 Task: Find connections with filter location Machado with filter topic #Jobinterviewswith filter profile language Spanish with filter current company Sigmaways Inc with filter school University of Kashmir, Srinagar with filter industry Gambling Facilities and Casinos with filter service category Mortgage Lending with filter keywords title Graphic Designer
Action: Mouse moved to (568, 77)
Screenshot: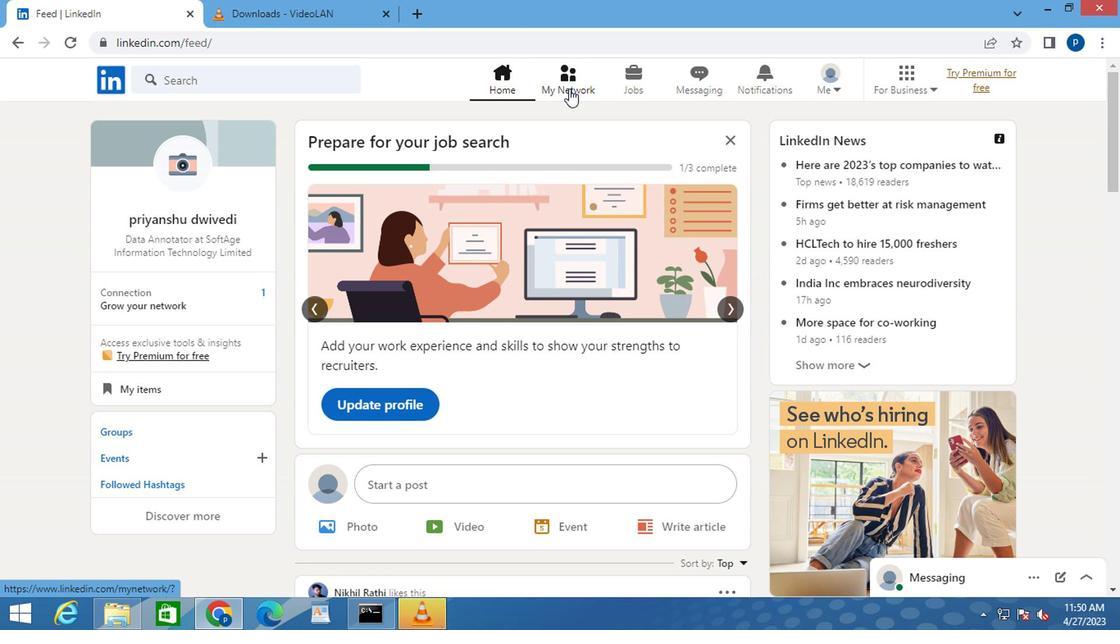 
Action: Mouse pressed left at (568, 77)
Screenshot: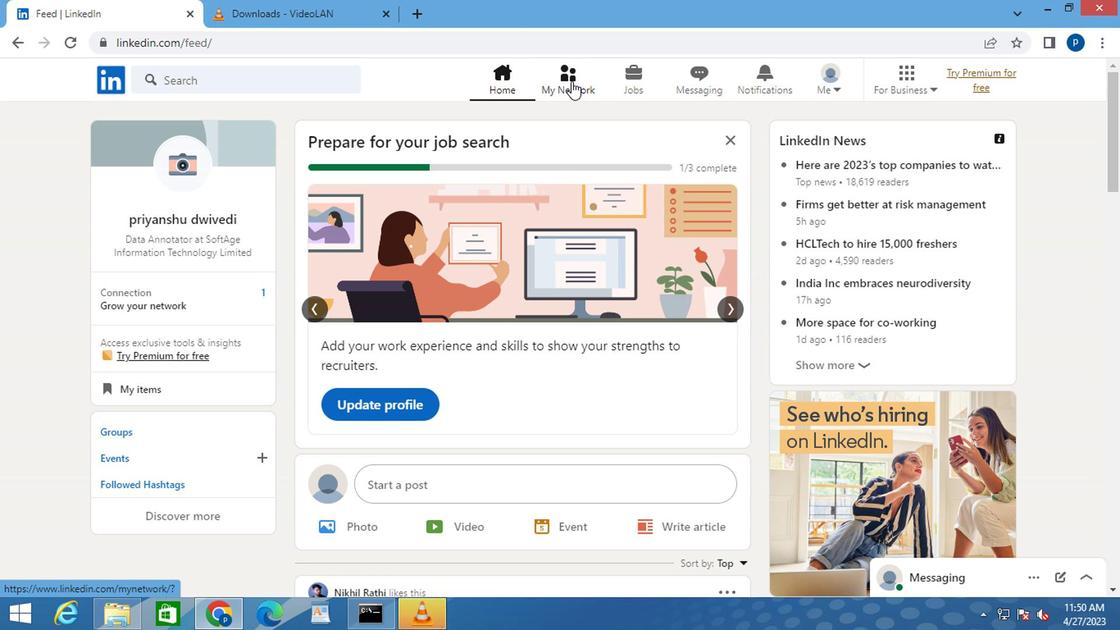 
Action: Mouse moved to (169, 176)
Screenshot: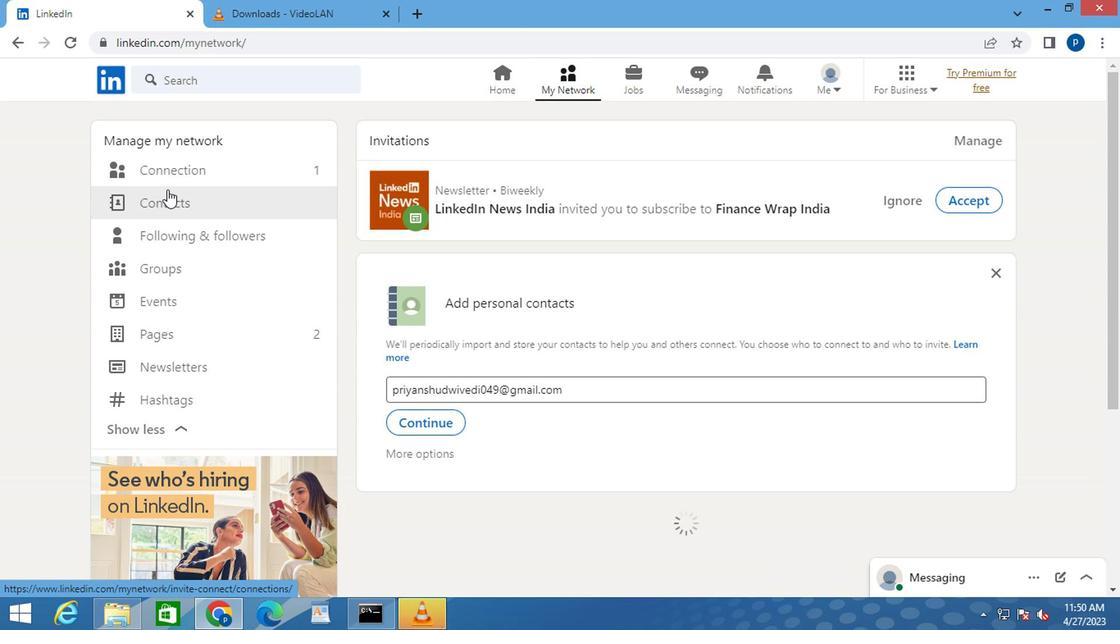 
Action: Mouse pressed left at (169, 176)
Screenshot: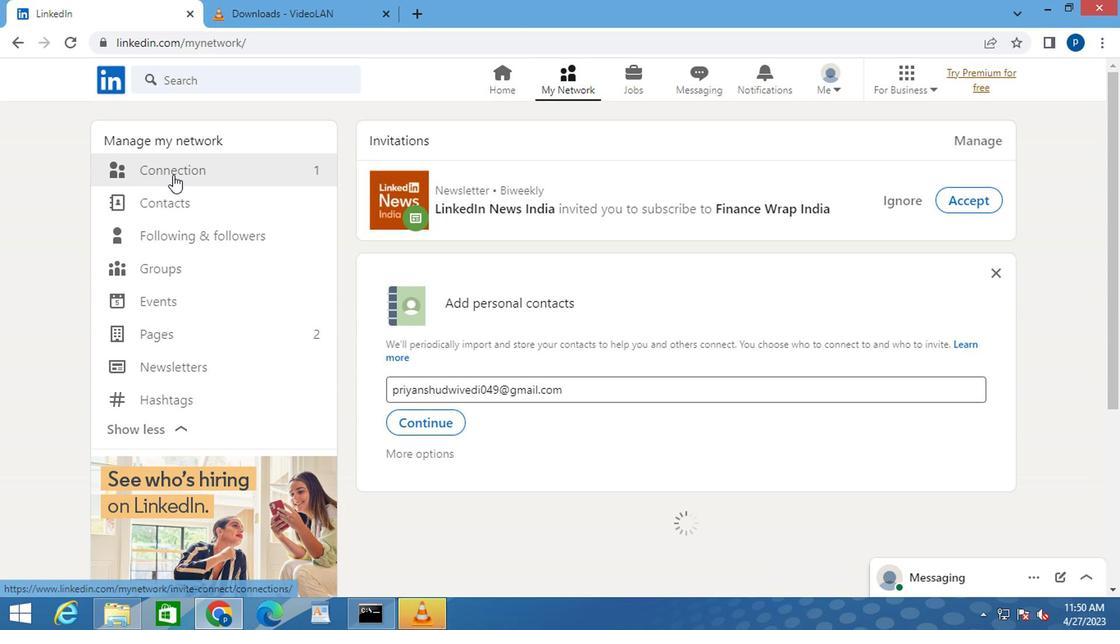 
Action: Mouse moved to (673, 170)
Screenshot: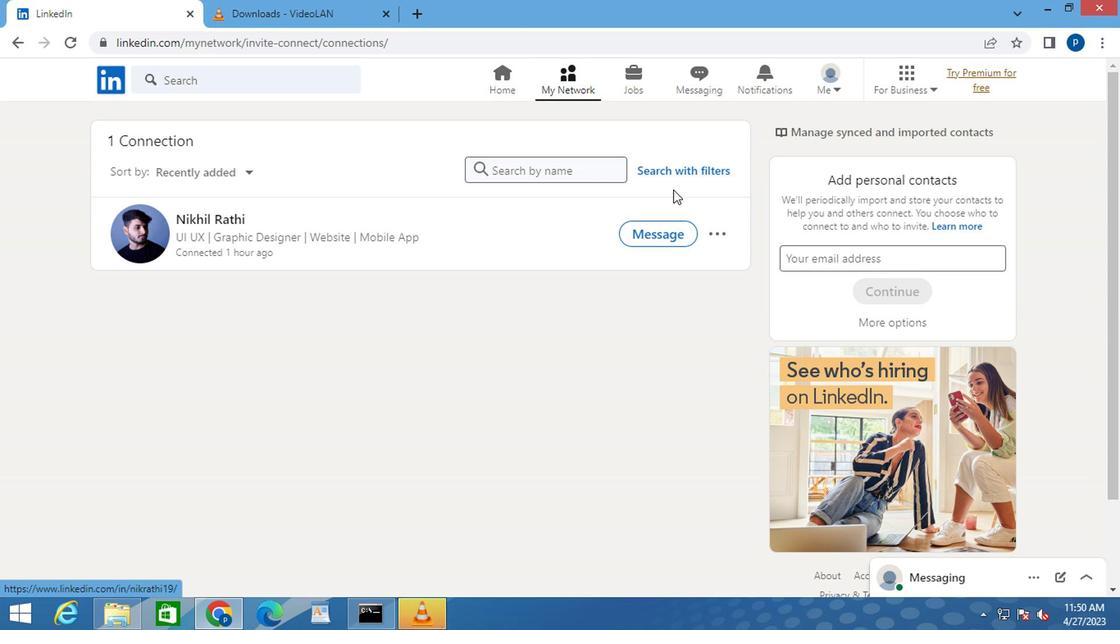 
Action: Mouse pressed left at (673, 170)
Screenshot: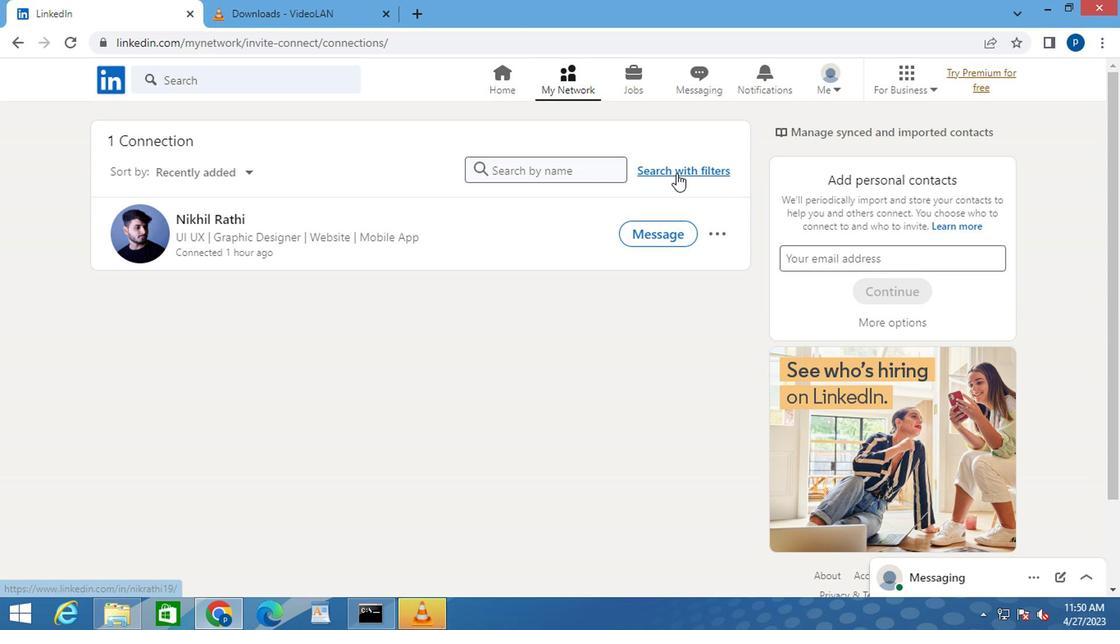 
Action: Mouse moved to (615, 127)
Screenshot: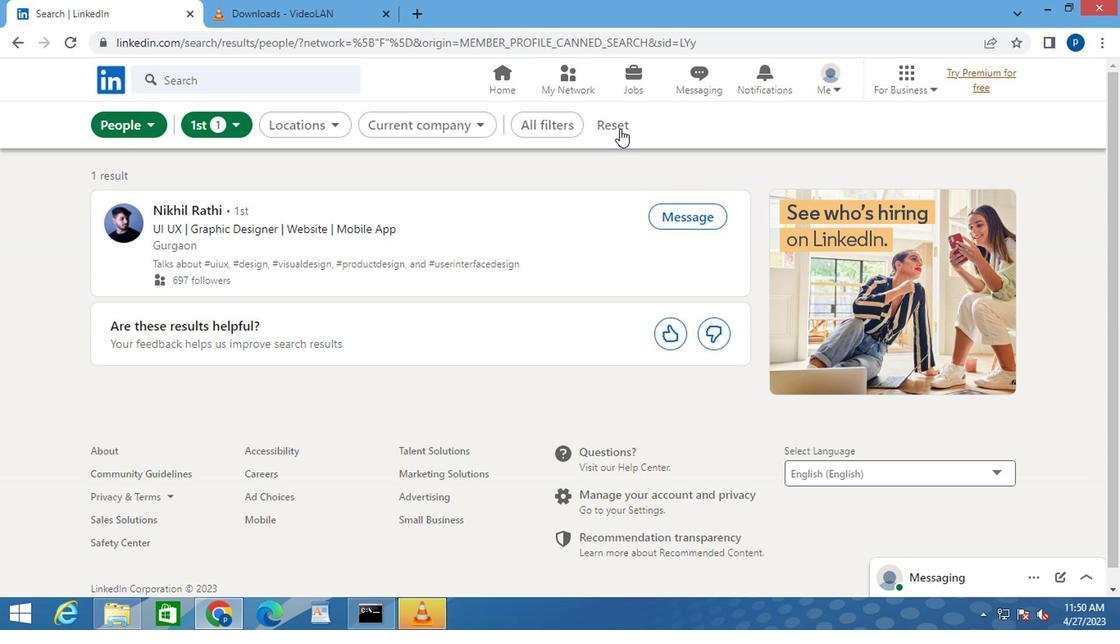 
Action: Mouse pressed left at (615, 127)
Screenshot: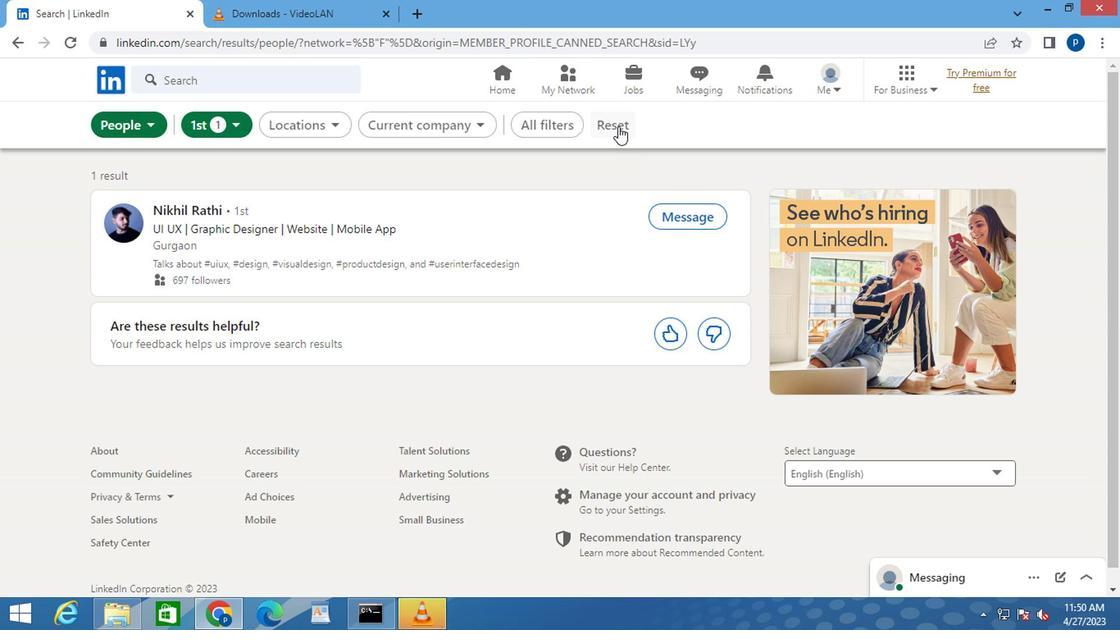 
Action: Mouse moved to (586, 129)
Screenshot: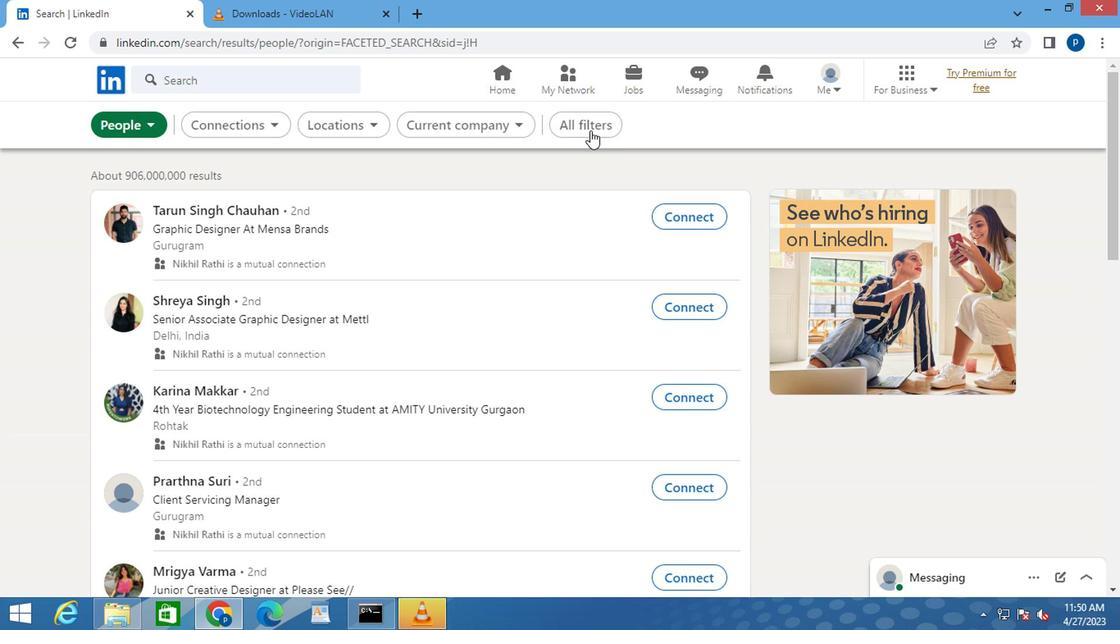 
Action: Mouse pressed left at (586, 129)
Screenshot: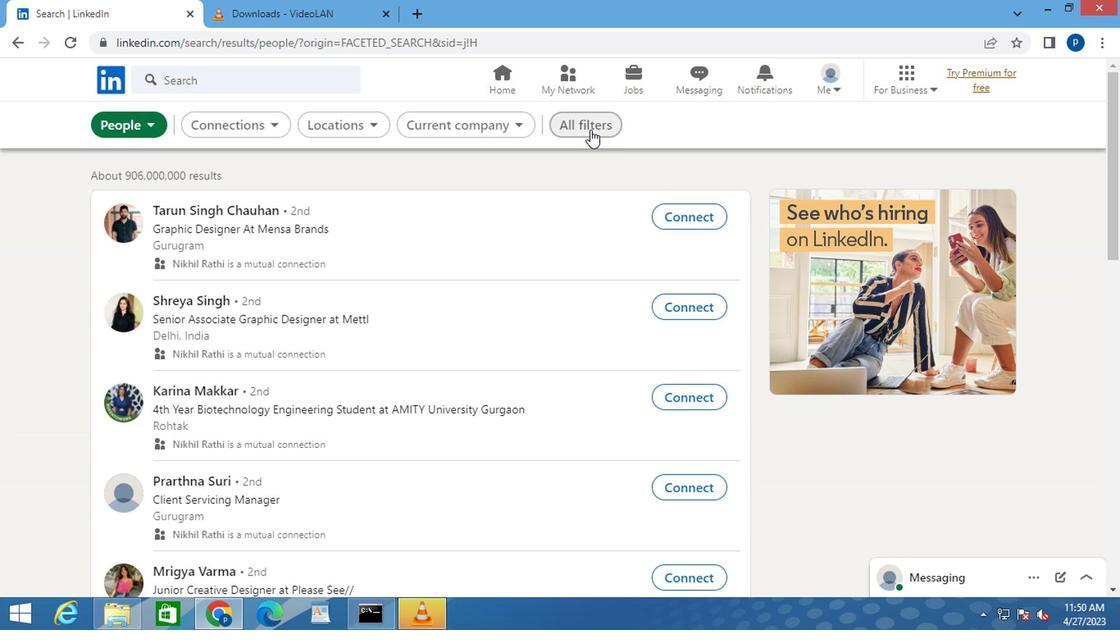
Action: Mouse moved to (785, 336)
Screenshot: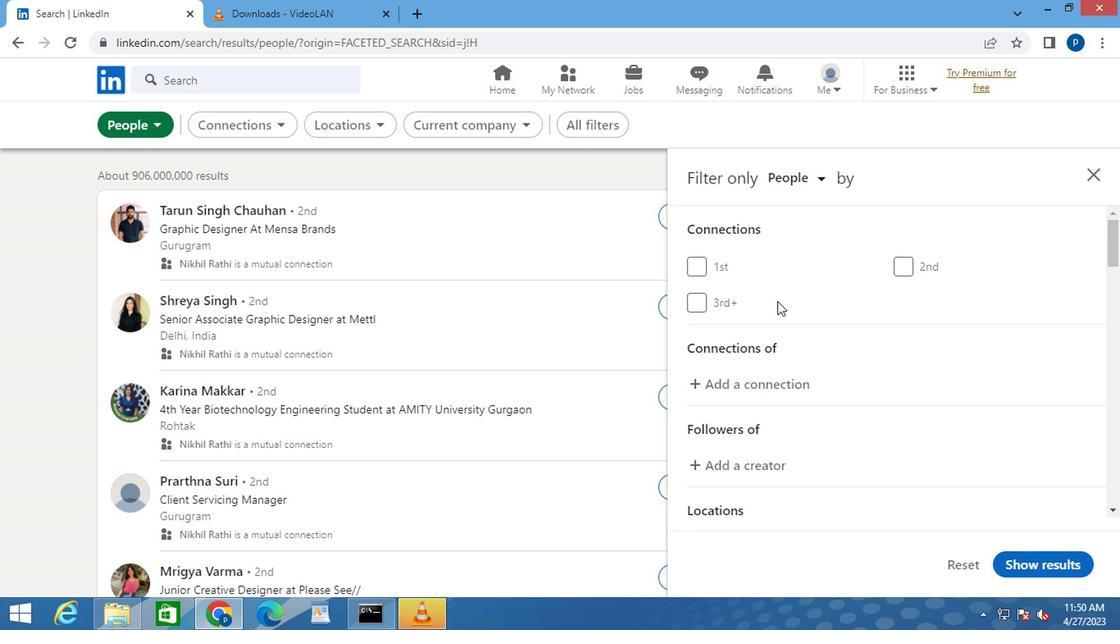
Action: Mouse scrolled (785, 335) with delta (0, -1)
Screenshot: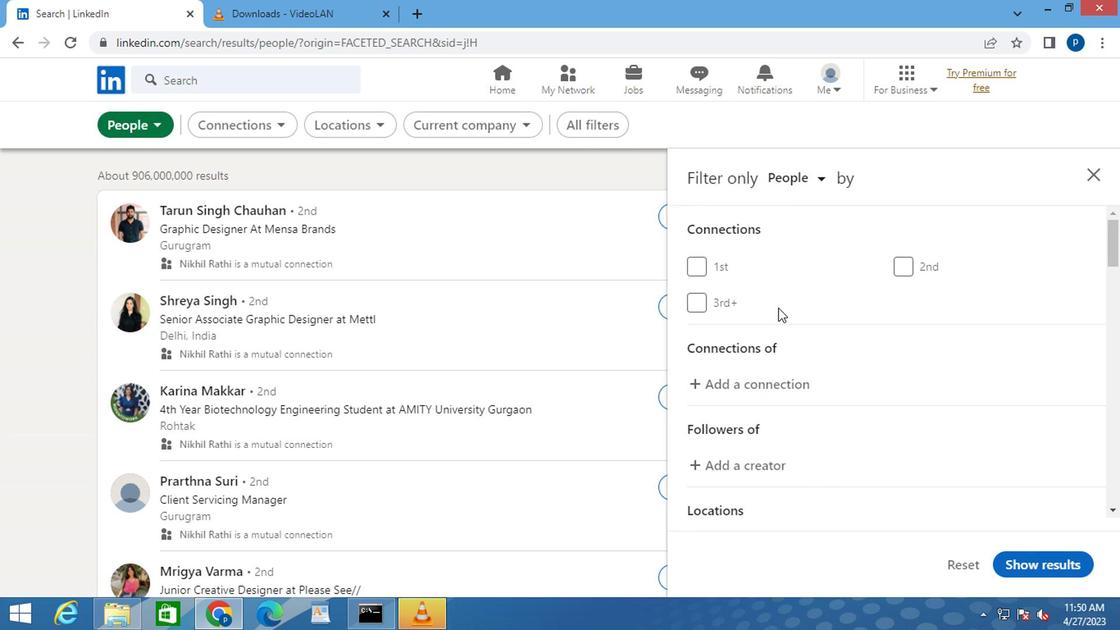 
Action: Mouse moved to (785, 340)
Screenshot: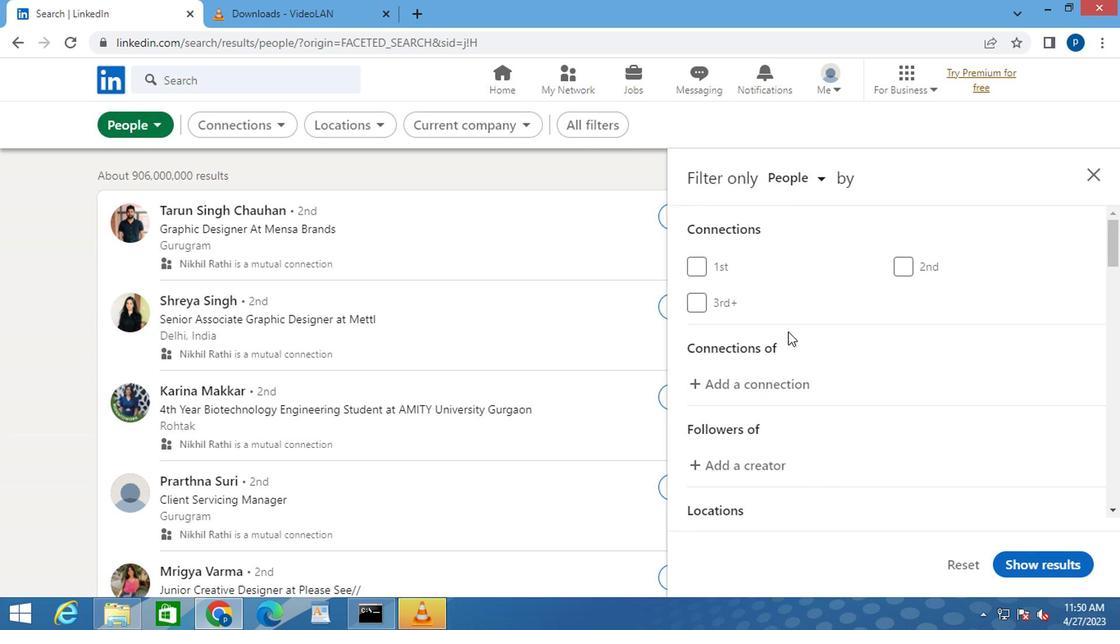 
Action: Mouse scrolled (785, 340) with delta (0, 0)
Screenshot: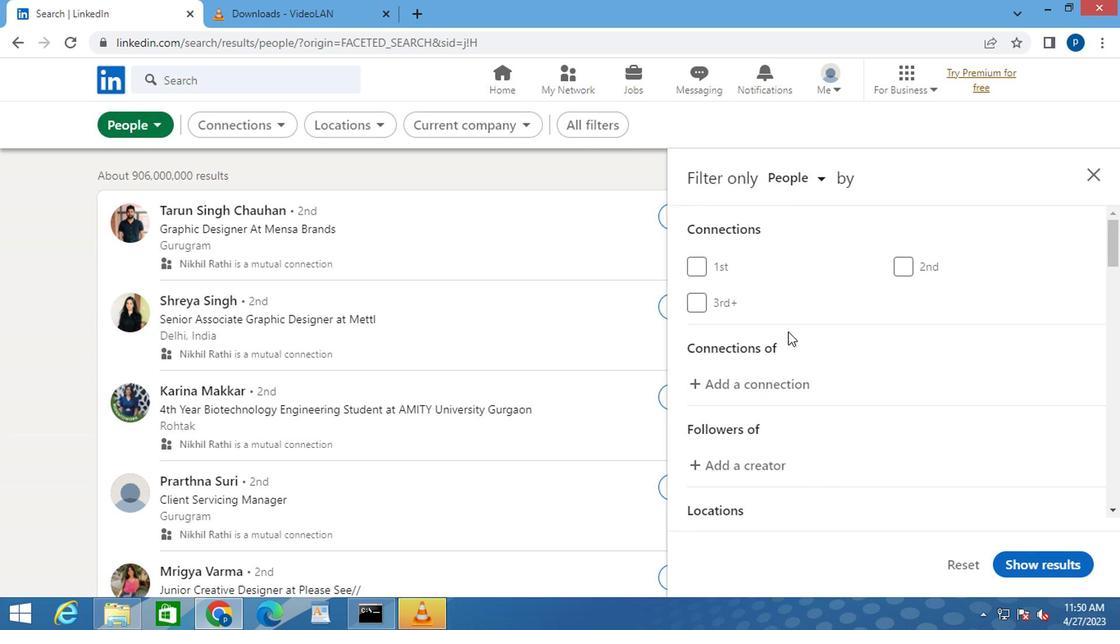 
Action: Mouse moved to (785, 345)
Screenshot: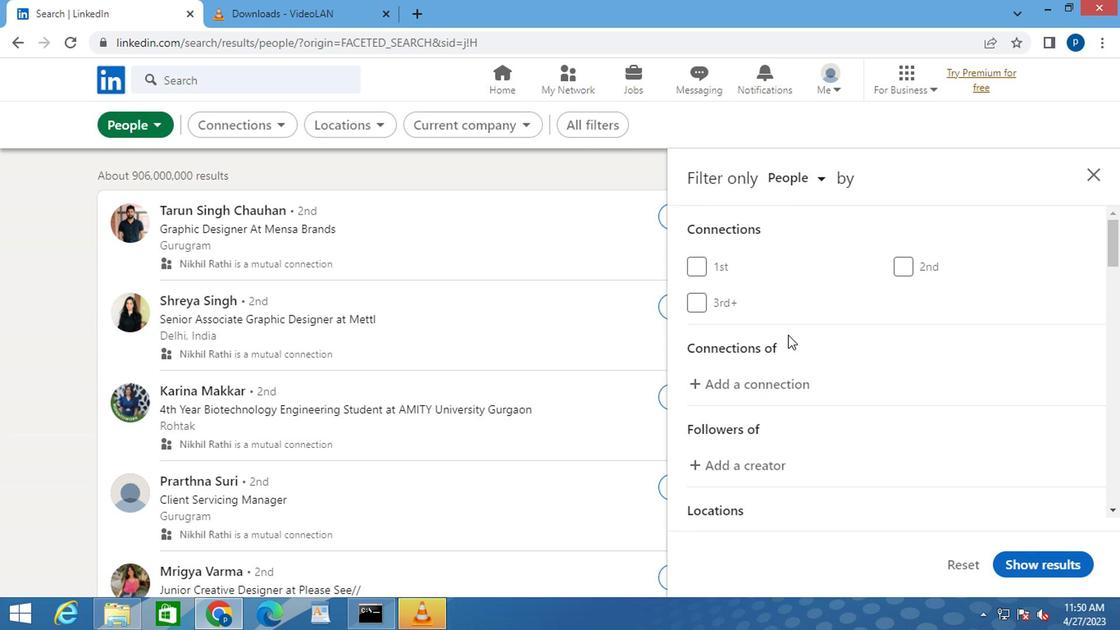 
Action: Mouse scrolled (785, 344) with delta (0, 0)
Screenshot: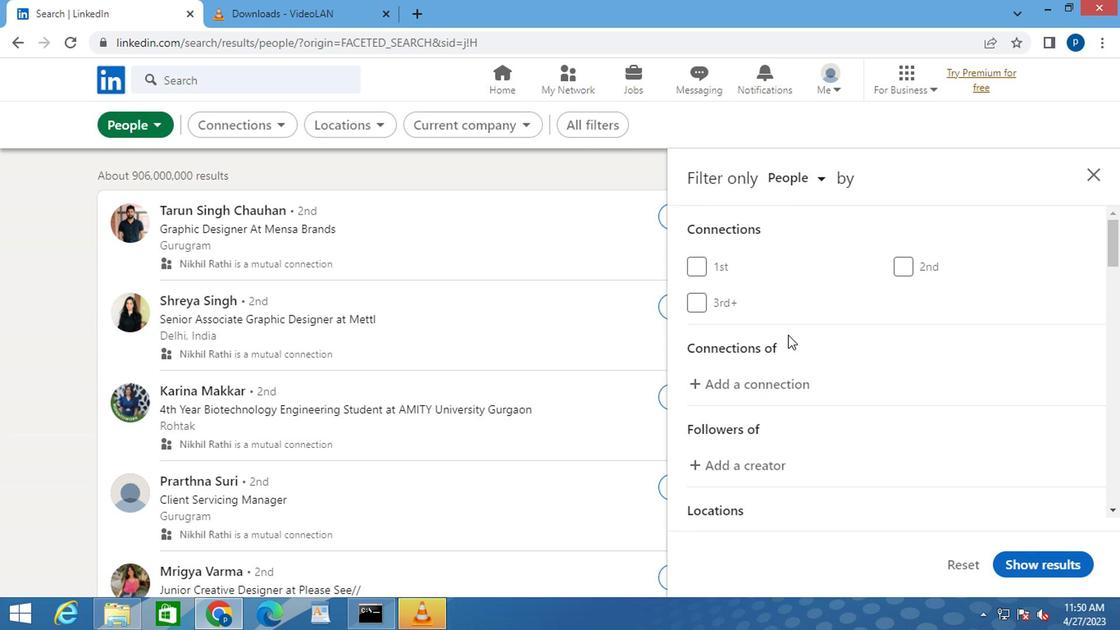 
Action: Mouse moved to (930, 373)
Screenshot: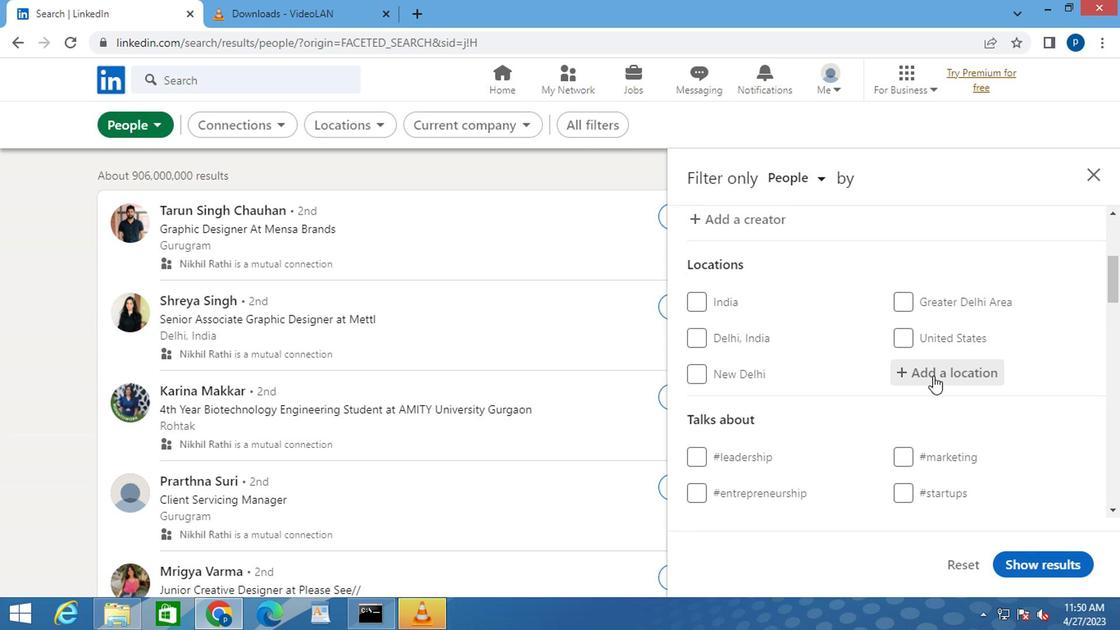 
Action: Mouse pressed left at (930, 373)
Screenshot: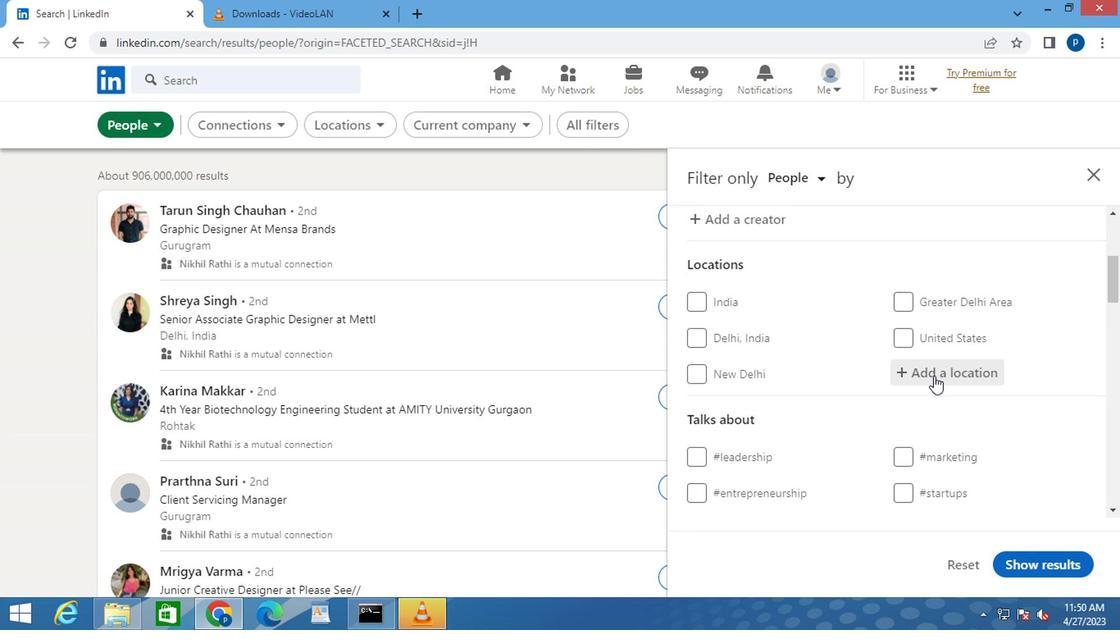 
Action: Key pressed <Key.caps_lock>m<Key.caps_lock>achado
Screenshot: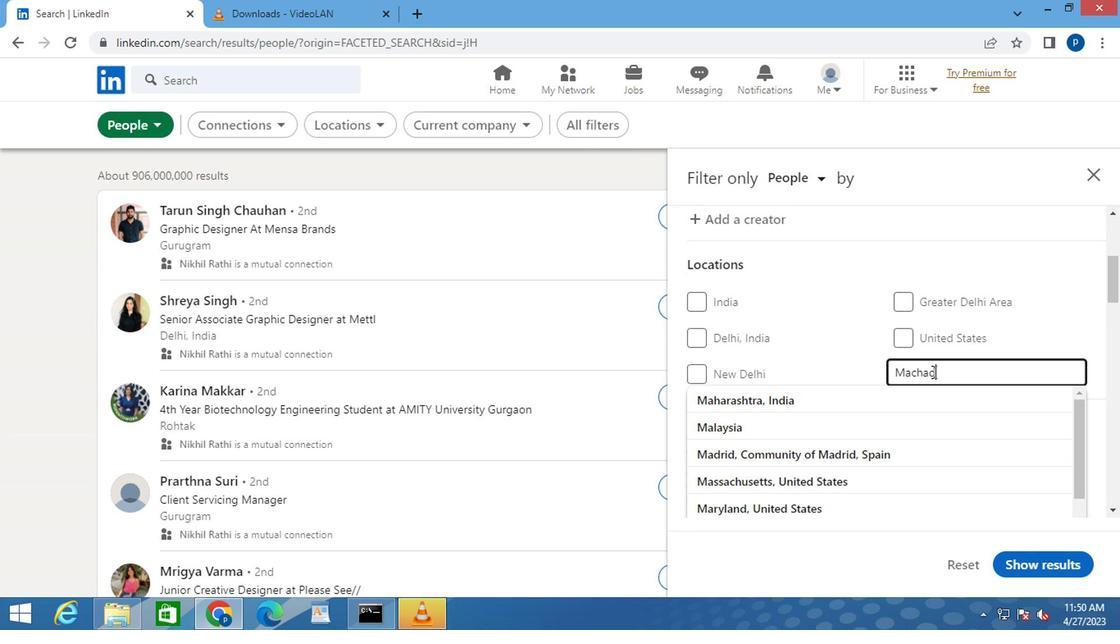 
Action: Mouse moved to (824, 408)
Screenshot: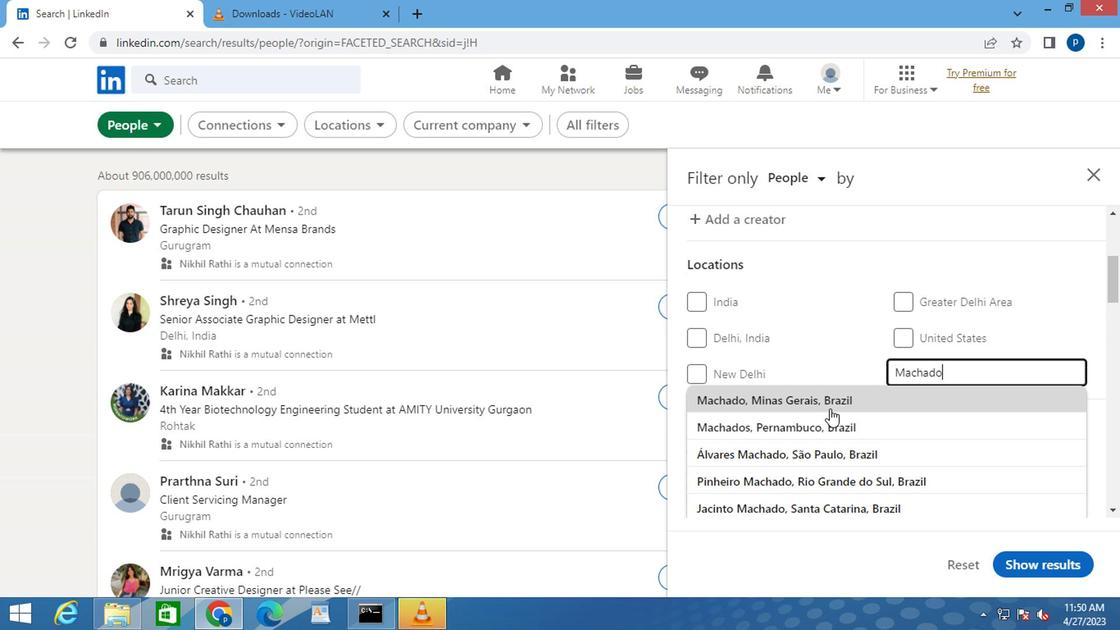 
Action: Mouse pressed left at (824, 408)
Screenshot: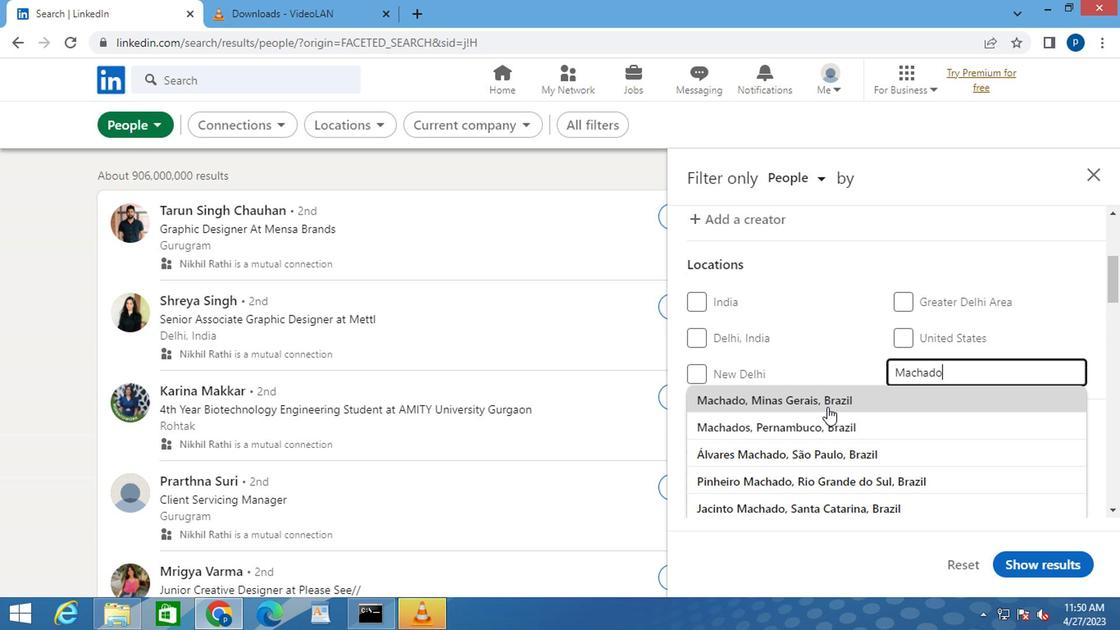 
Action: Mouse moved to (823, 407)
Screenshot: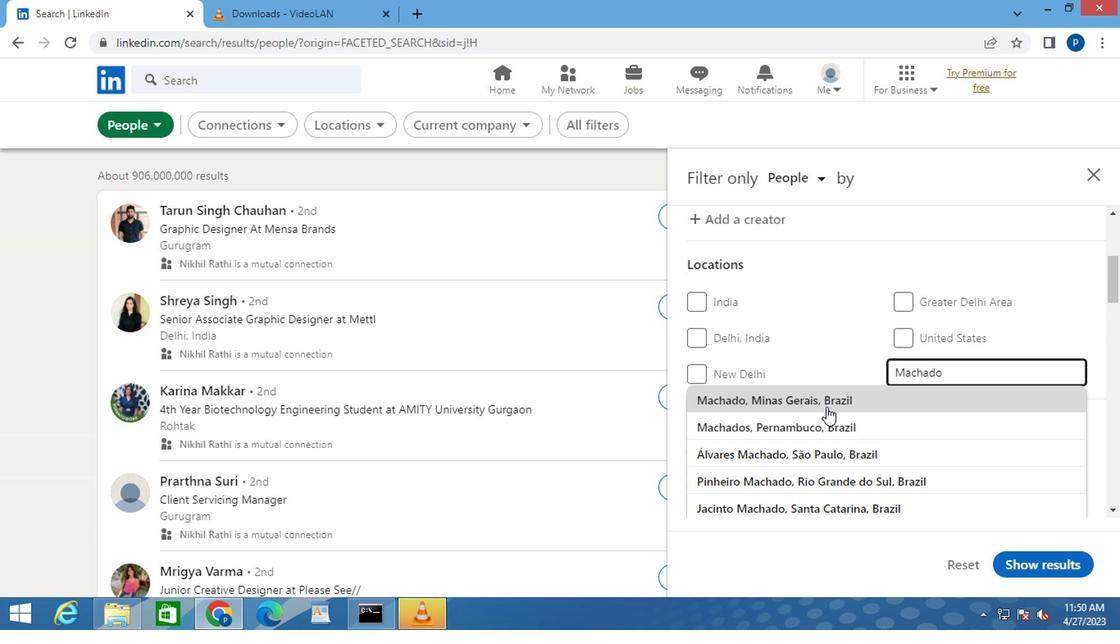 
Action: Mouse scrolled (823, 406) with delta (0, -1)
Screenshot: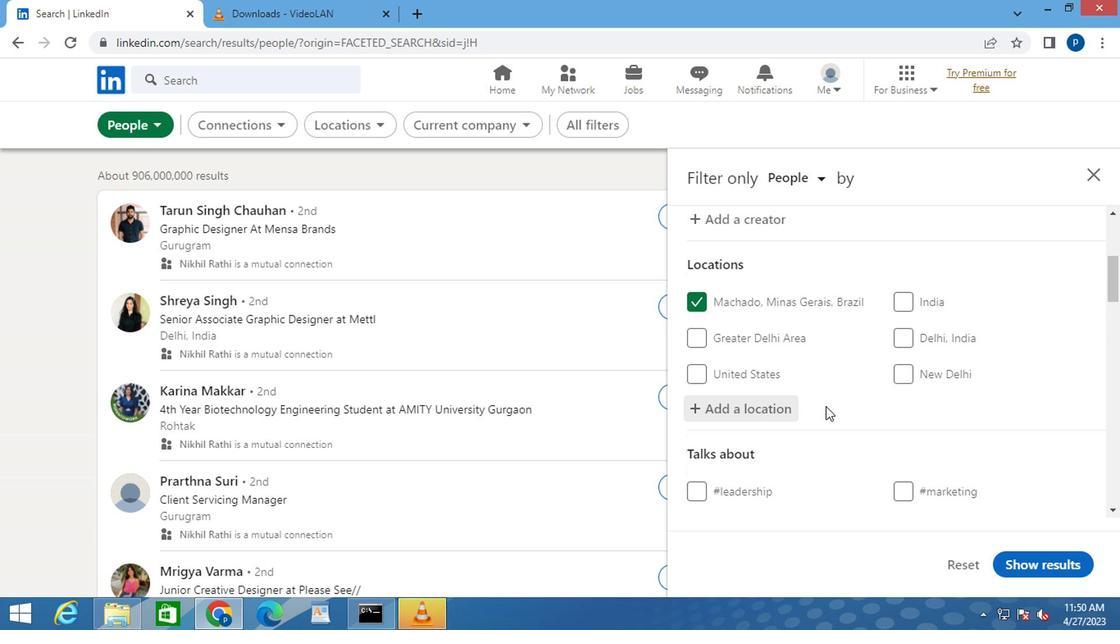 
Action: Mouse scrolled (823, 406) with delta (0, -1)
Screenshot: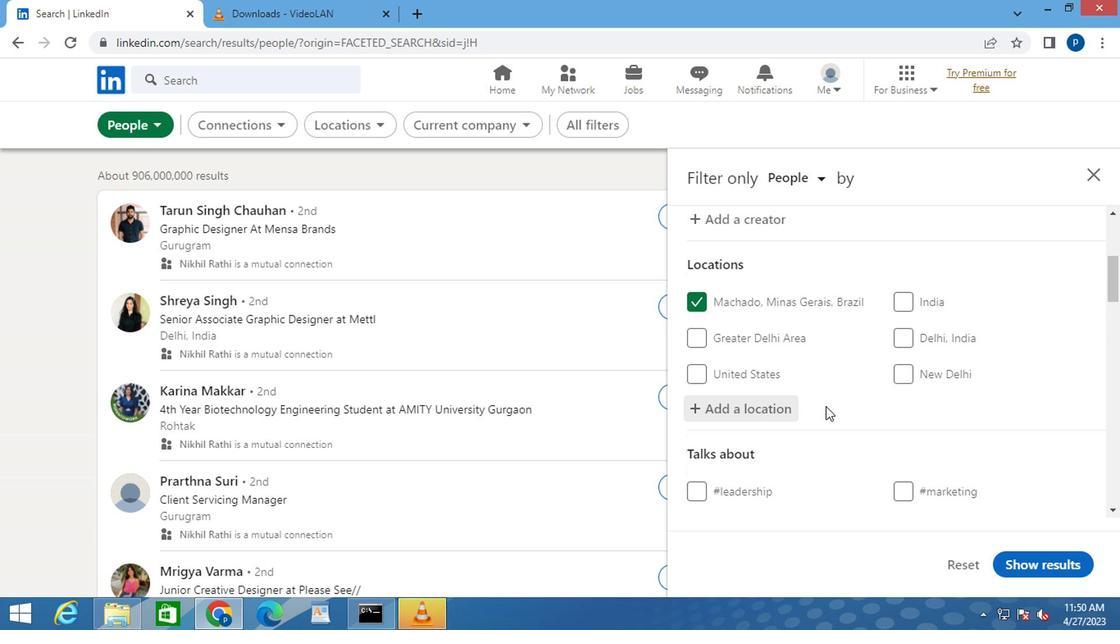 
Action: Mouse moved to (899, 397)
Screenshot: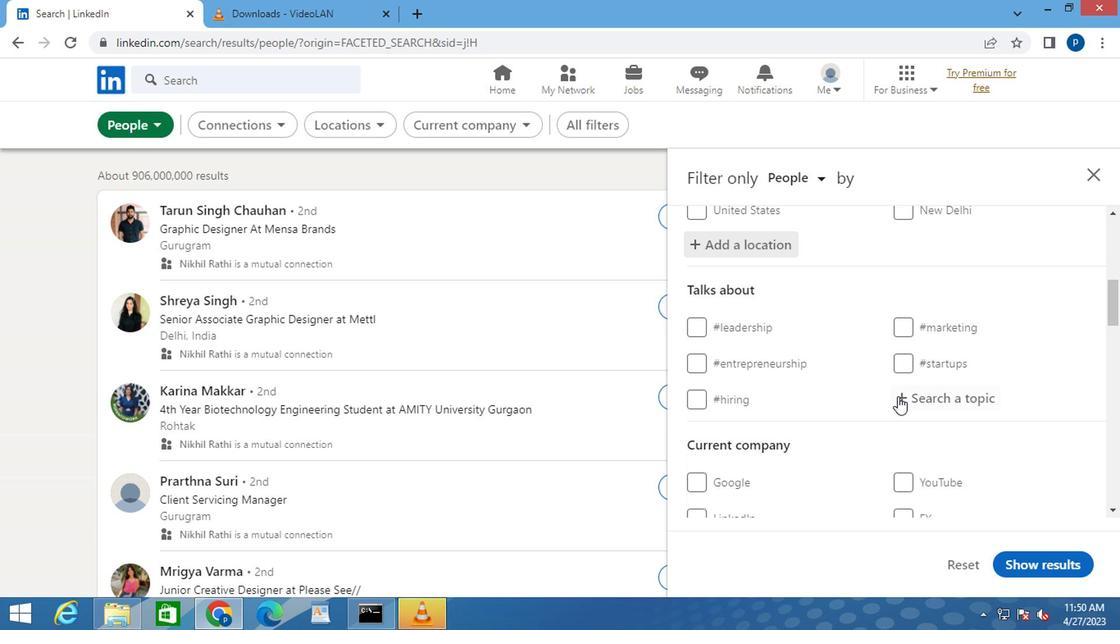 
Action: Mouse pressed left at (899, 397)
Screenshot: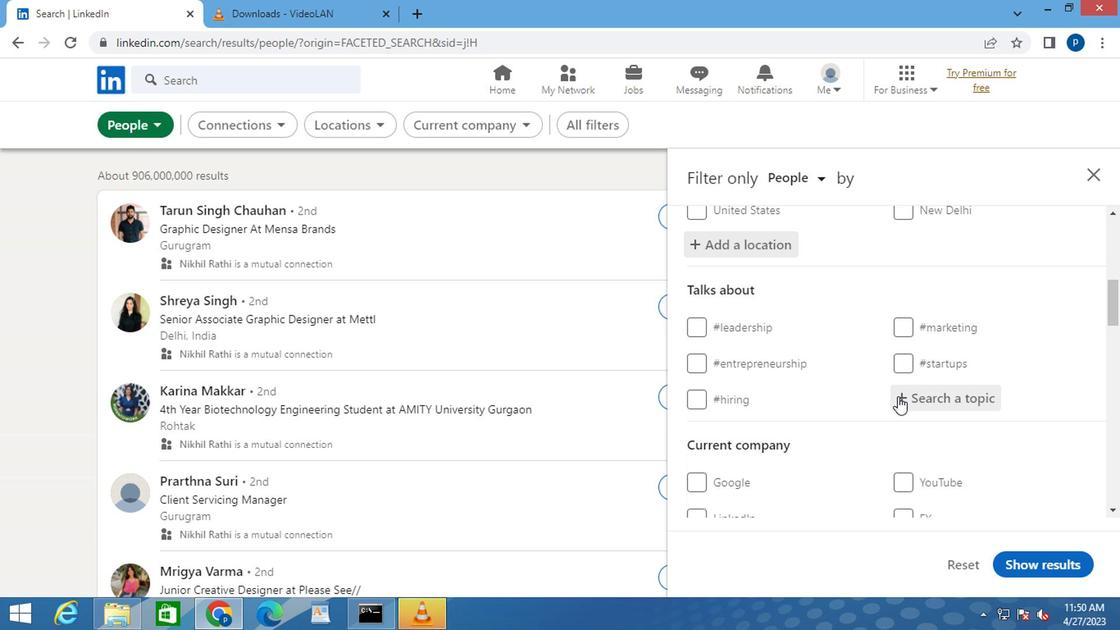 
Action: Key pressed <Key.shift>#<Key.caps_lock><Key.caps_lock><Key.caps_lock>J<Key.caps_lock>OBINTERVIEWS<Key.space>
Screenshot: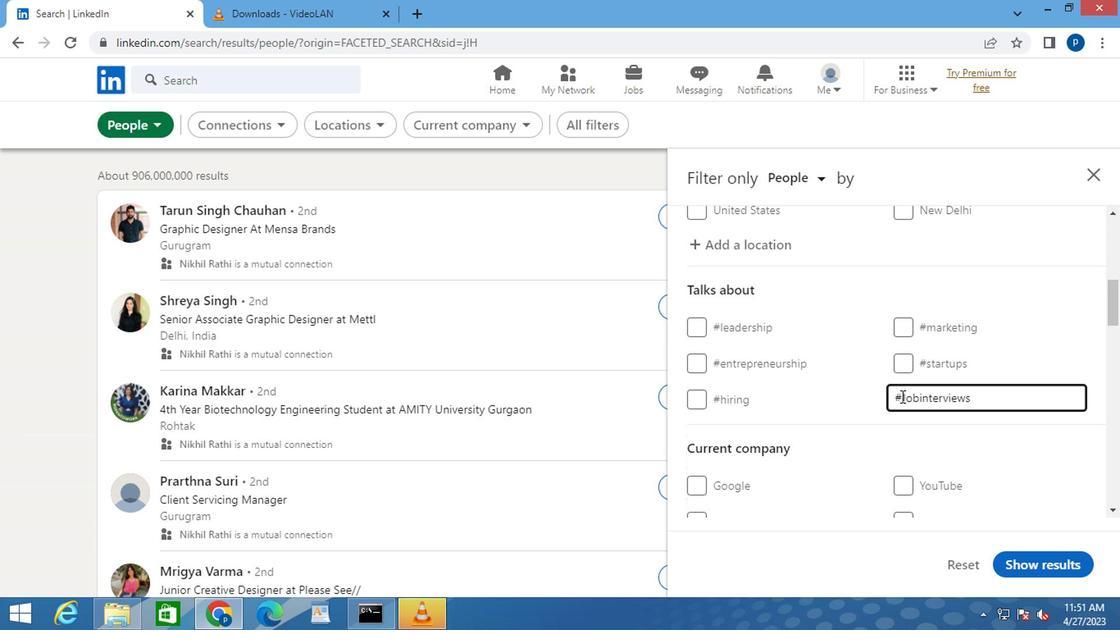 
Action: Mouse moved to (780, 450)
Screenshot: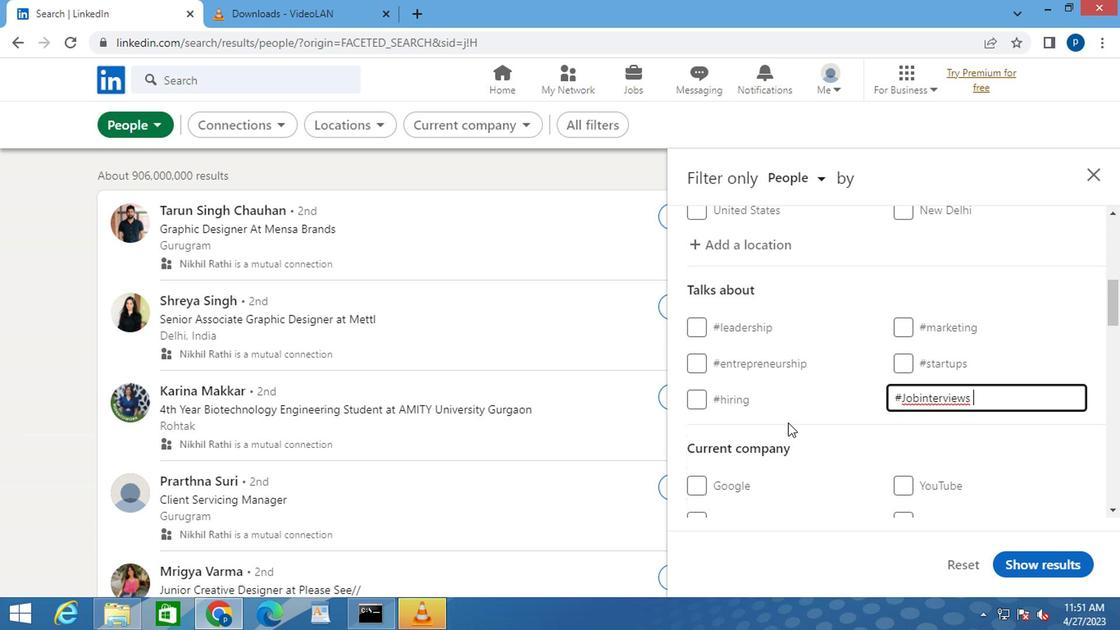 
Action: Mouse scrolled (780, 448) with delta (0, -1)
Screenshot: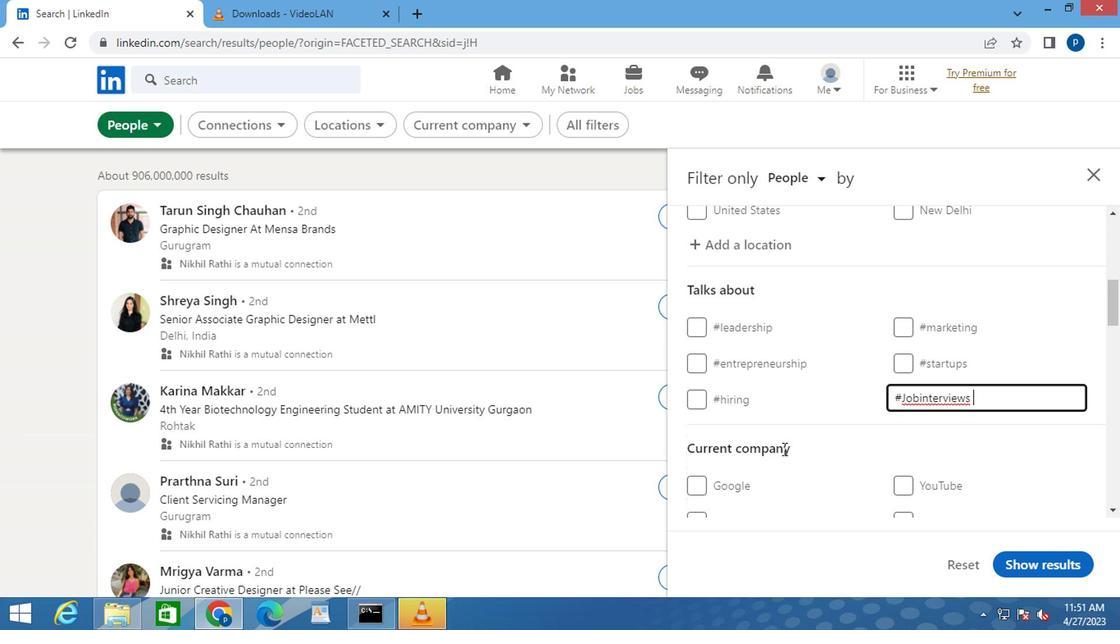 
Action: Mouse scrolled (780, 448) with delta (0, -1)
Screenshot: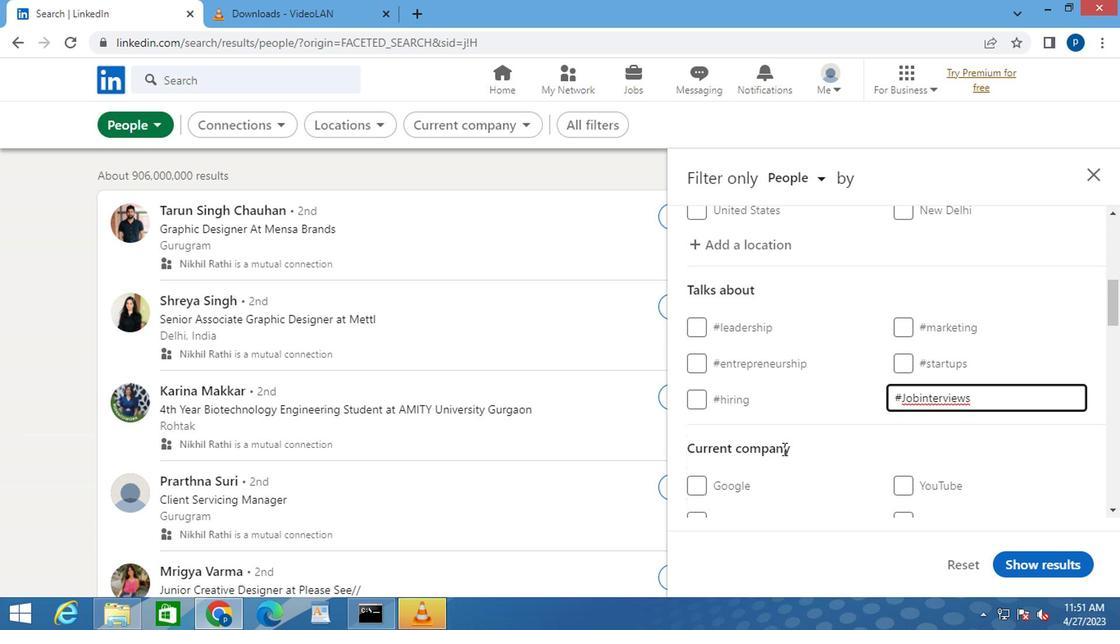 
Action: Mouse moved to (789, 440)
Screenshot: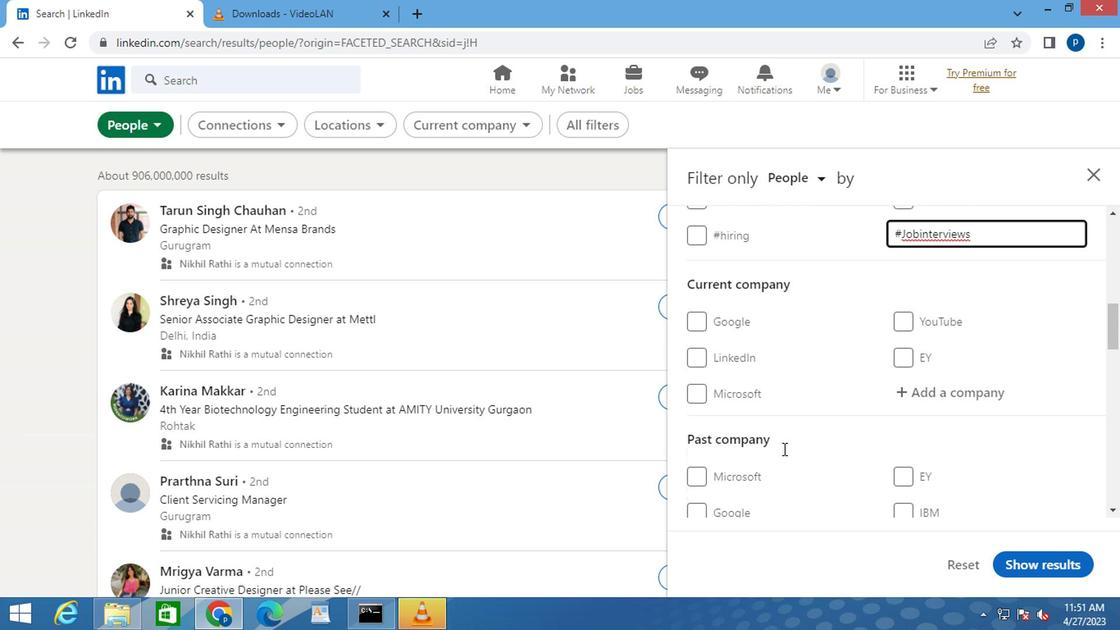 
Action: Mouse scrolled (789, 439) with delta (0, -1)
Screenshot: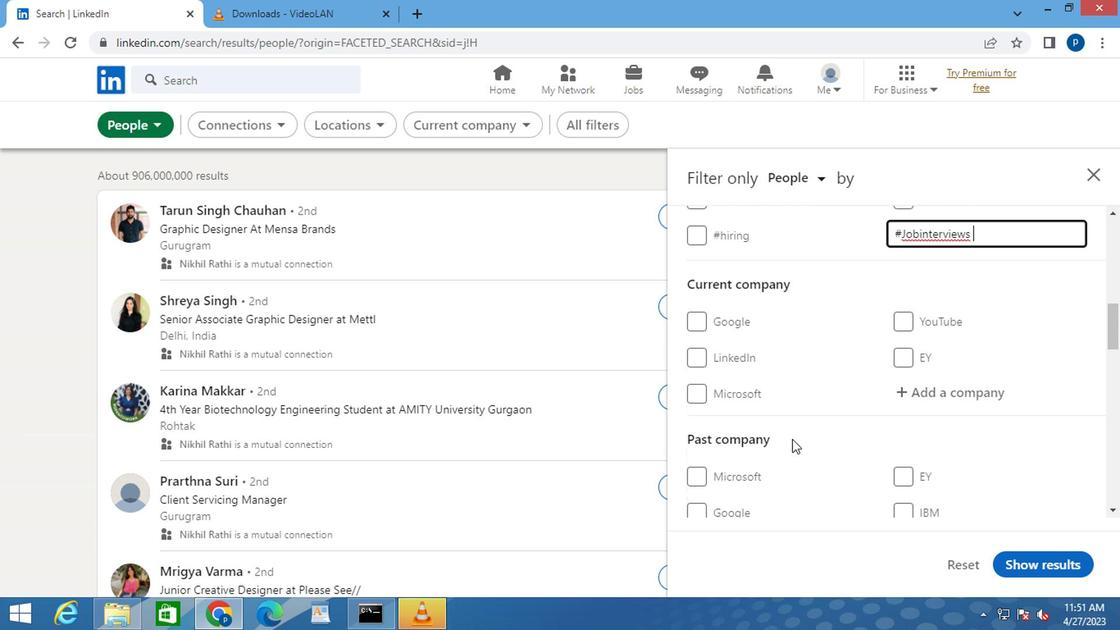 
Action: Mouse scrolled (789, 439) with delta (0, -1)
Screenshot: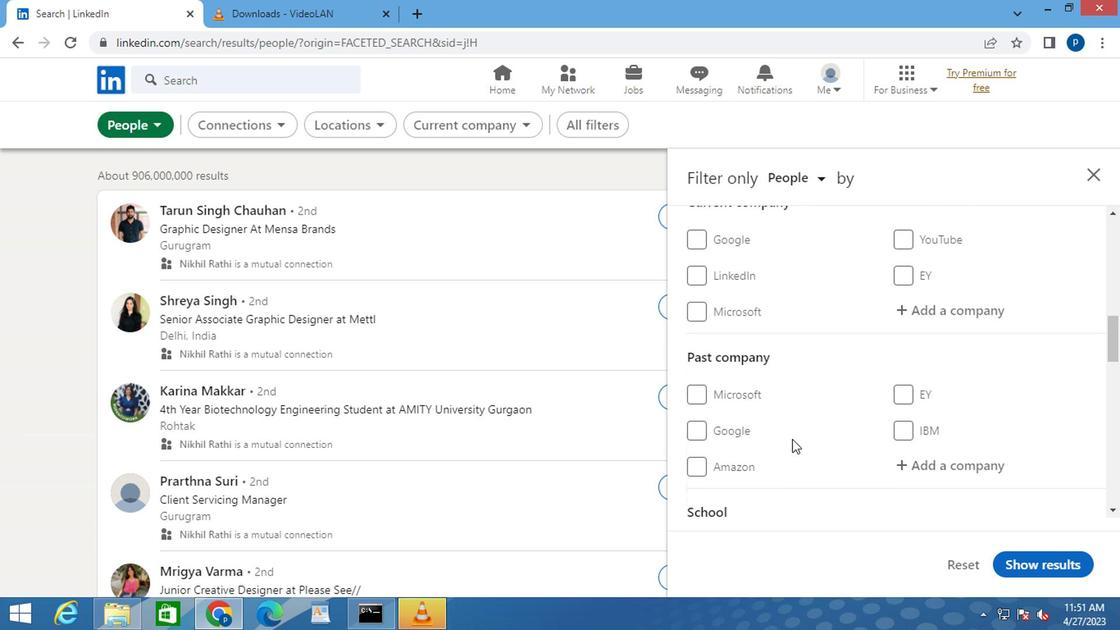 
Action: Mouse moved to (794, 433)
Screenshot: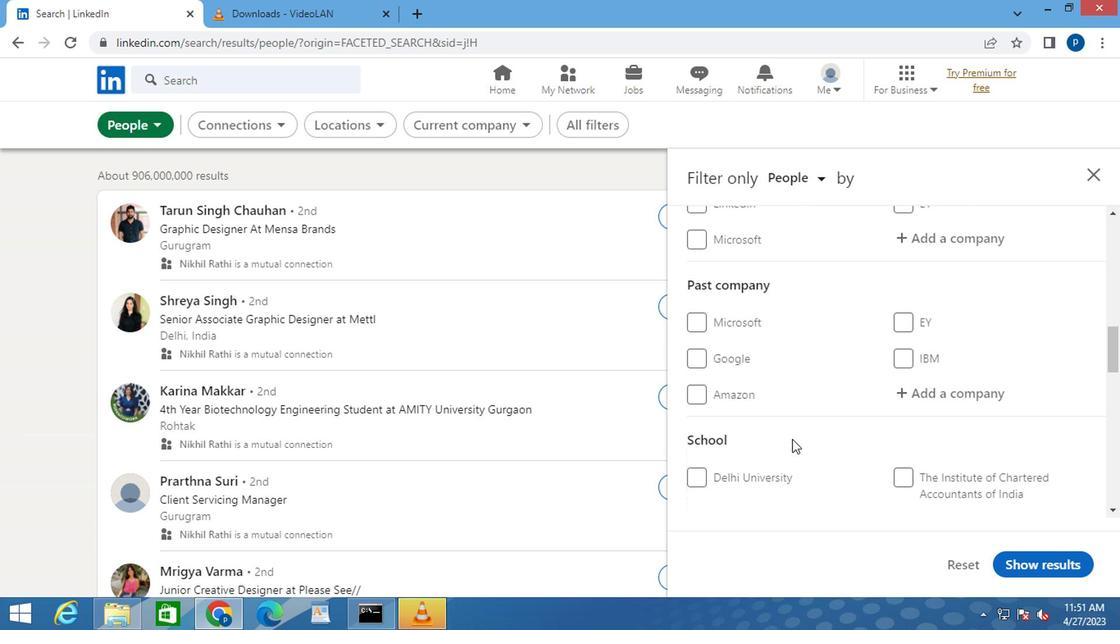 
Action: Mouse scrolled (794, 432) with delta (0, -1)
Screenshot: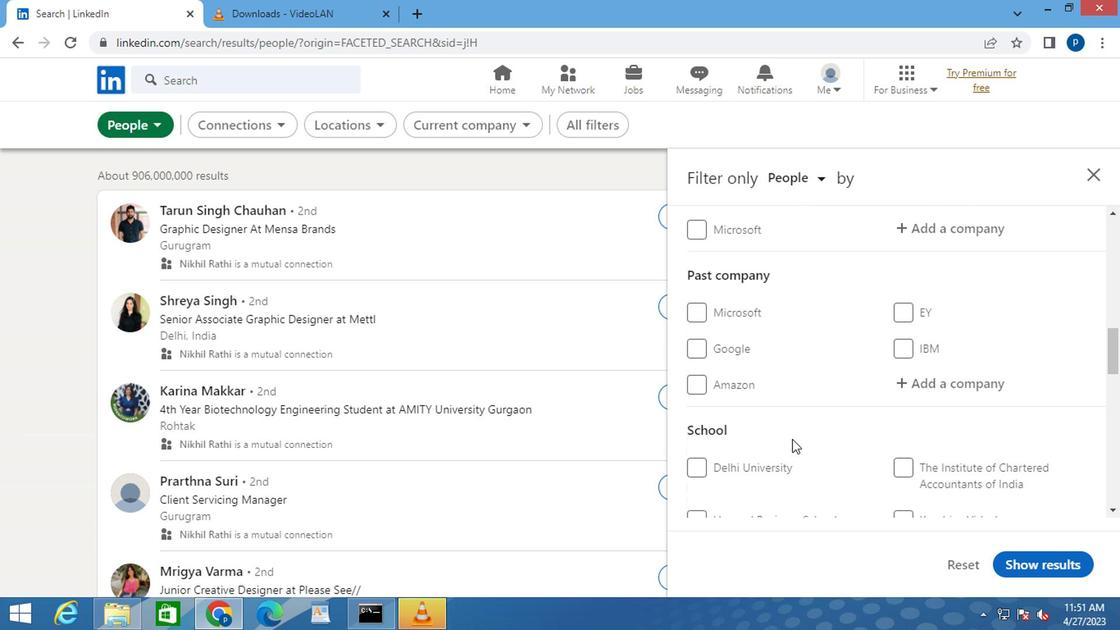 
Action: Mouse scrolled (794, 432) with delta (0, -1)
Screenshot: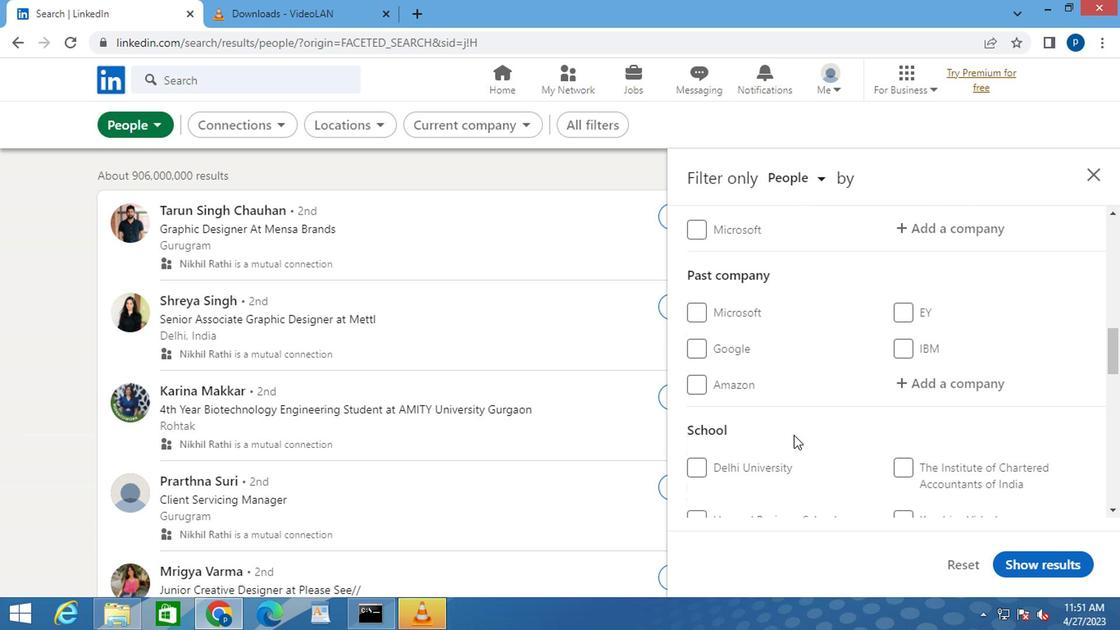 
Action: Mouse scrolled (794, 432) with delta (0, -1)
Screenshot: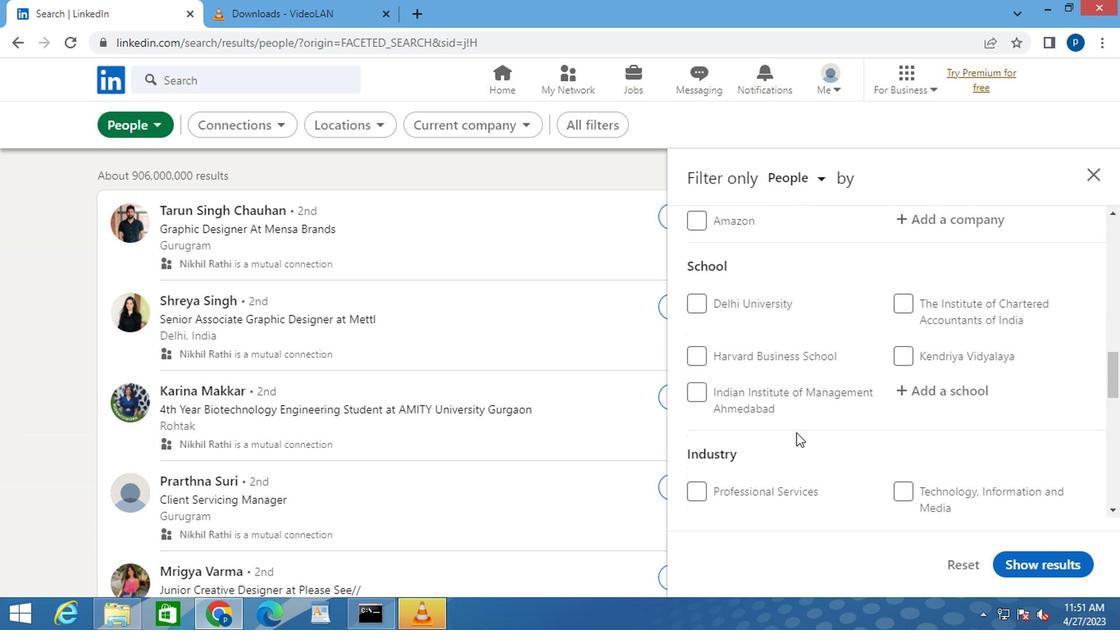 
Action: Mouse scrolled (794, 432) with delta (0, -1)
Screenshot: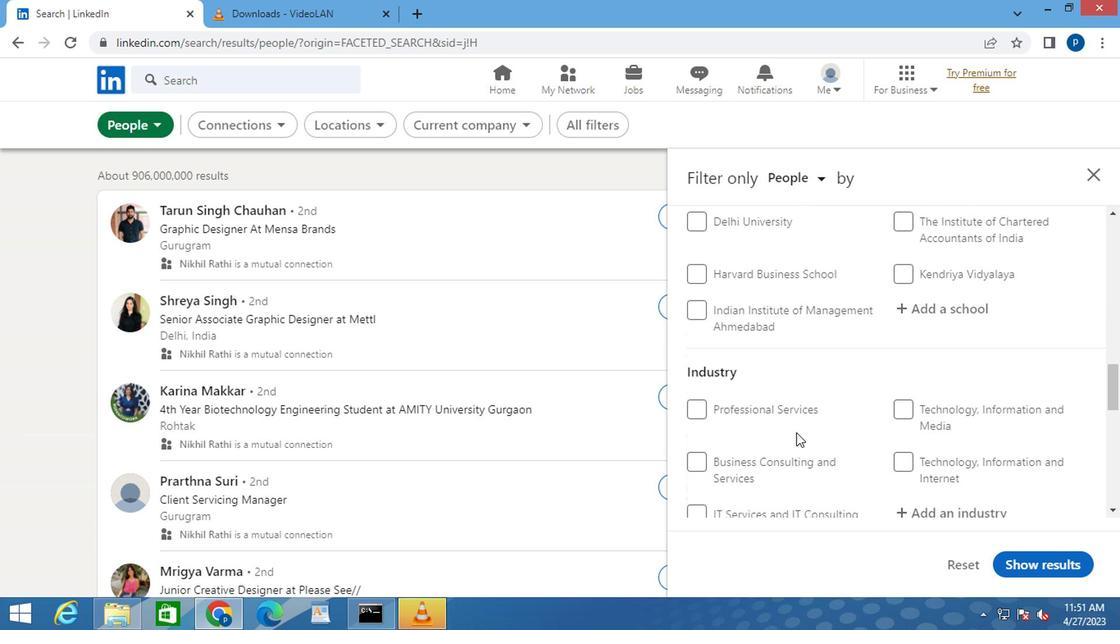 
Action: Mouse moved to (794, 432)
Screenshot: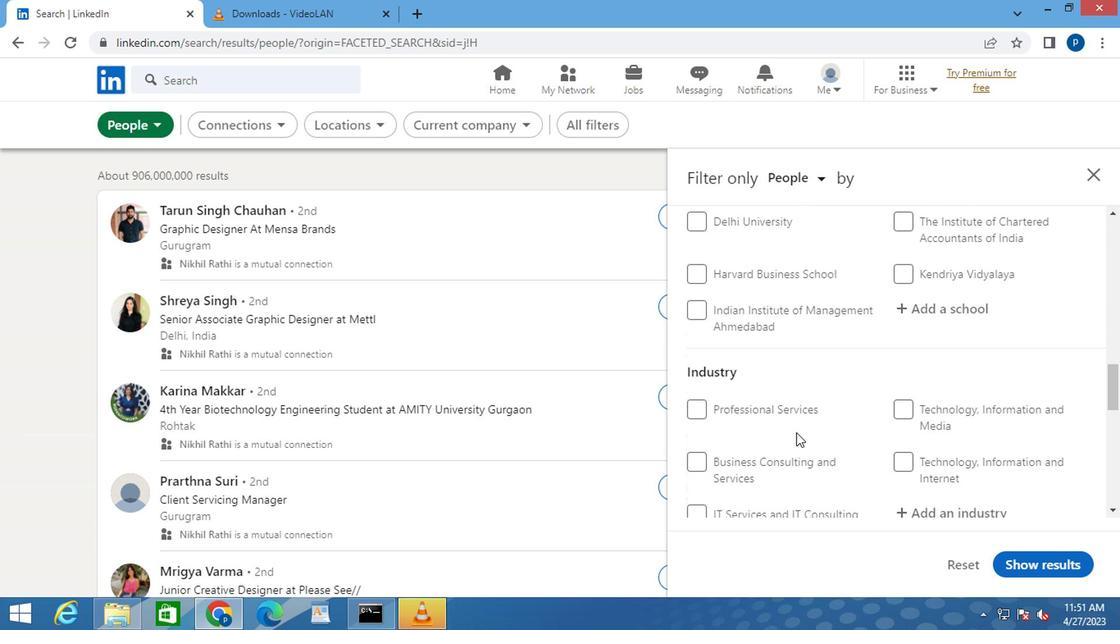 
Action: Mouse scrolled (794, 432) with delta (0, 0)
Screenshot: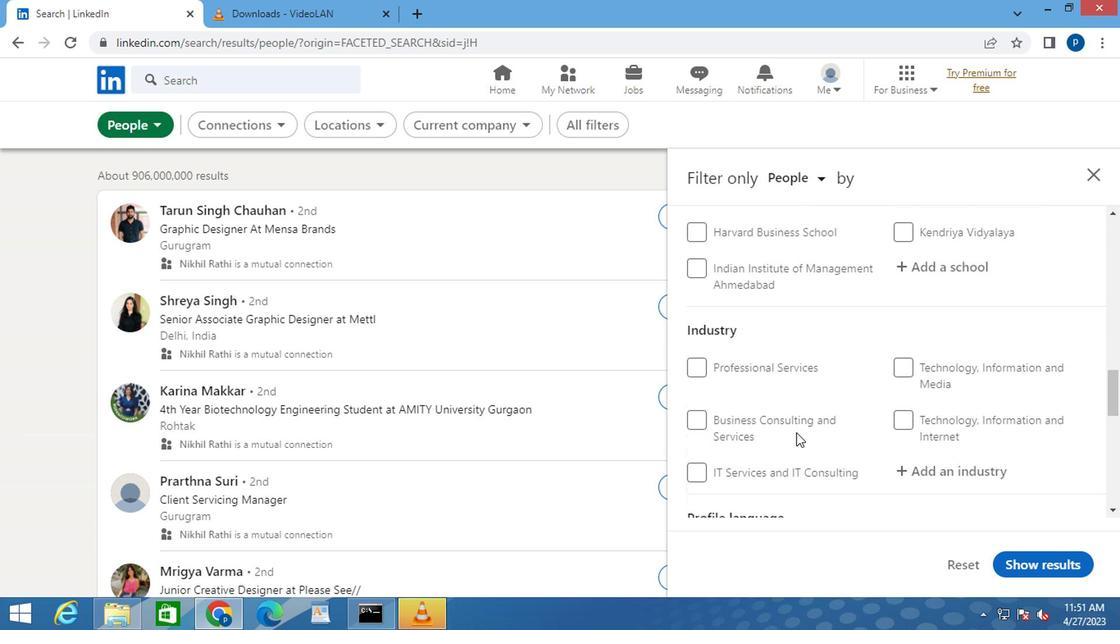 
Action: Mouse moved to (796, 440)
Screenshot: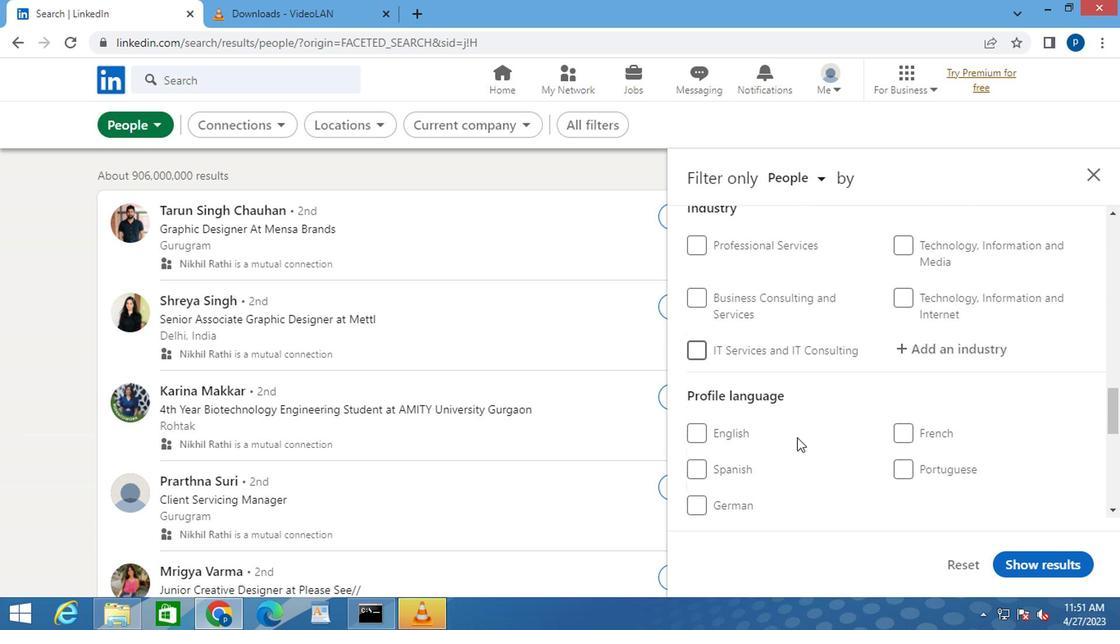 
Action: Mouse scrolled (796, 440) with delta (0, 0)
Screenshot: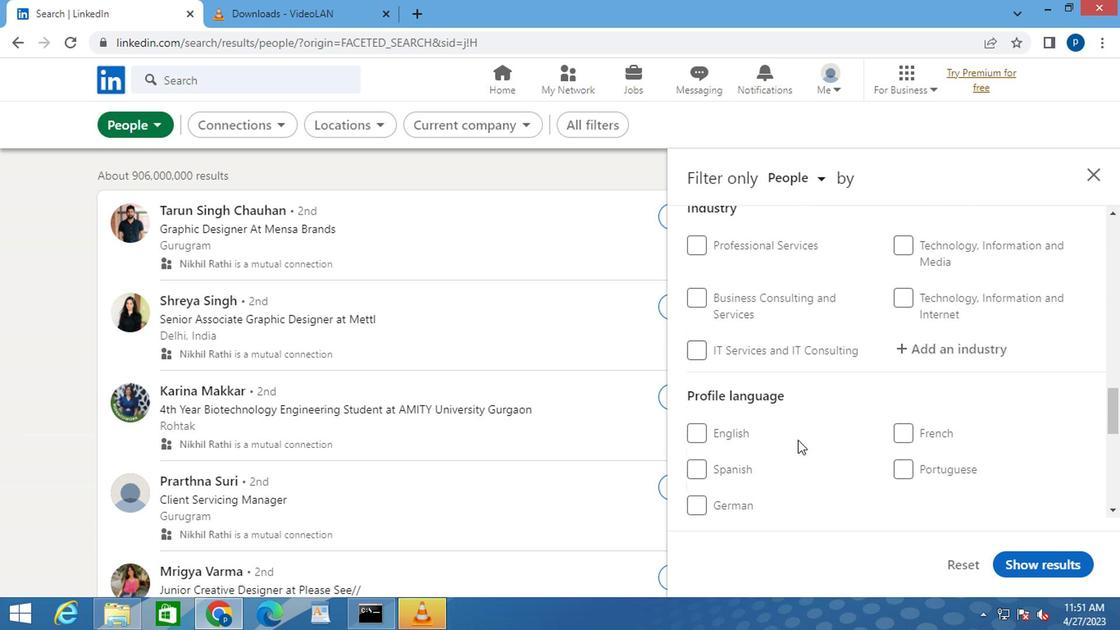 
Action: Mouse moved to (702, 391)
Screenshot: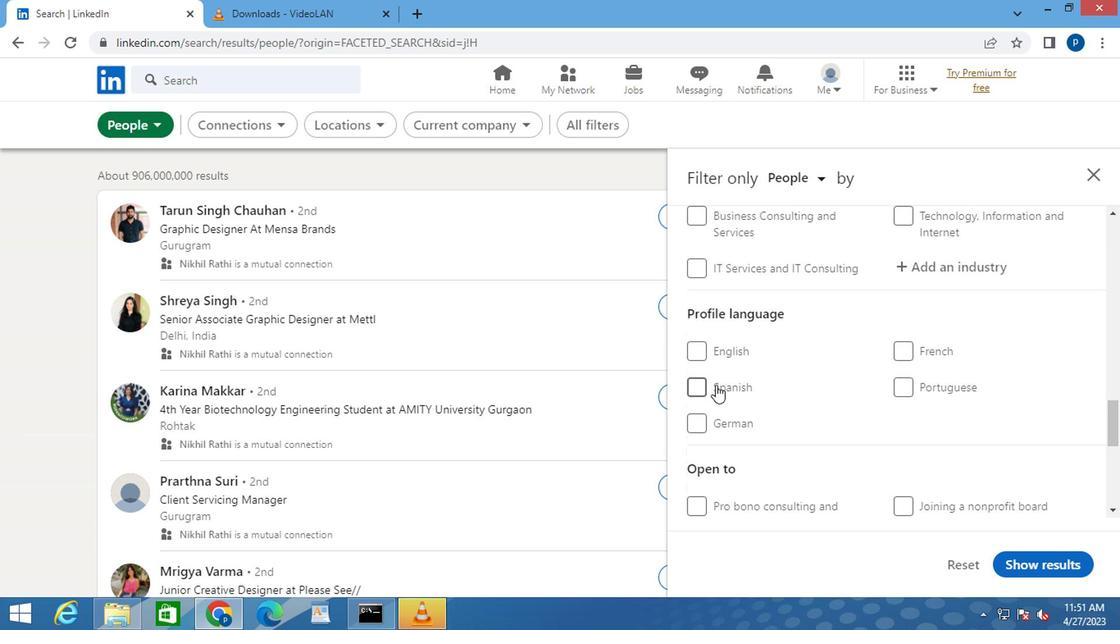 
Action: Mouse pressed left at (702, 391)
Screenshot: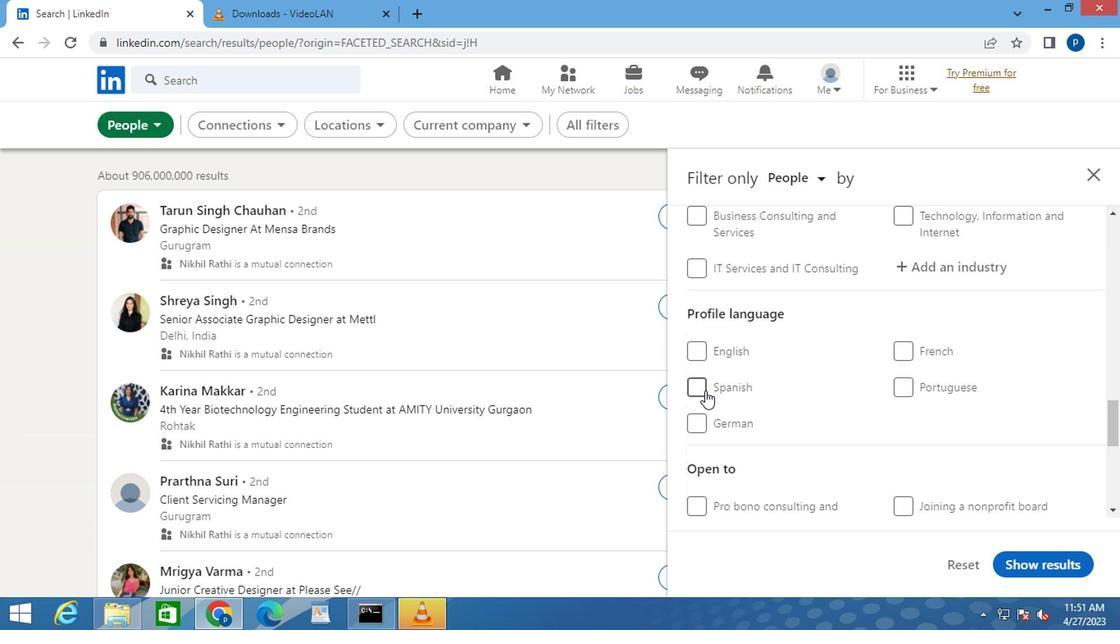 
Action: Mouse moved to (798, 388)
Screenshot: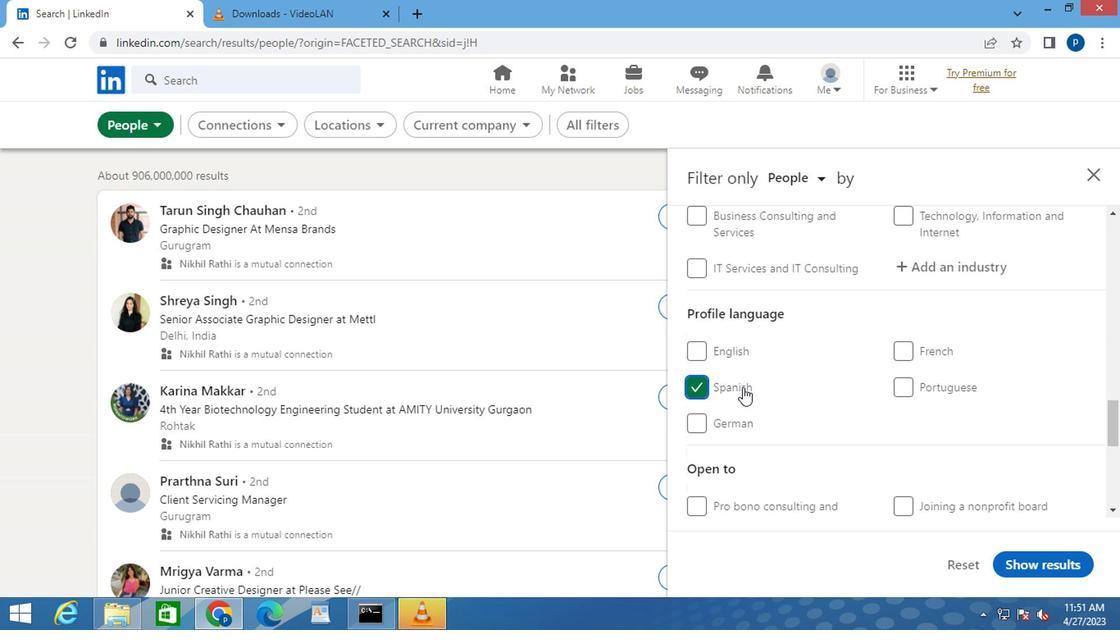 
Action: Mouse scrolled (798, 389) with delta (0, 1)
Screenshot: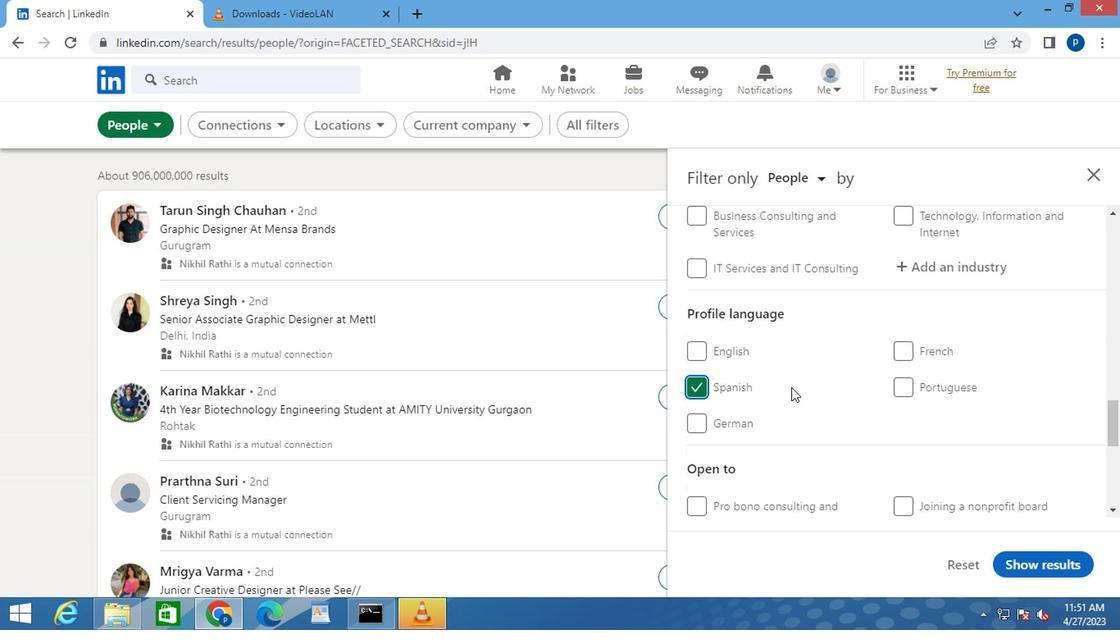 
Action: Mouse scrolled (798, 389) with delta (0, 1)
Screenshot: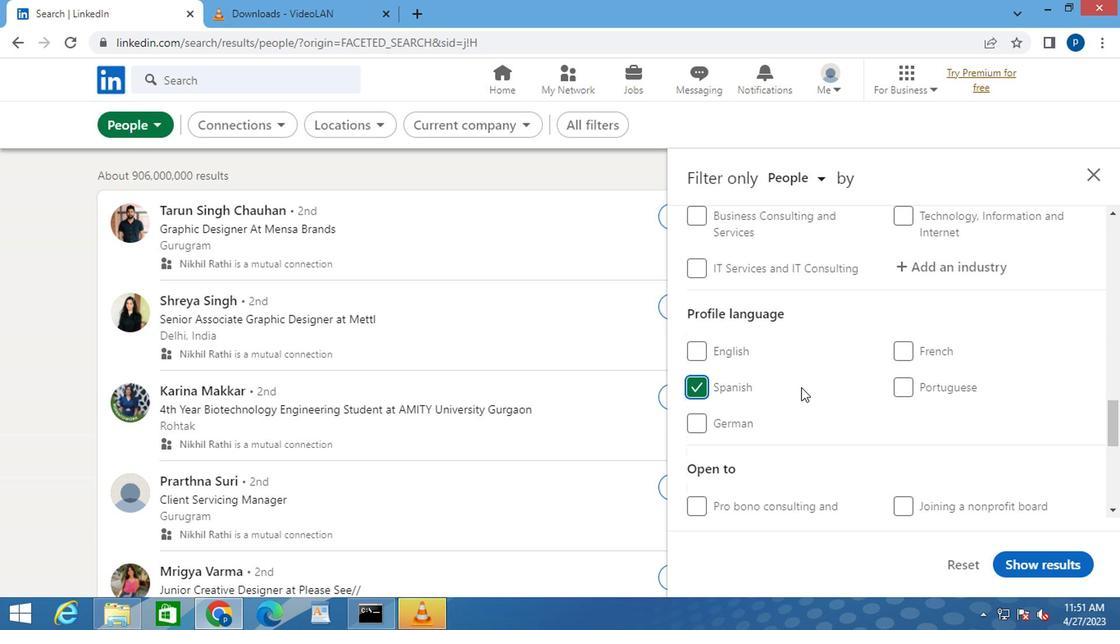 
Action: Mouse scrolled (798, 389) with delta (0, 1)
Screenshot: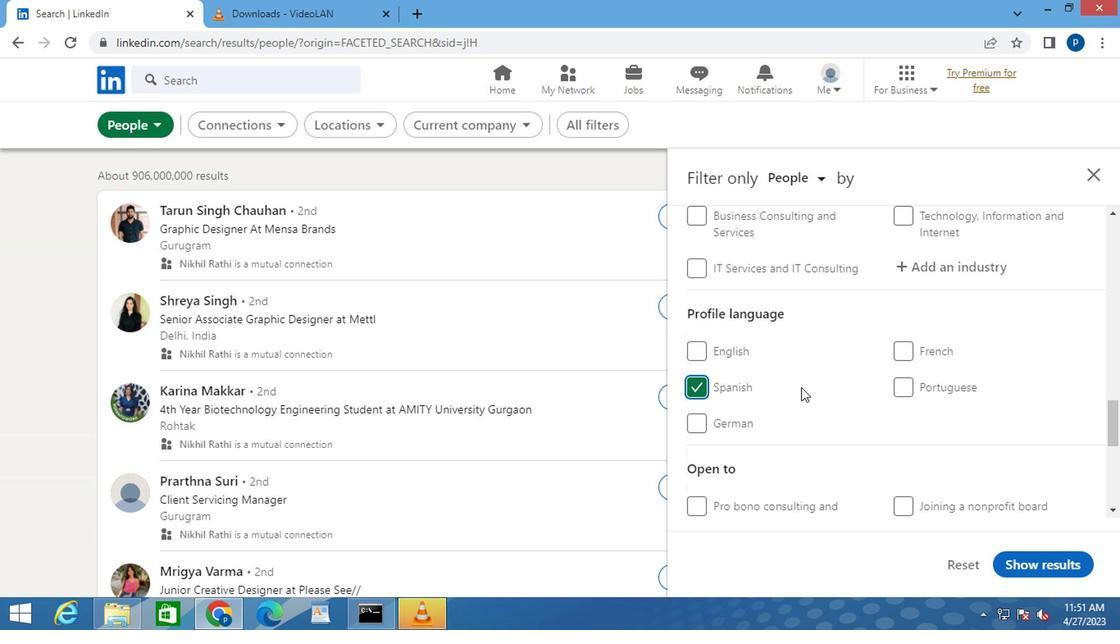 
Action: Mouse moved to (803, 387)
Screenshot: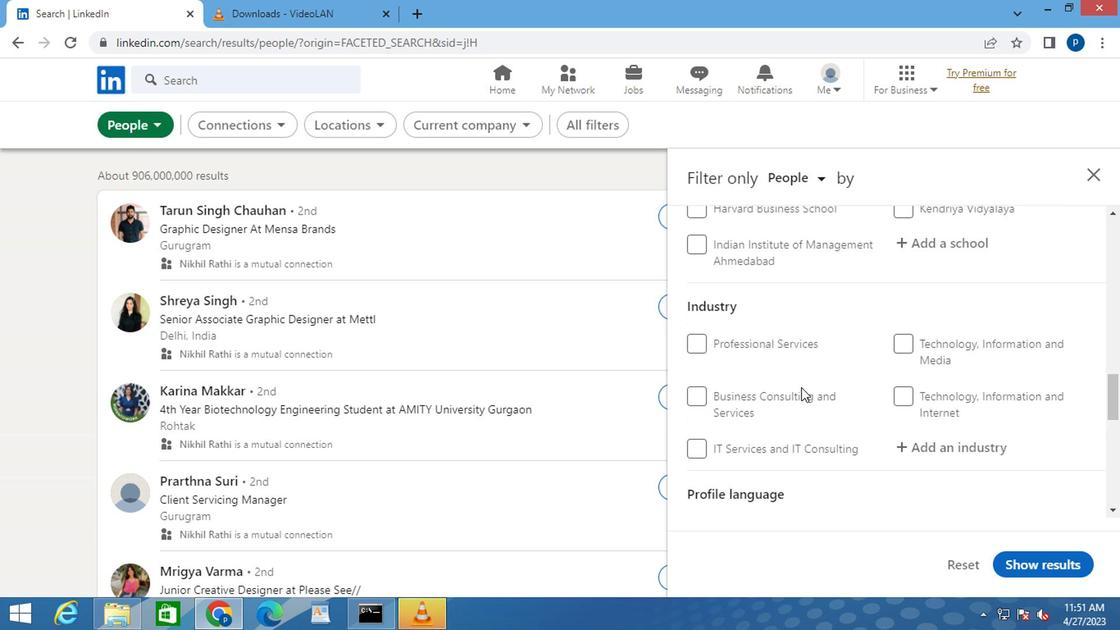 
Action: Mouse scrolled (803, 388) with delta (0, 0)
Screenshot: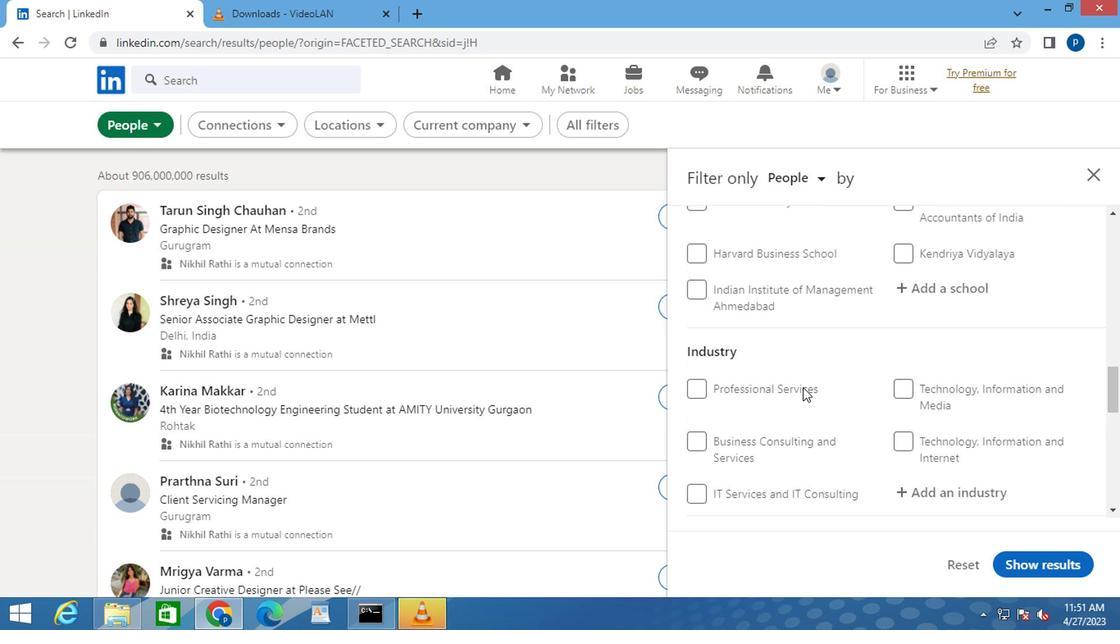 
Action: Mouse scrolled (803, 388) with delta (0, 0)
Screenshot: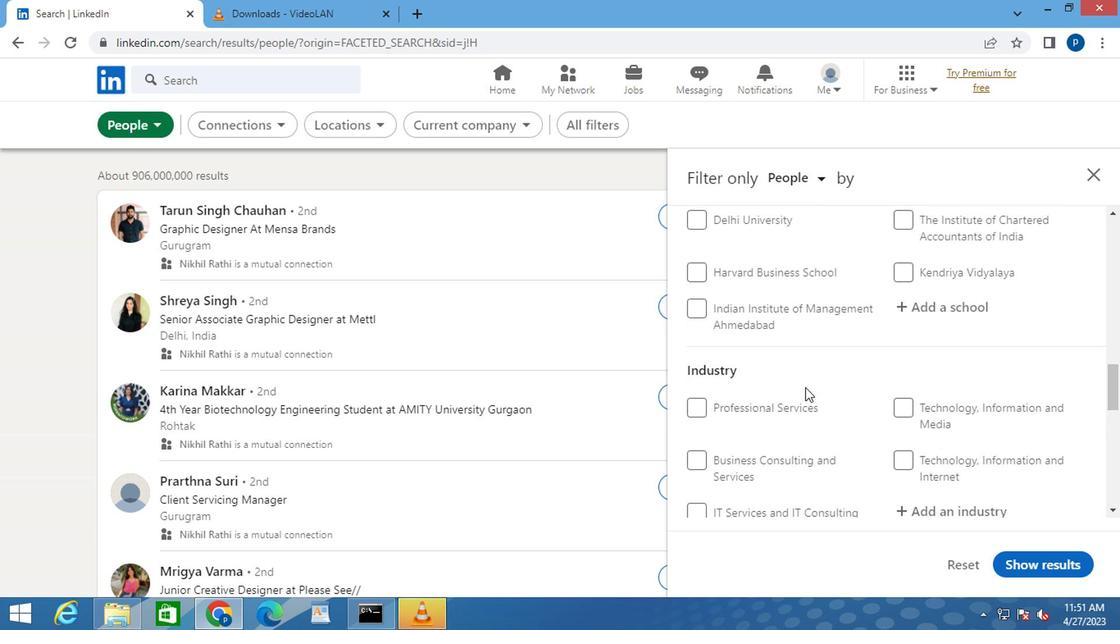
Action: Mouse moved to (816, 391)
Screenshot: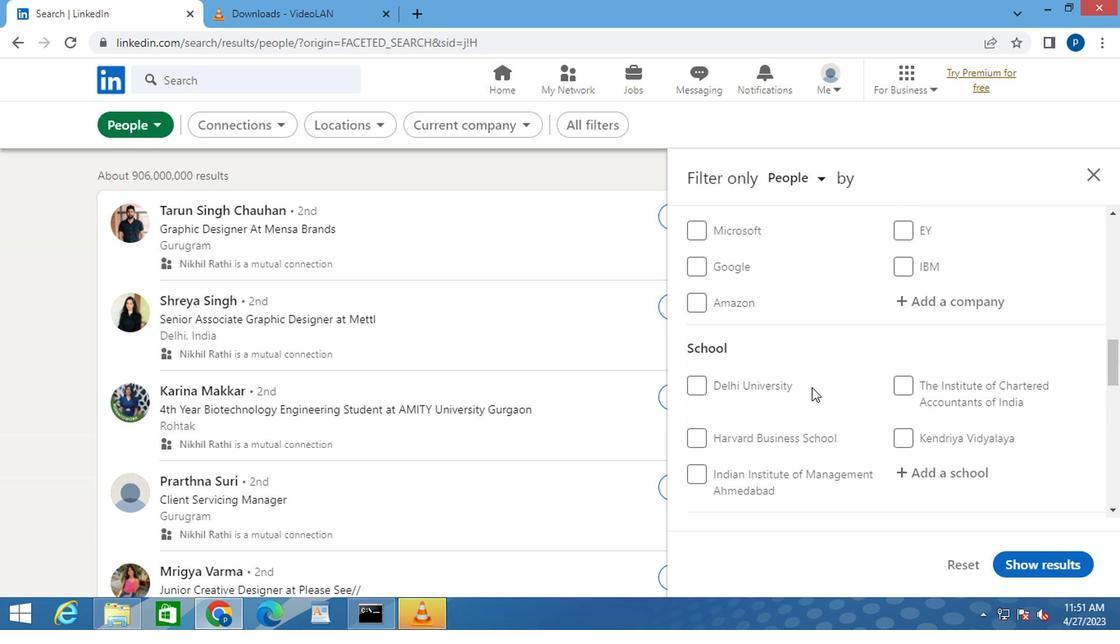 
Action: Mouse scrolled (816, 392) with delta (0, 0)
Screenshot: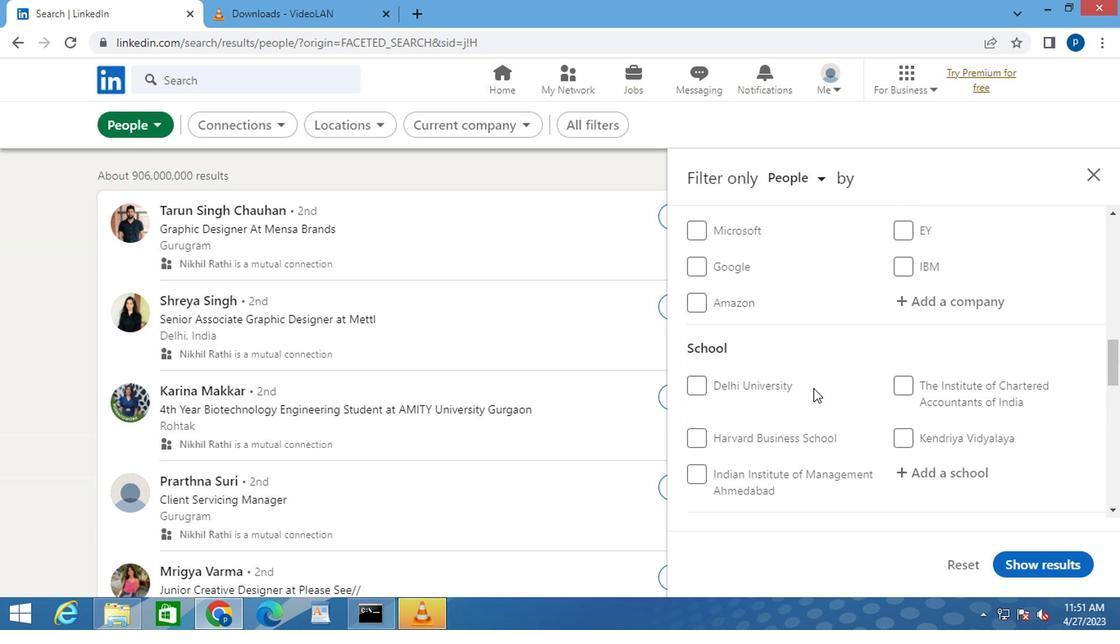 
Action: Mouse moved to (830, 391)
Screenshot: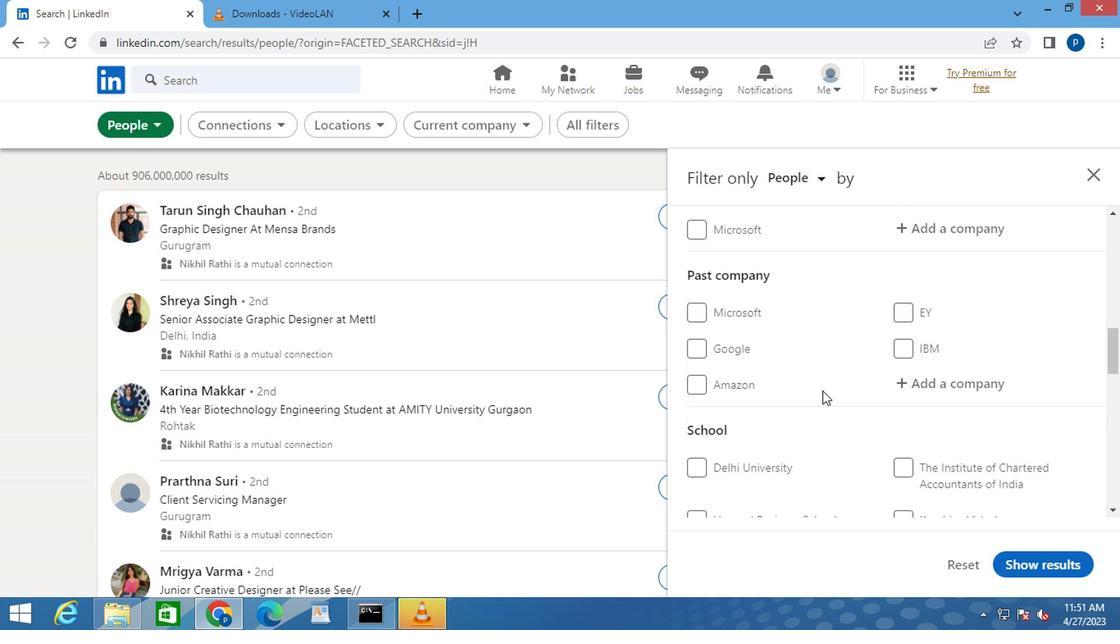 
Action: Mouse scrolled (830, 391) with delta (0, 0)
Screenshot: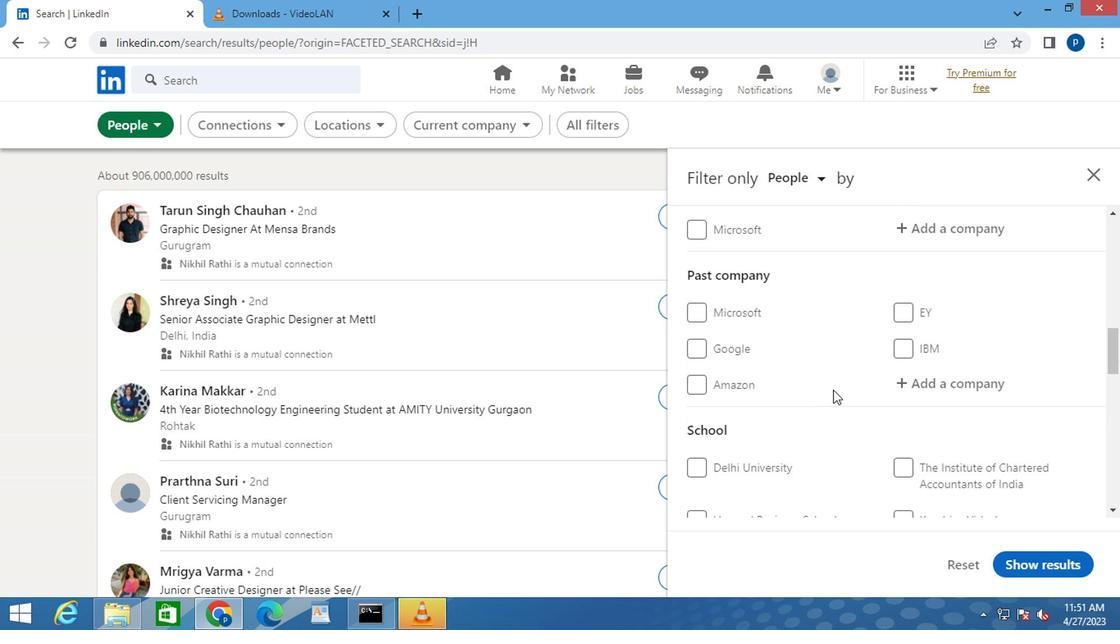 
Action: Mouse scrolled (830, 391) with delta (0, 0)
Screenshot: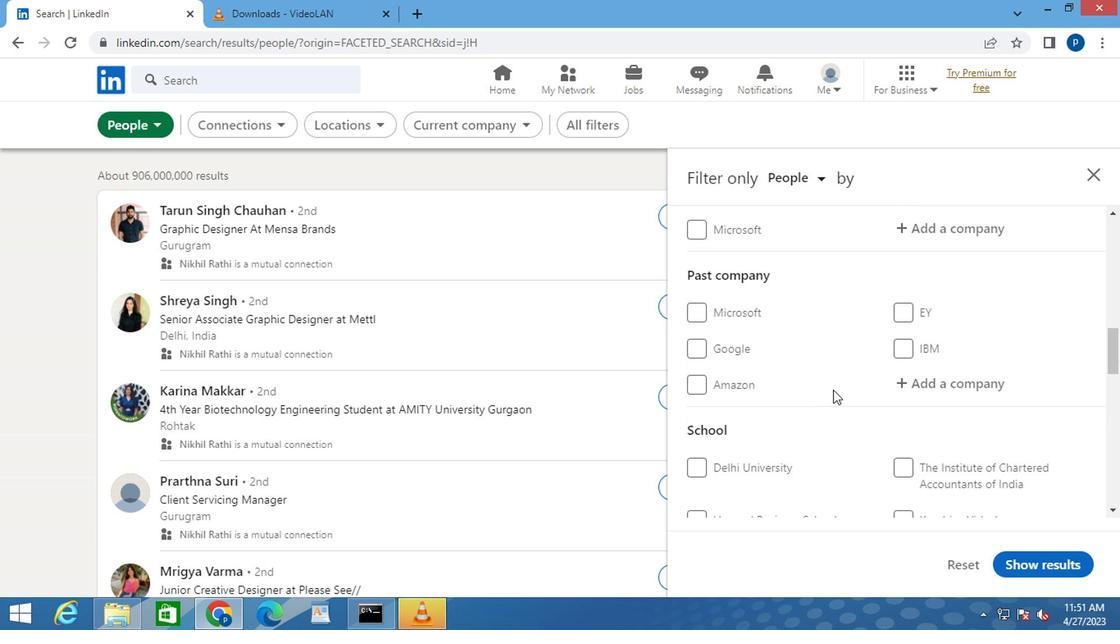
Action: Mouse moved to (928, 388)
Screenshot: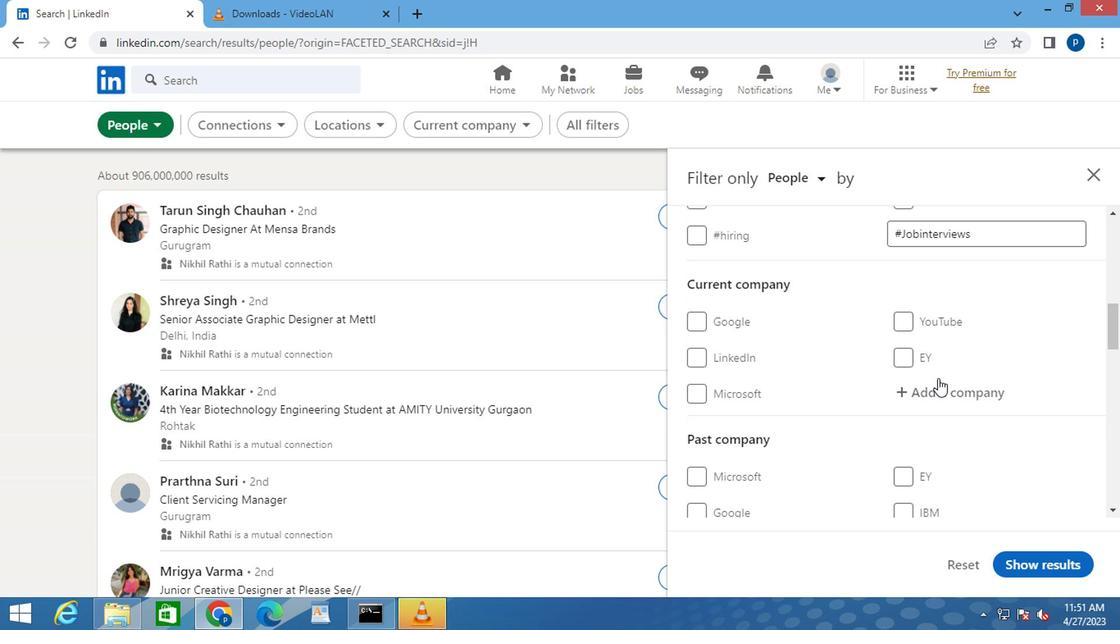 
Action: Mouse pressed left at (928, 388)
Screenshot: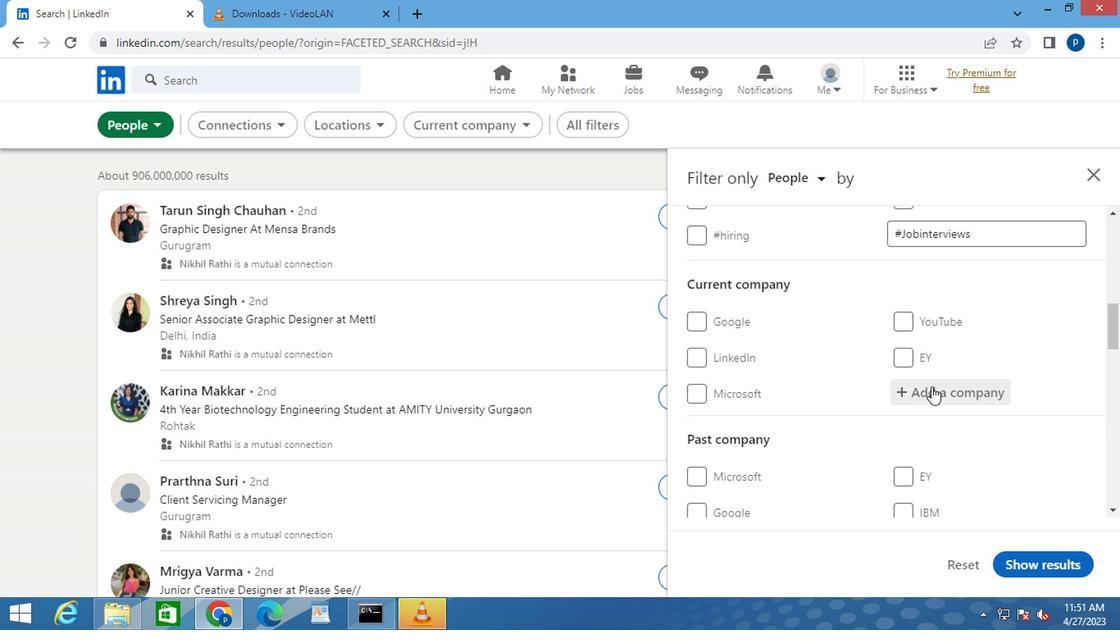 
Action: Key pressed <Key.caps_lock>S<Key.caps_lock>IGMAWAYS
Screenshot: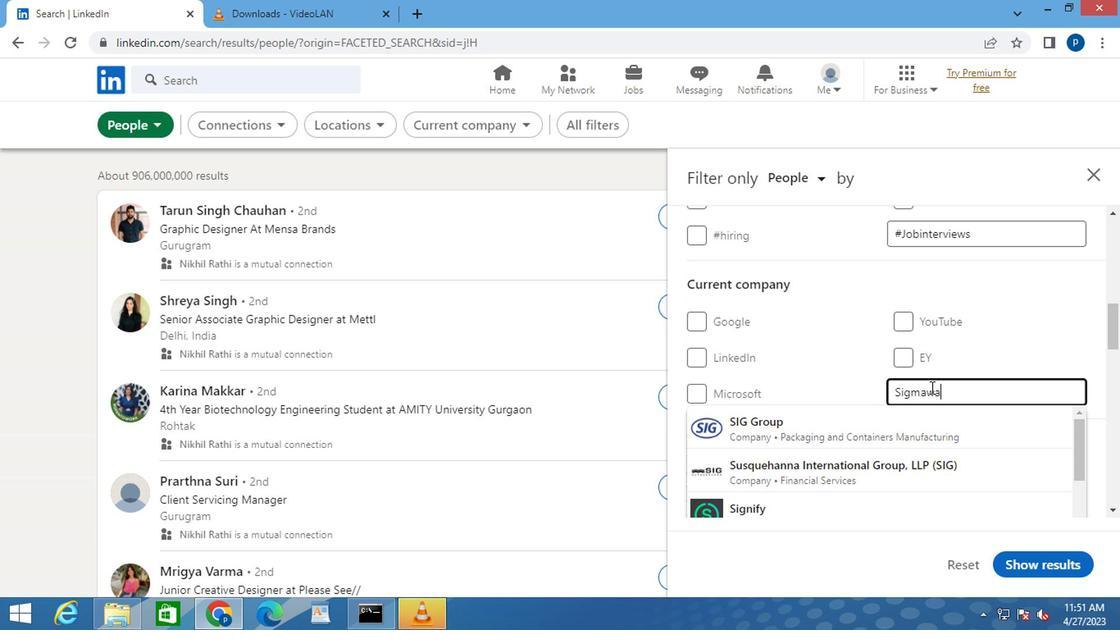 
Action: Mouse moved to (840, 422)
Screenshot: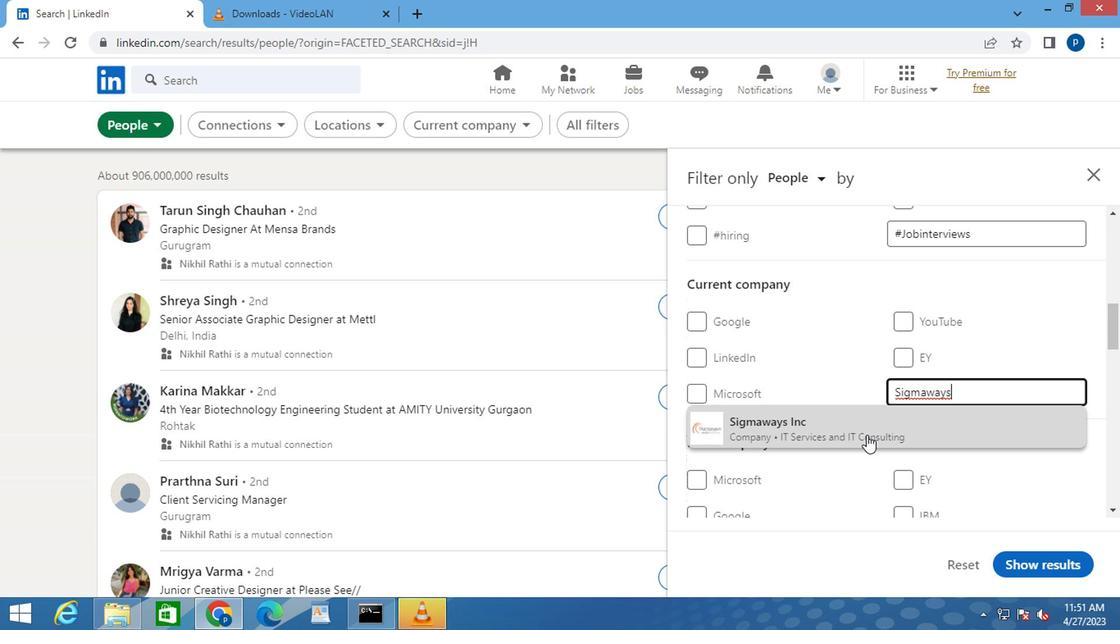 
Action: Mouse pressed left at (840, 422)
Screenshot: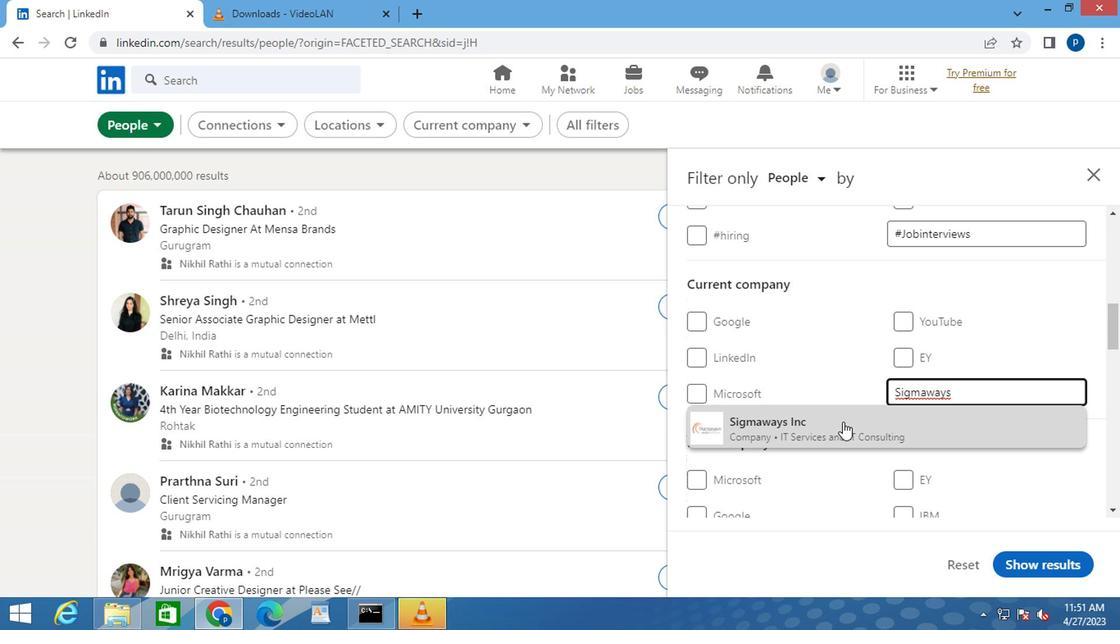 
Action: Mouse moved to (838, 422)
Screenshot: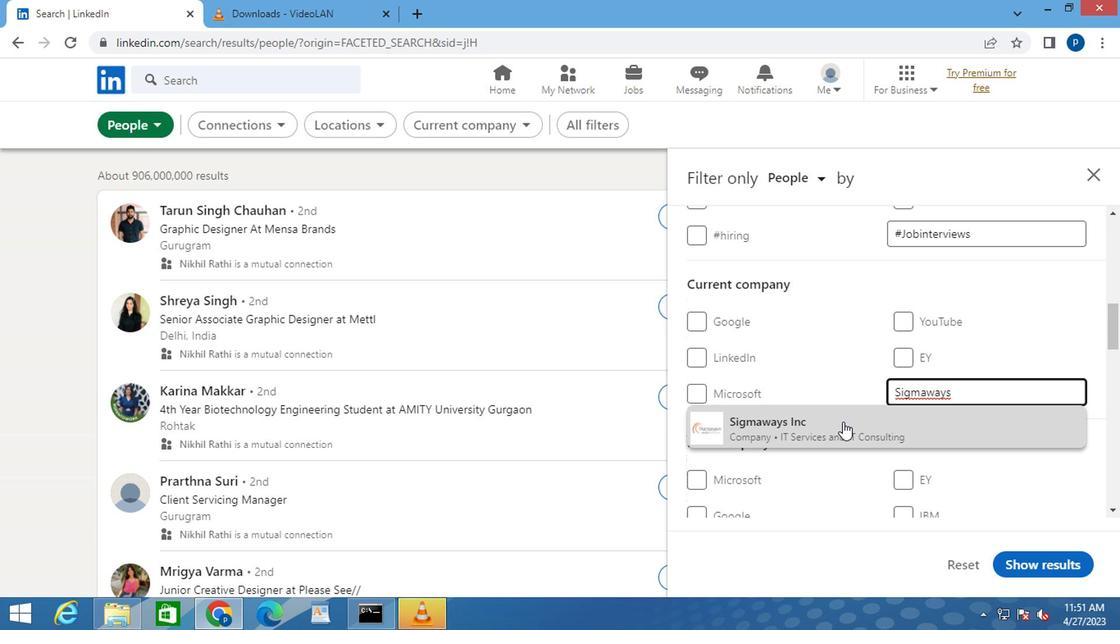 
Action: Mouse scrolled (838, 422) with delta (0, 0)
Screenshot: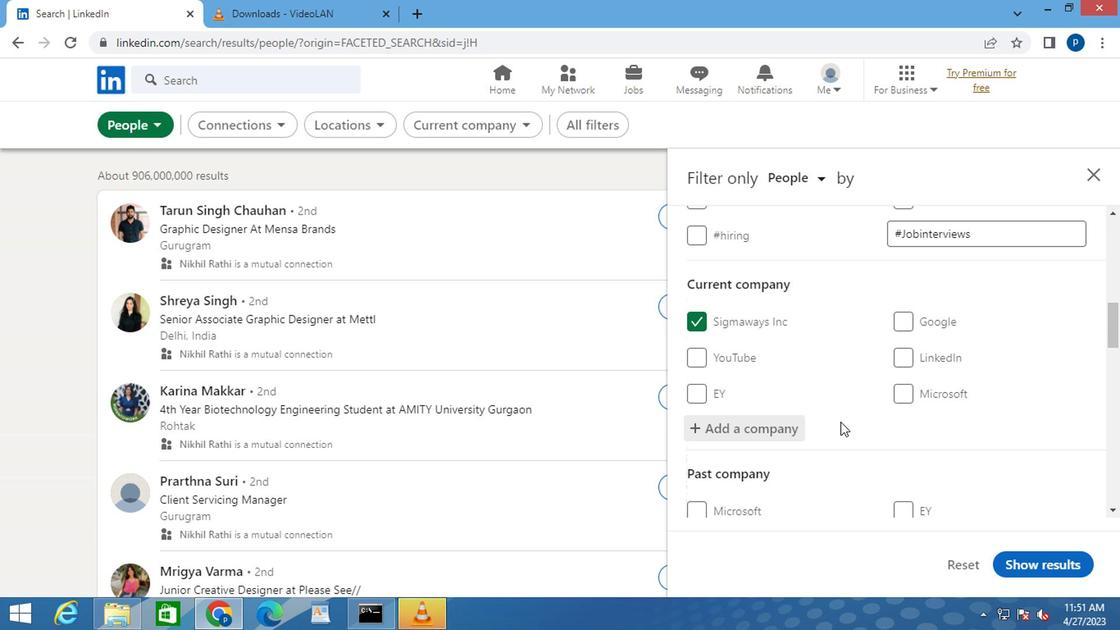 
Action: Mouse scrolled (838, 422) with delta (0, 0)
Screenshot: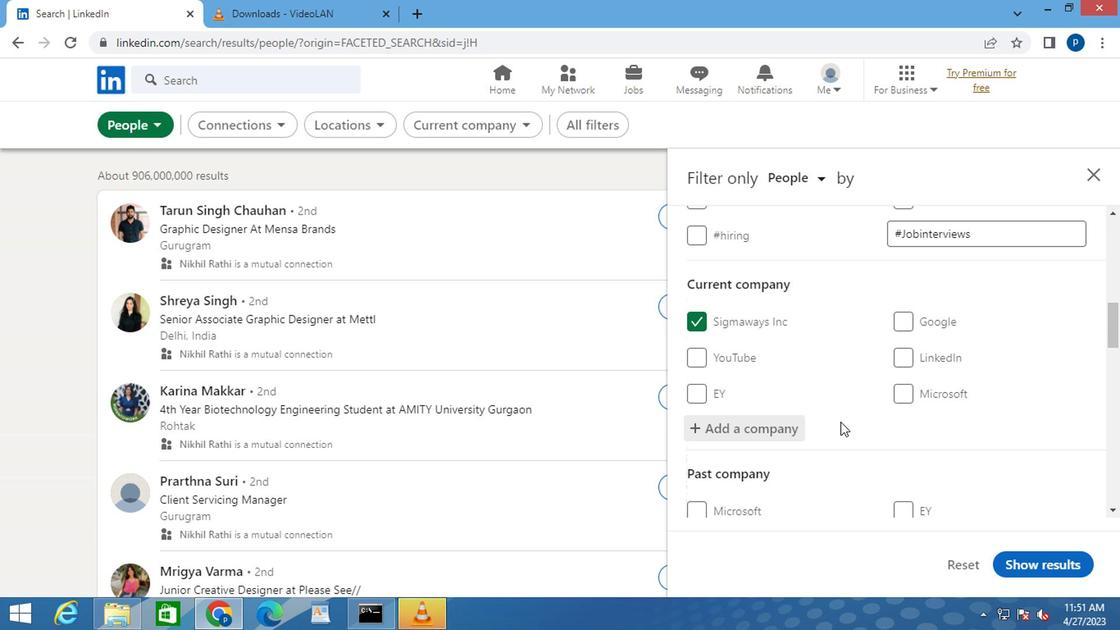 
Action: Mouse scrolled (838, 422) with delta (0, 0)
Screenshot: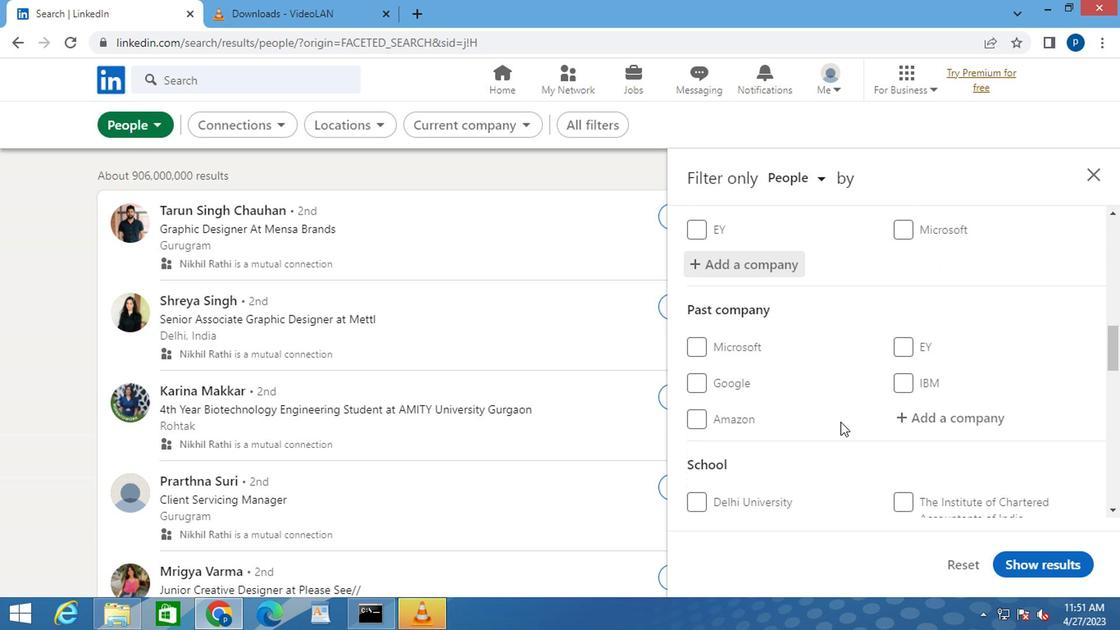 
Action: Mouse scrolled (838, 422) with delta (0, 0)
Screenshot: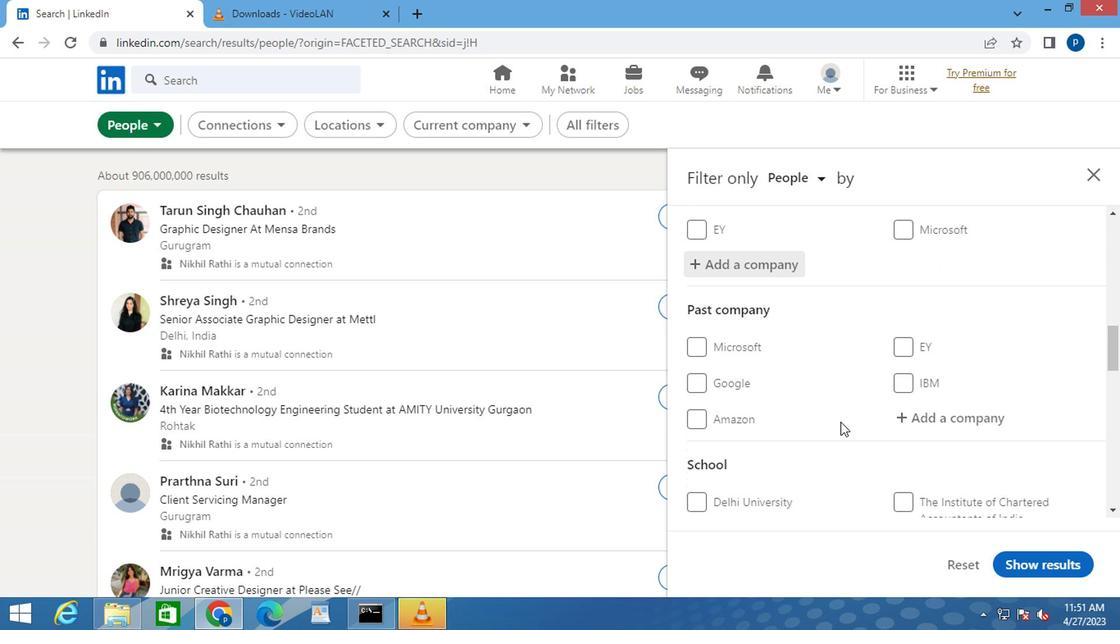 
Action: Mouse moved to (925, 424)
Screenshot: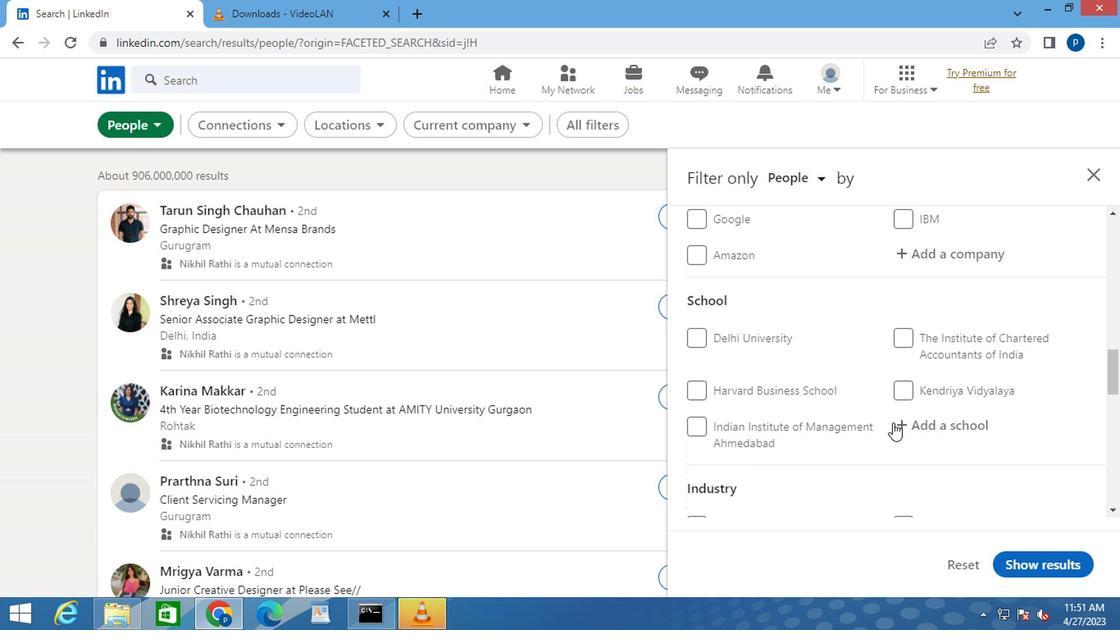 
Action: Mouse pressed left at (925, 424)
Screenshot: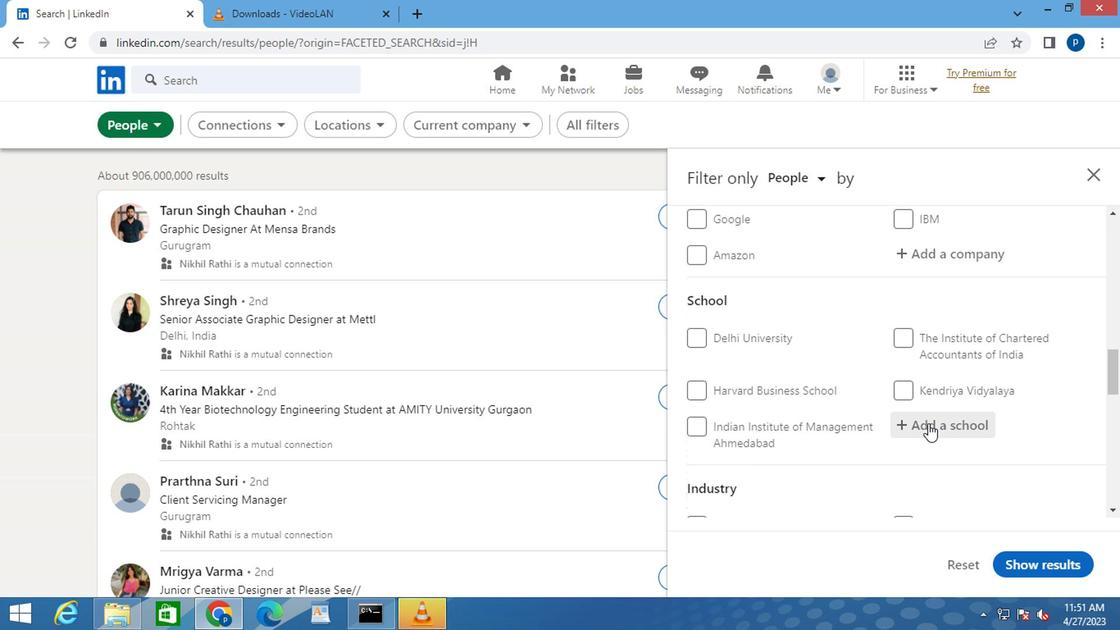
Action: Key pressed <Key.caps_lock>U<Key.caps_lock>NIVERSITY<Key.space>OF<Key.space><Key.caps_lock>K<Key.caps_lock>ASH
Screenshot: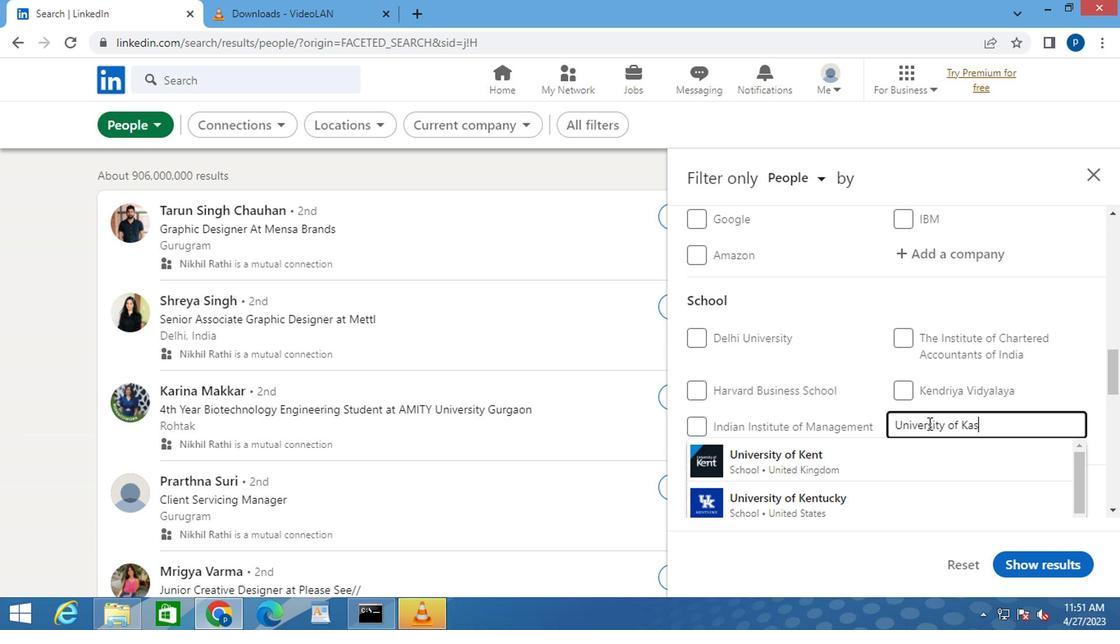 
Action: Mouse moved to (834, 458)
Screenshot: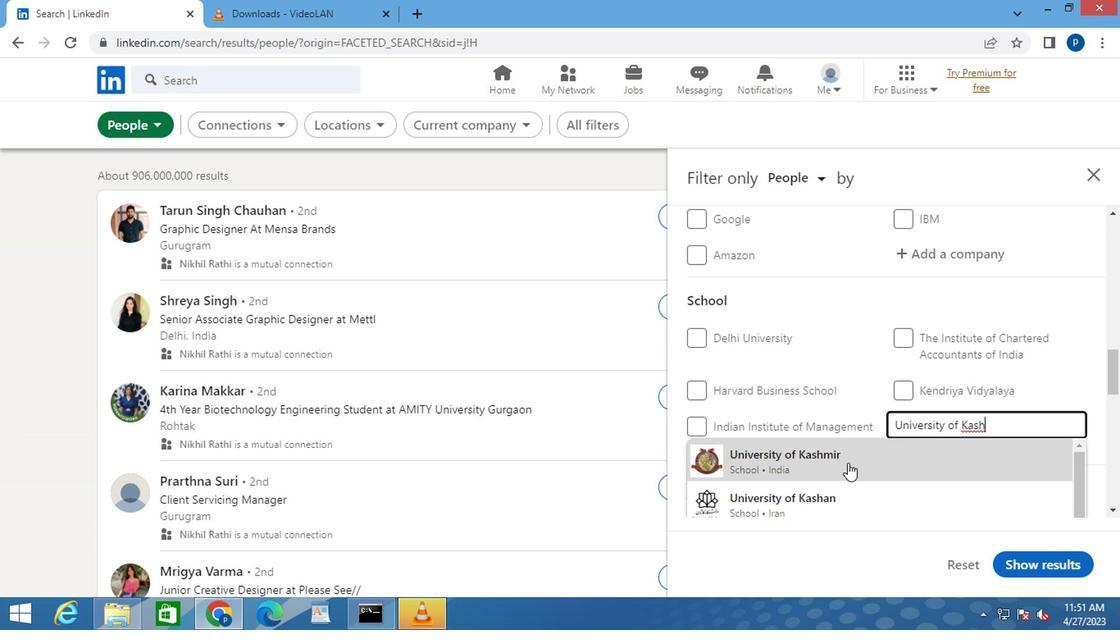 
Action: Mouse pressed left at (834, 458)
Screenshot: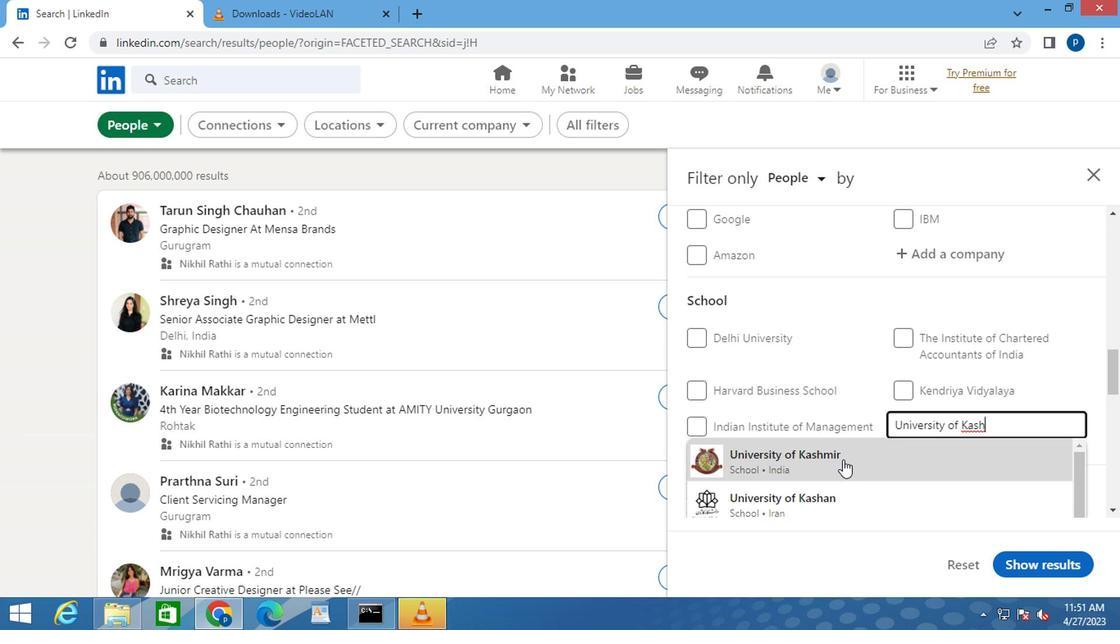 
Action: Mouse moved to (834, 453)
Screenshot: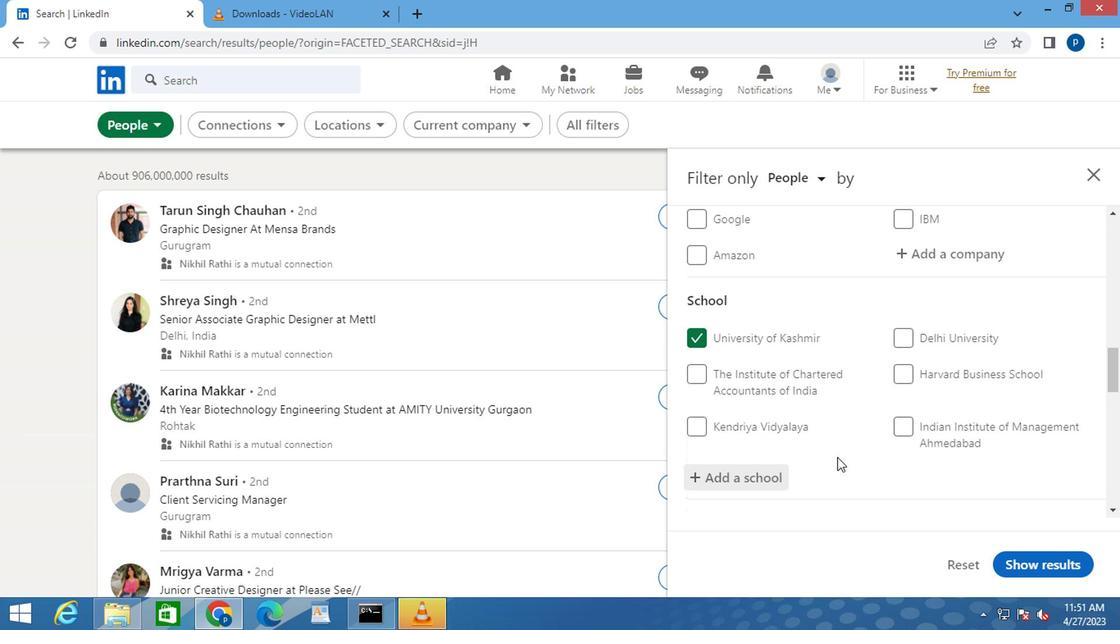 
Action: Mouse scrolled (834, 452) with delta (0, 0)
Screenshot: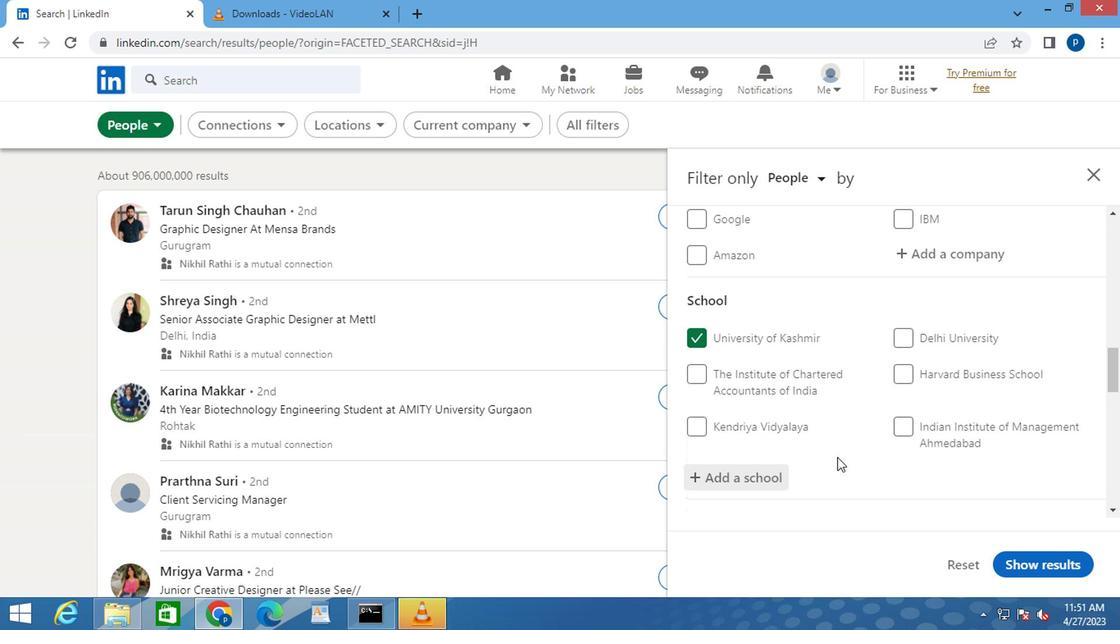 
Action: Mouse scrolled (834, 452) with delta (0, 0)
Screenshot: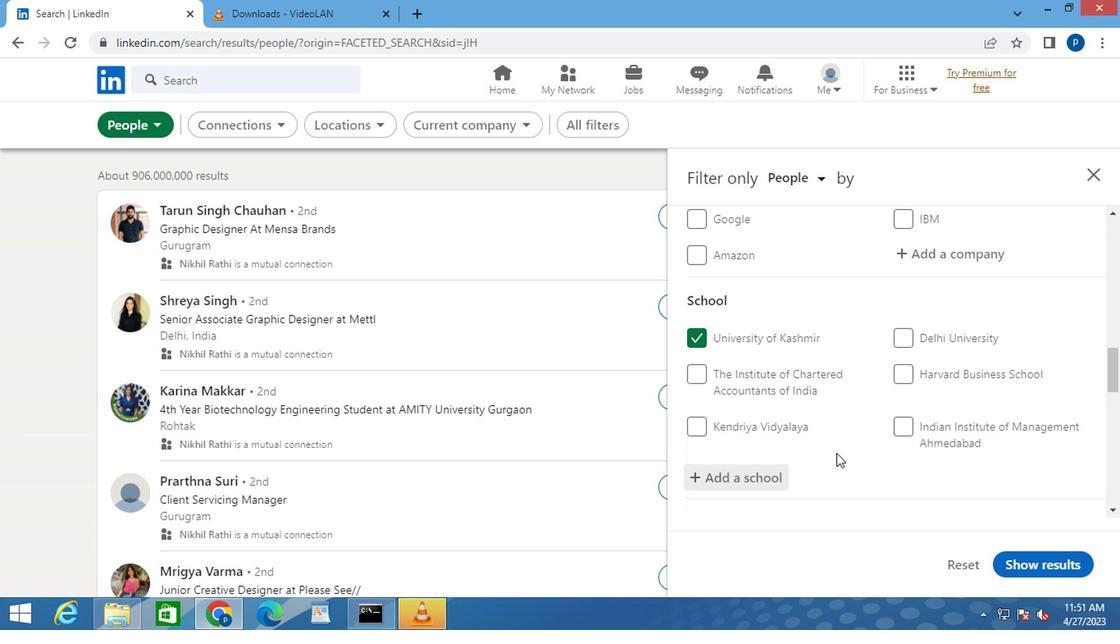 
Action: Mouse moved to (816, 399)
Screenshot: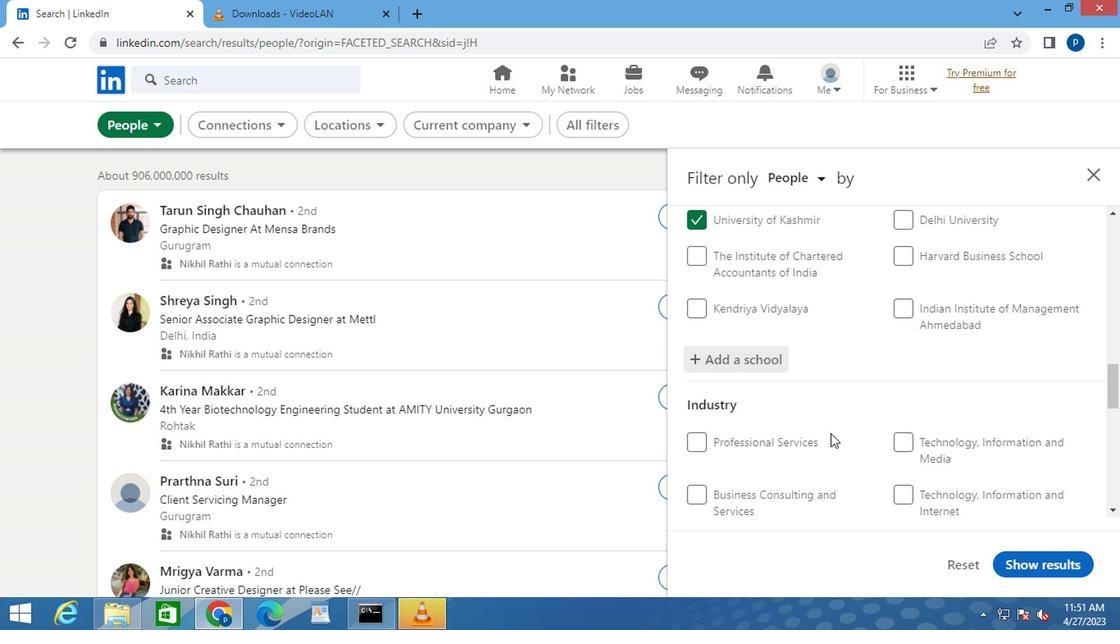 
Action: Mouse scrolled (816, 398) with delta (0, -1)
Screenshot: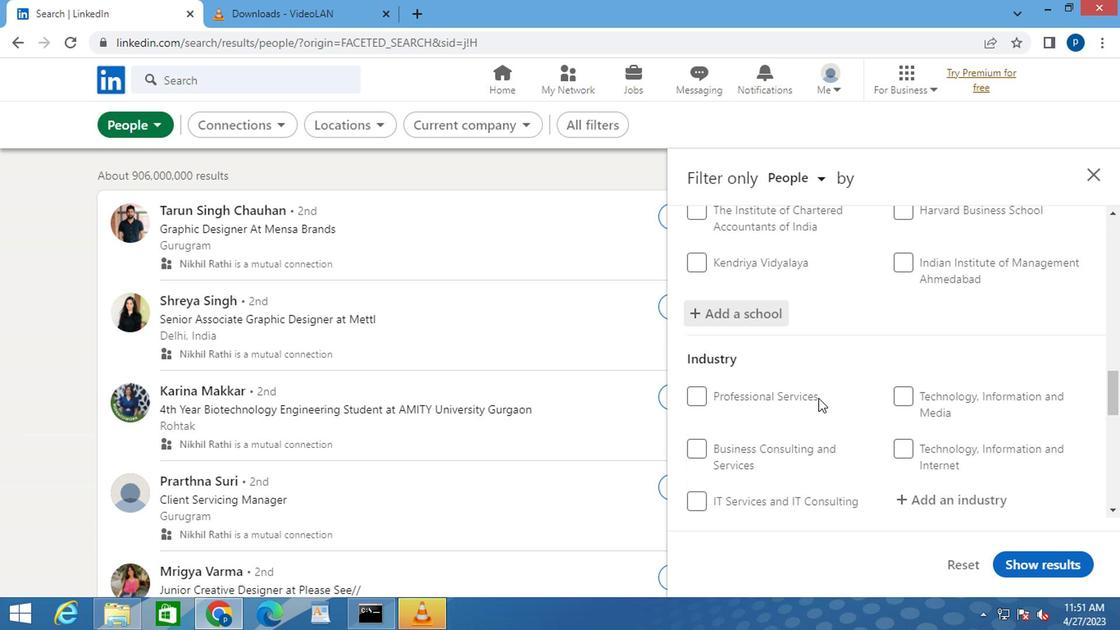 
Action: Mouse moved to (924, 418)
Screenshot: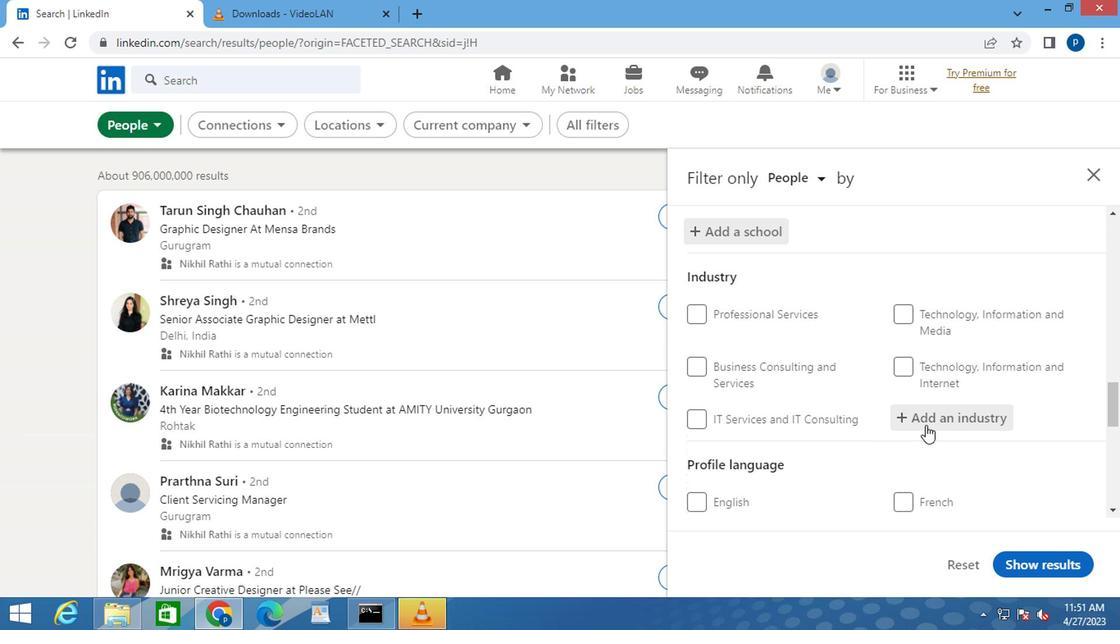 
Action: Mouse pressed left at (924, 418)
Screenshot: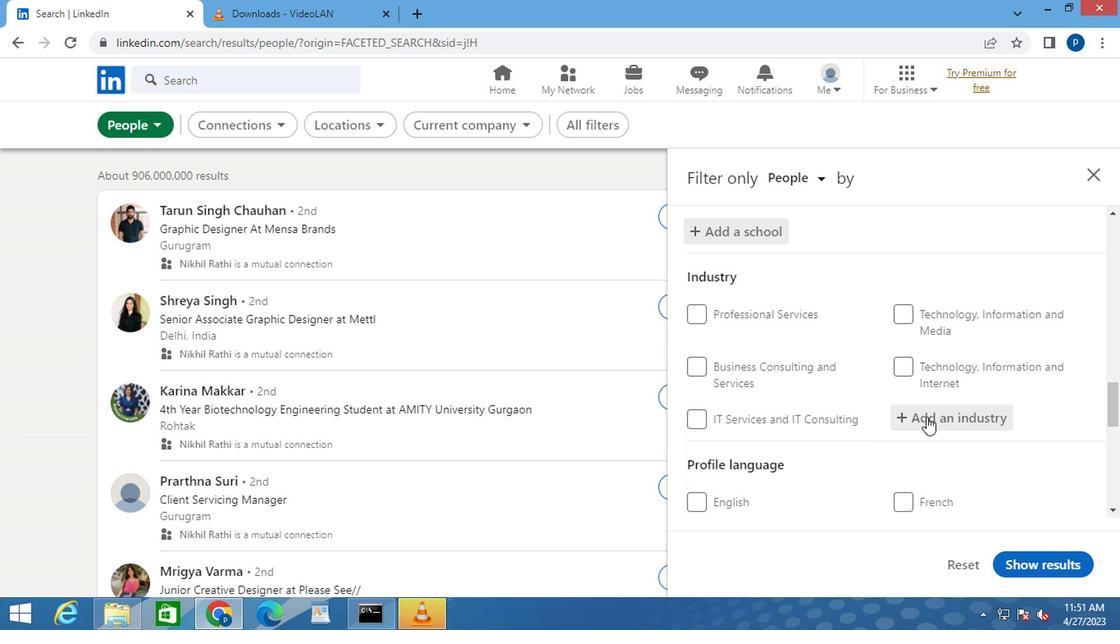 
Action: Mouse pressed left at (924, 418)
Screenshot: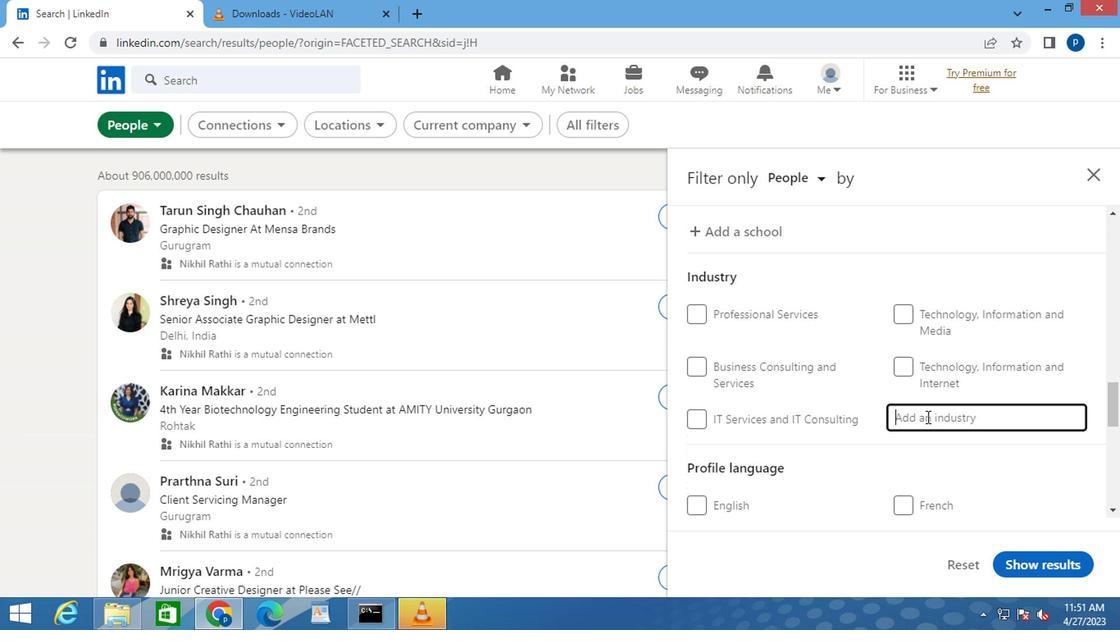 
Action: Key pressed <Key.caps_lock>G<Key.caps_lock>MABLING<Key.space>
Screenshot: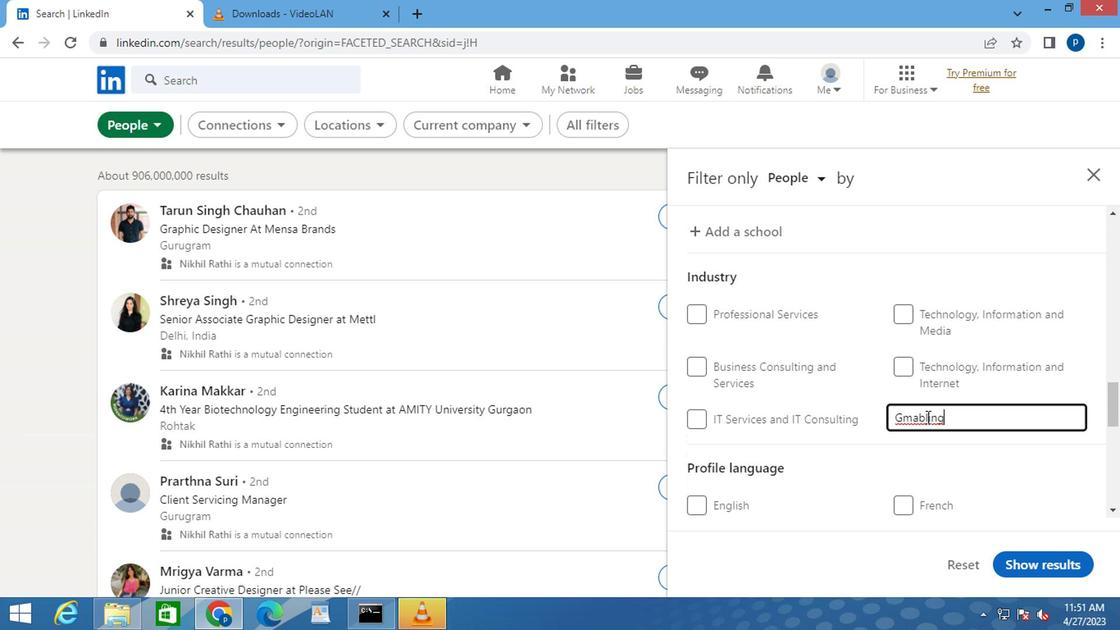 
Action: Mouse moved to (917, 422)
Screenshot: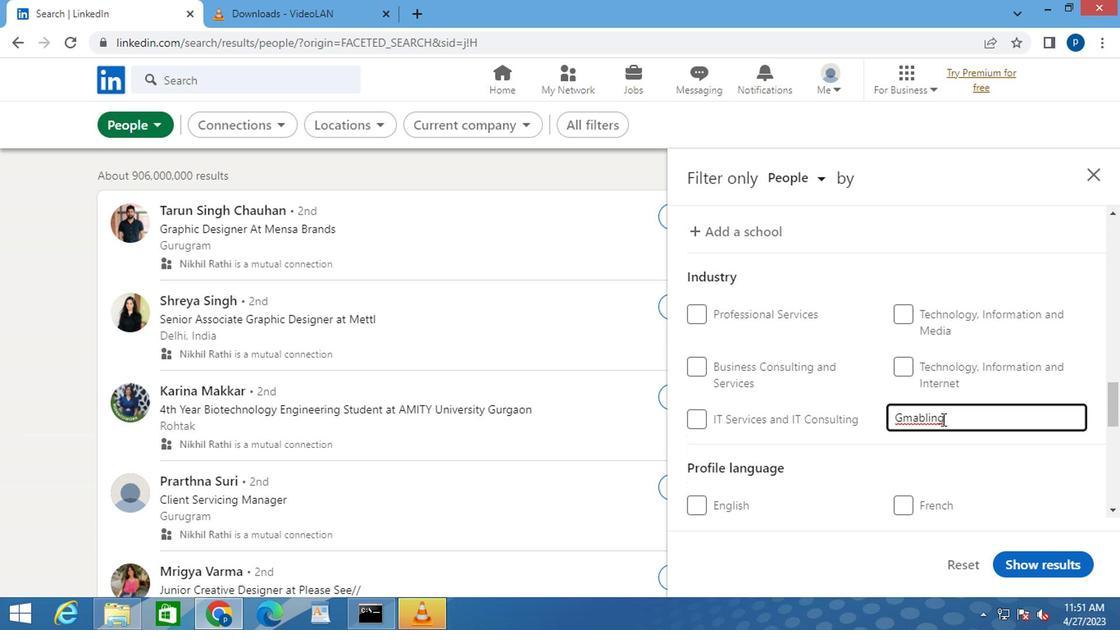
Action: Mouse pressed left at (917, 422)
Screenshot: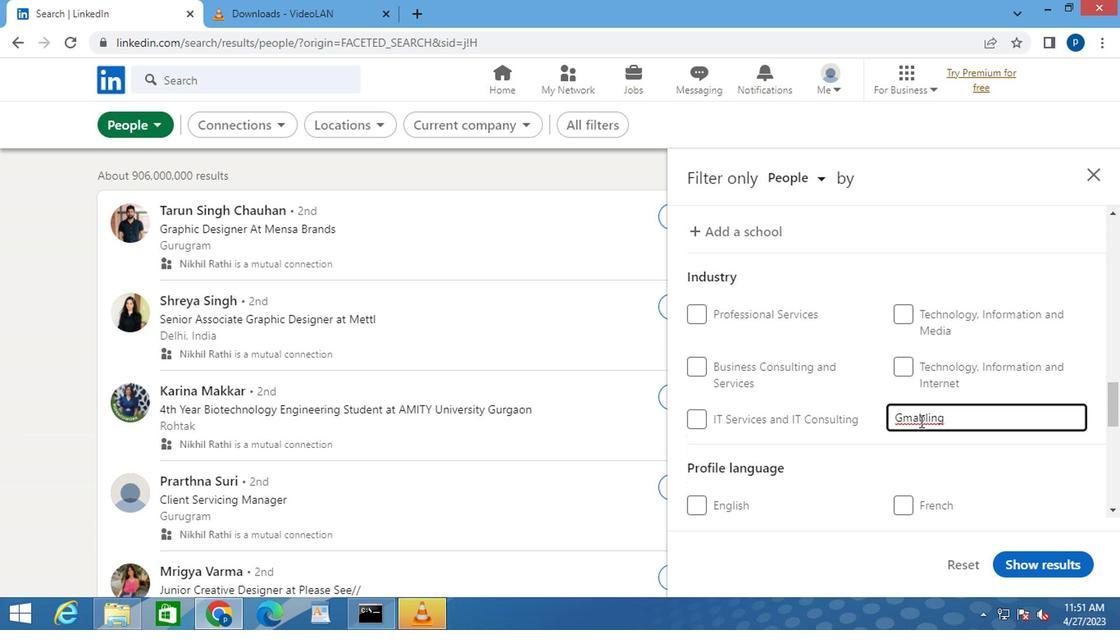 
Action: Mouse pressed left at (917, 422)
Screenshot: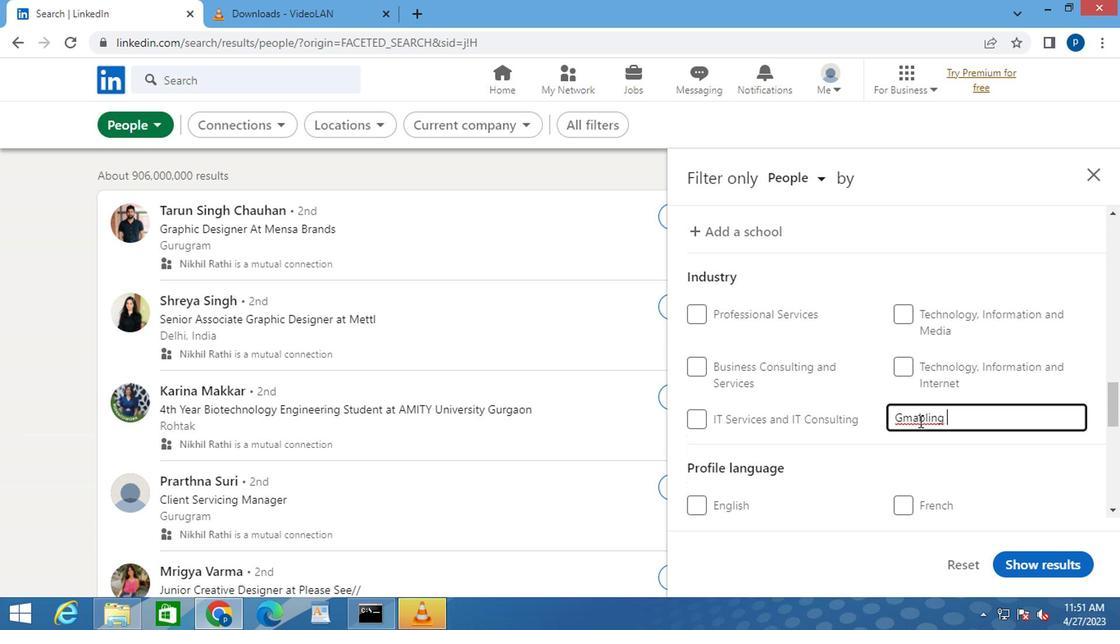 
Action: Key pressed <Key.delete><Key.caps_lock>G<Key.caps_lock>AMBLING
Screenshot: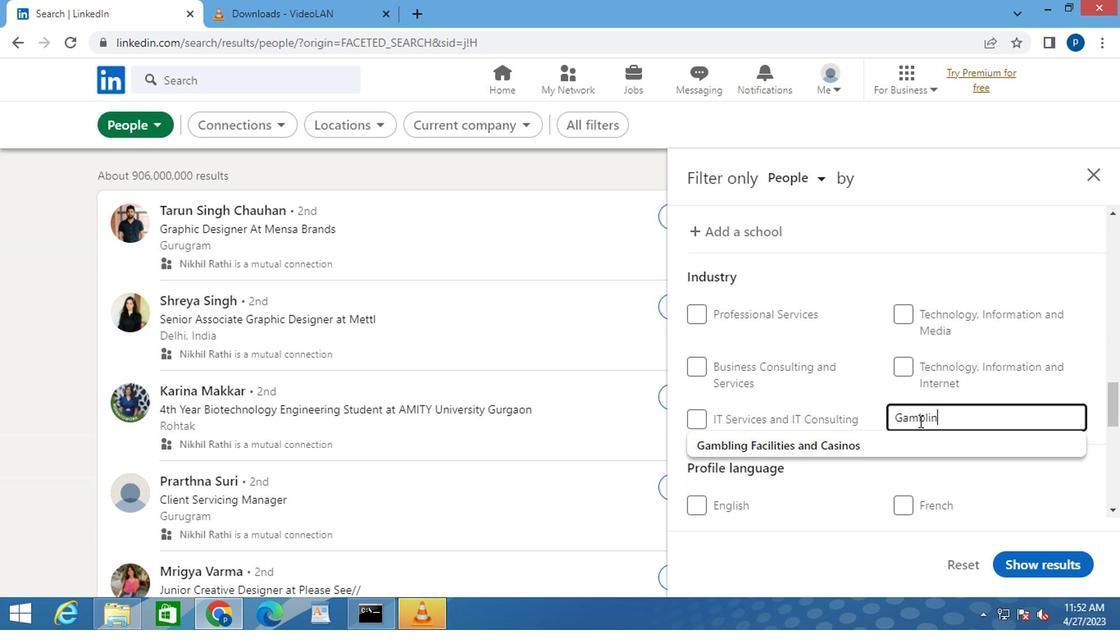 
Action: Mouse moved to (768, 448)
Screenshot: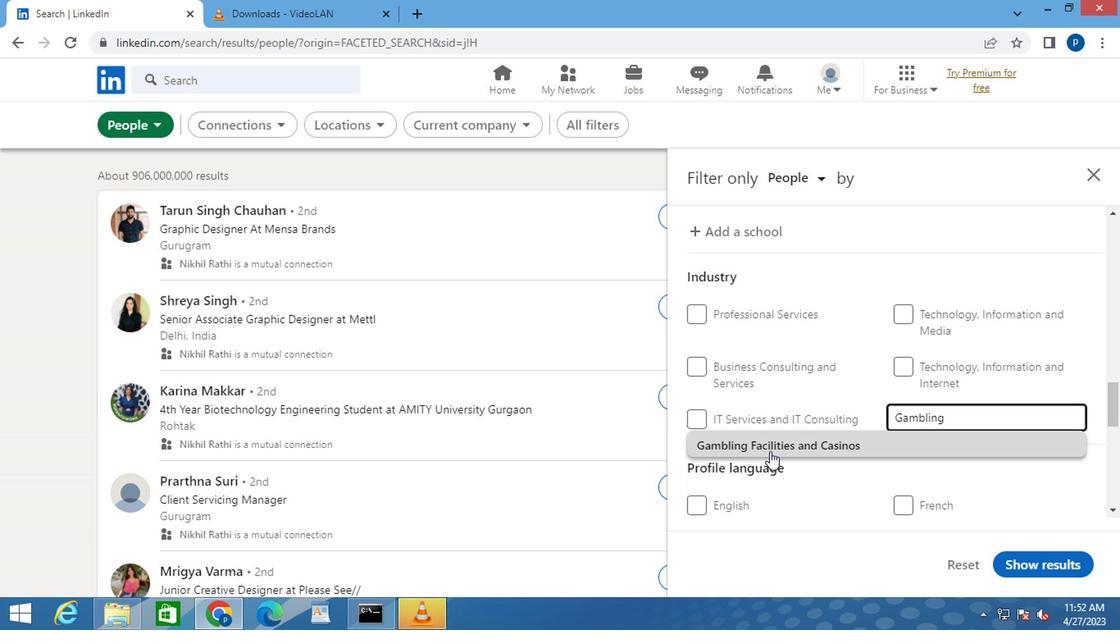 
Action: Mouse pressed left at (768, 448)
Screenshot: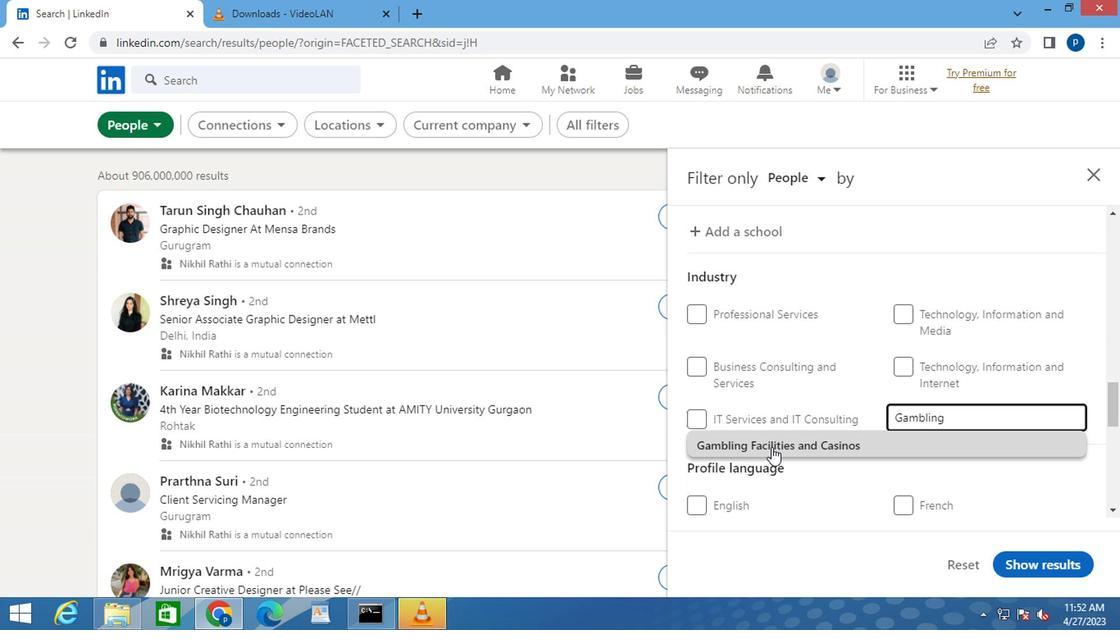 
Action: Mouse moved to (770, 448)
Screenshot: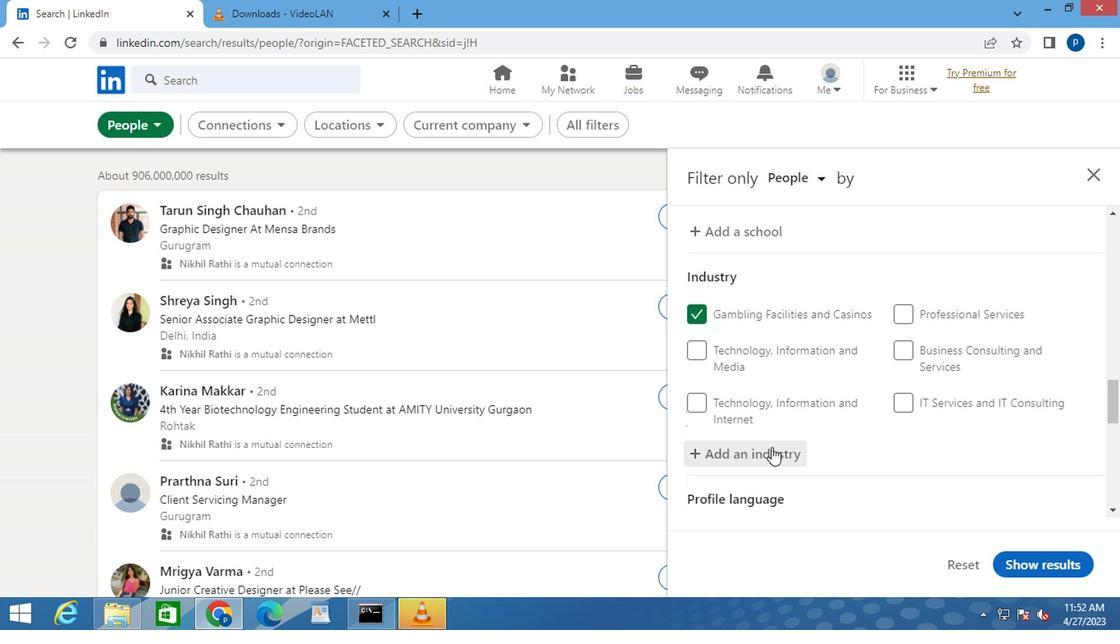 
Action: Mouse scrolled (770, 447) with delta (0, -1)
Screenshot: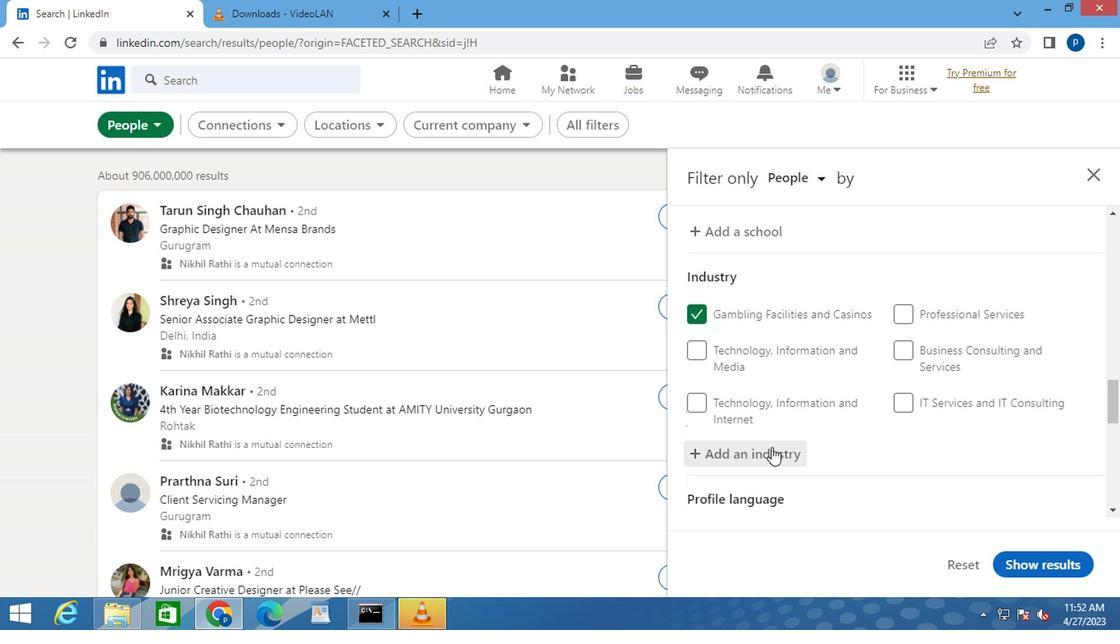 
Action: Mouse scrolled (770, 447) with delta (0, -1)
Screenshot: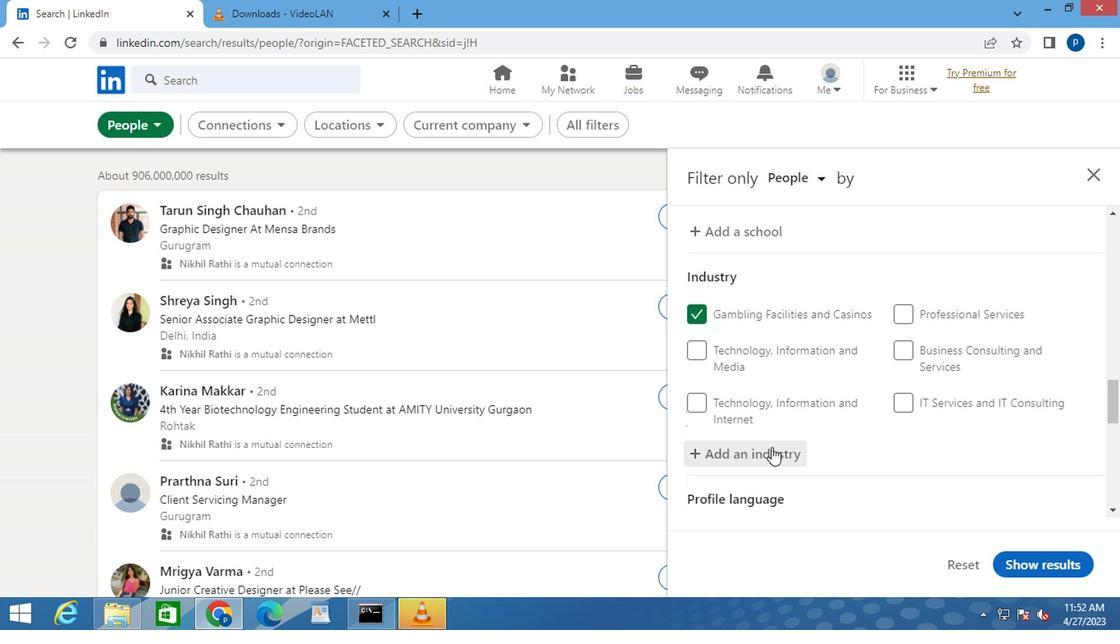 
Action: Mouse scrolled (770, 447) with delta (0, -1)
Screenshot: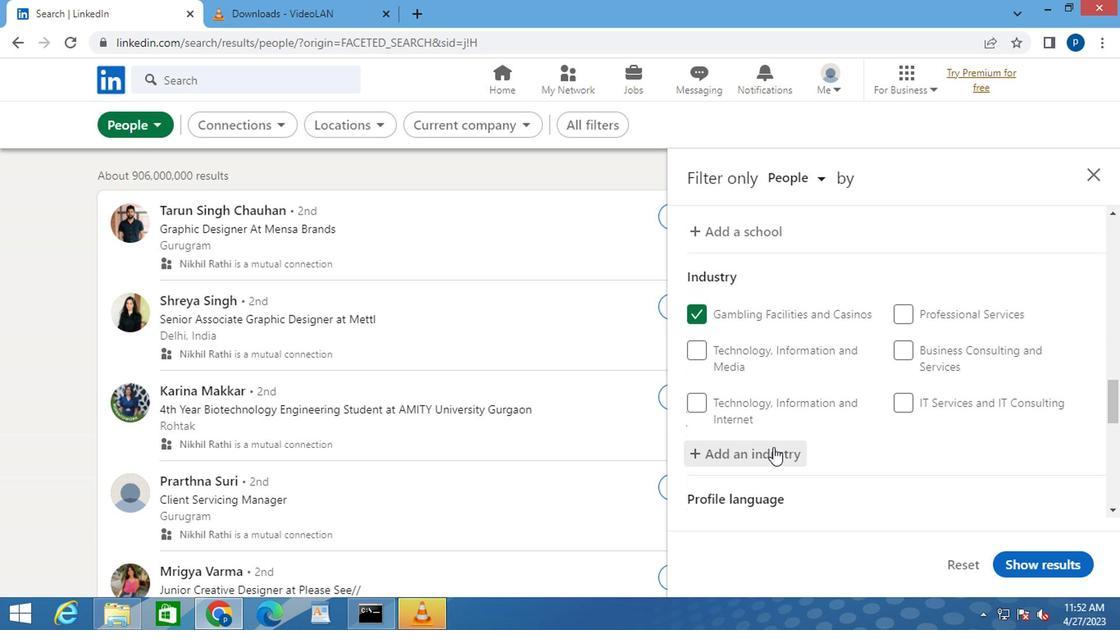 
Action: Mouse moved to (877, 363)
Screenshot: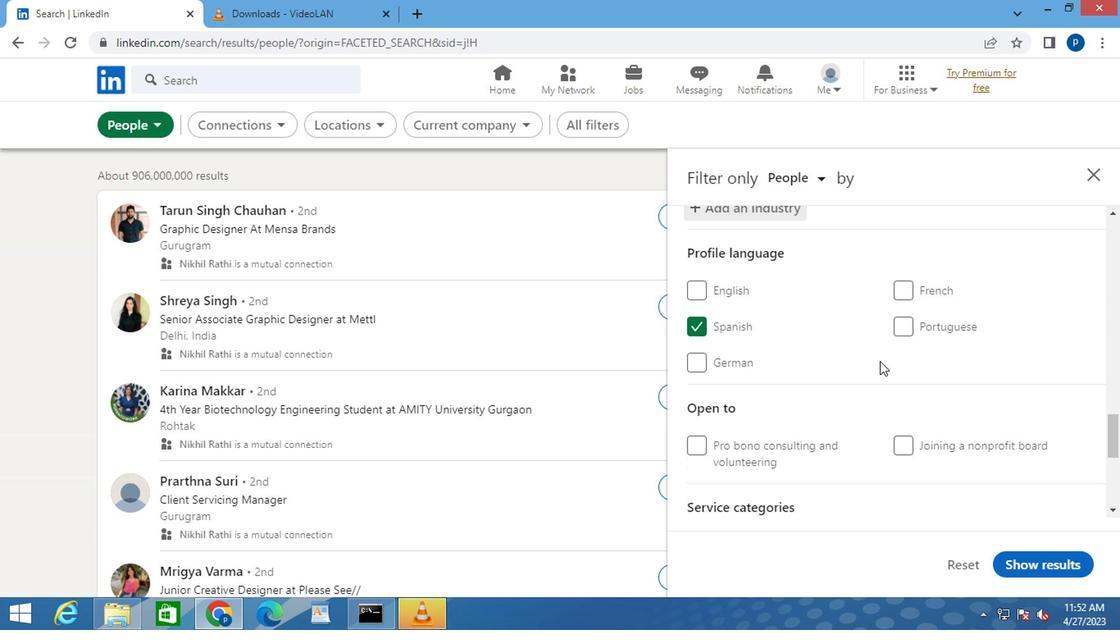 
Action: Mouse scrolled (877, 362) with delta (0, 0)
Screenshot: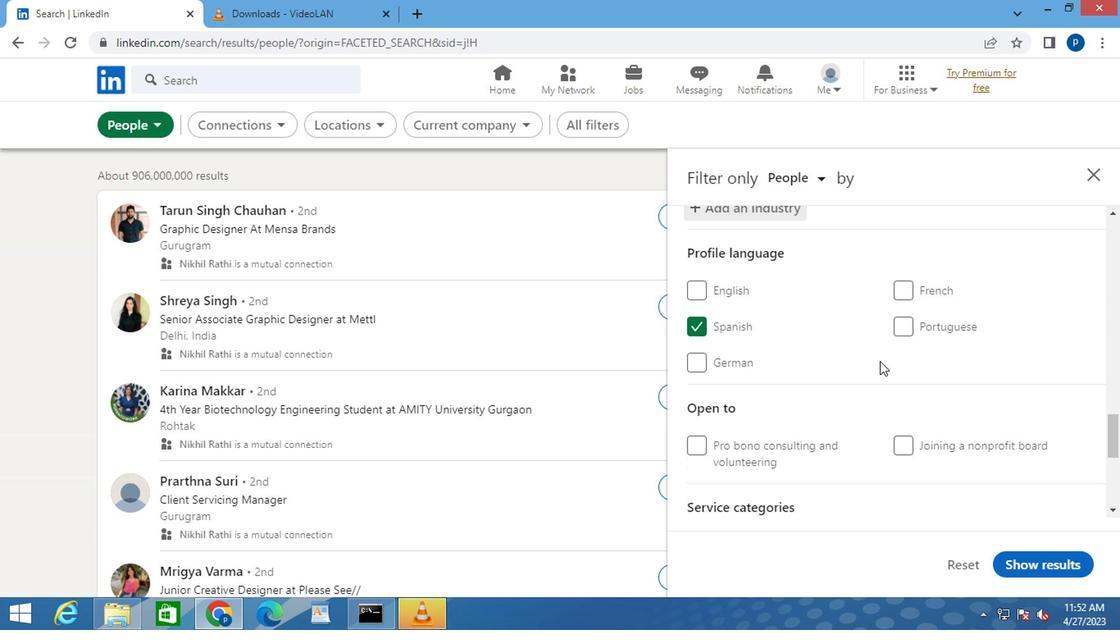 
Action: Mouse moved to (863, 417)
Screenshot: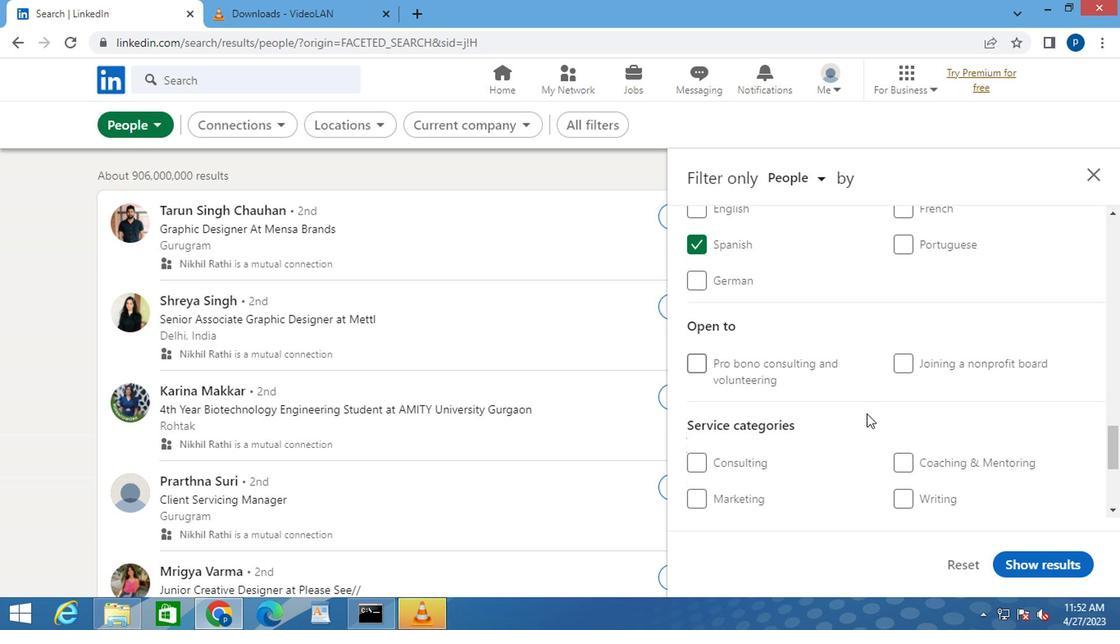 
Action: Mouse scrolled (863, 416) with delta (0, -1)
Screenshot: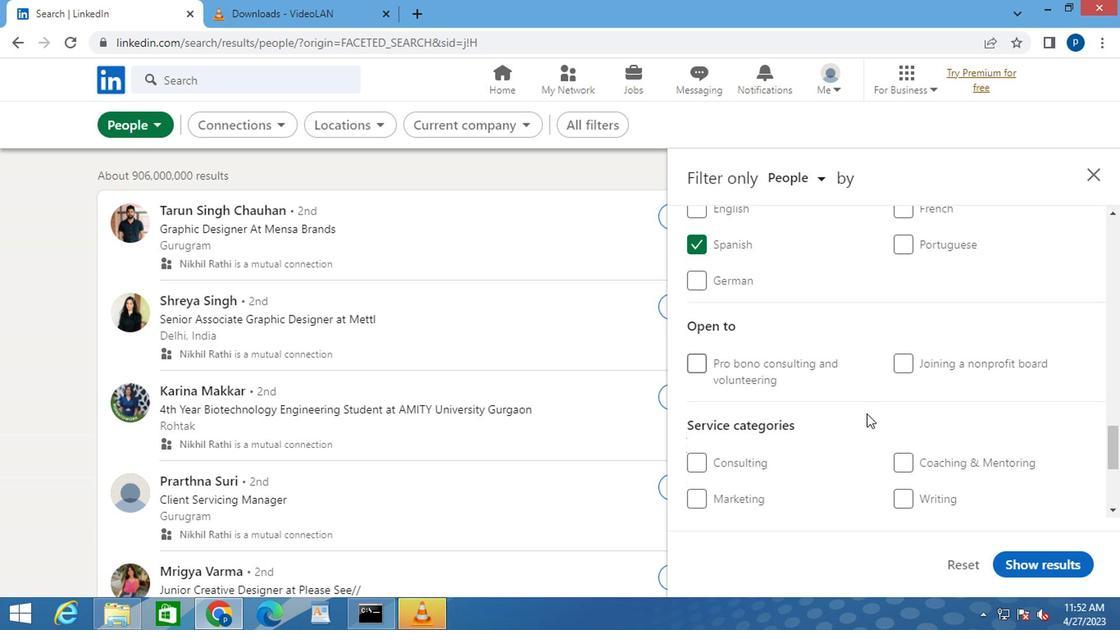 
Action: Mouse scrolled (863, 416) with delta (0, -1)
Screenshot: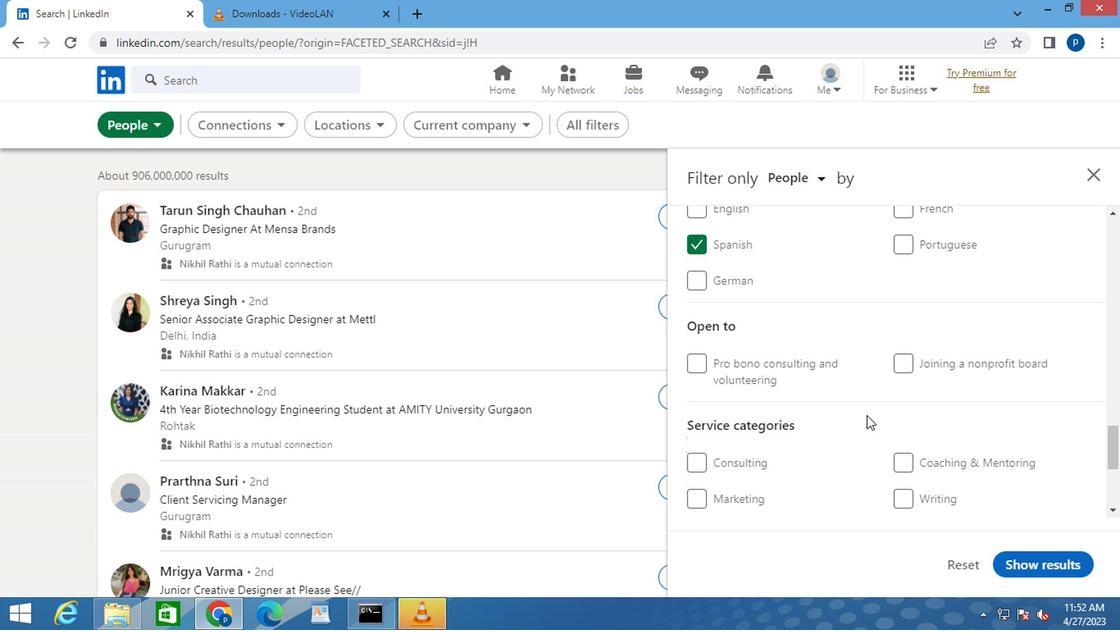 
Action: Mouse moved to (930, 373)
Screenshot: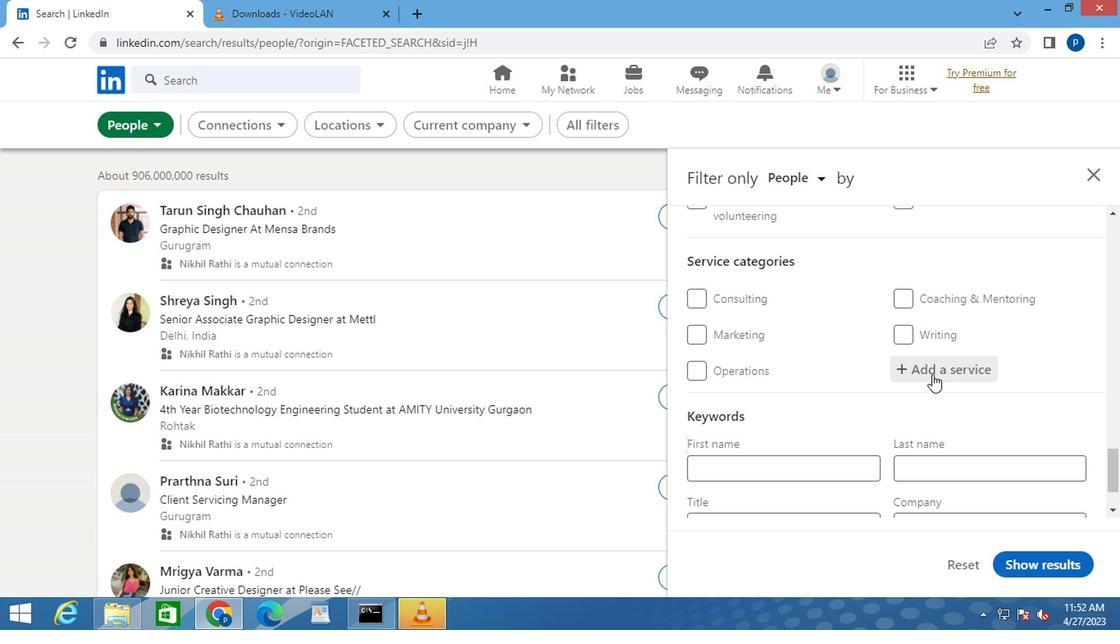 
Action: Mouse pressed left at (930, 373)
Screenshot: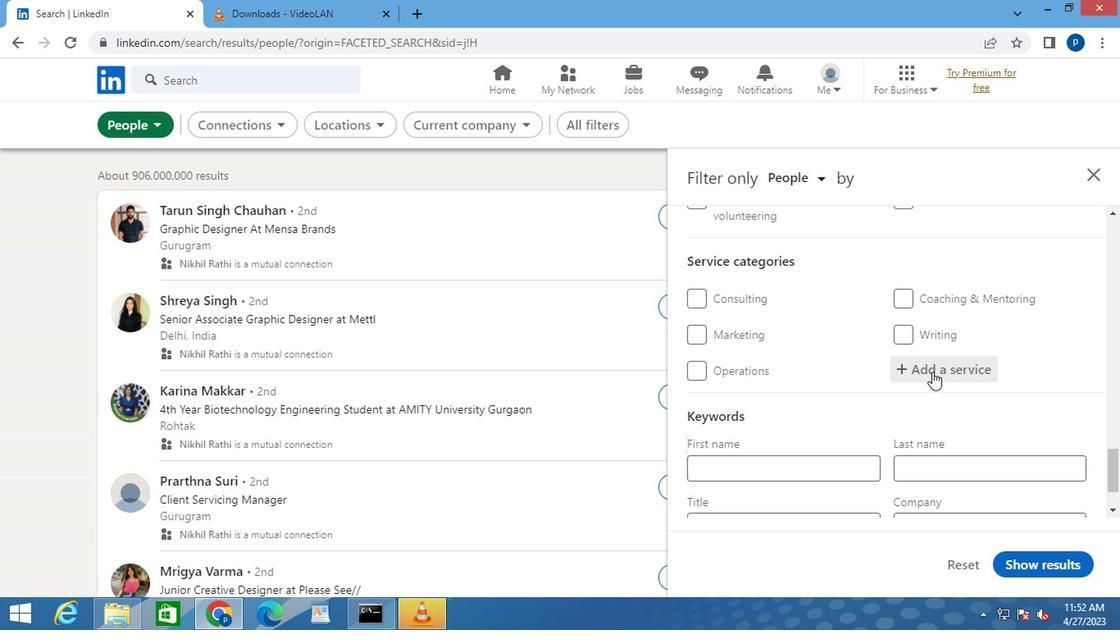 
Action: Key pressed <Key.caps_lock>M<Key.caps_lock>ORTGAG
Screenshot: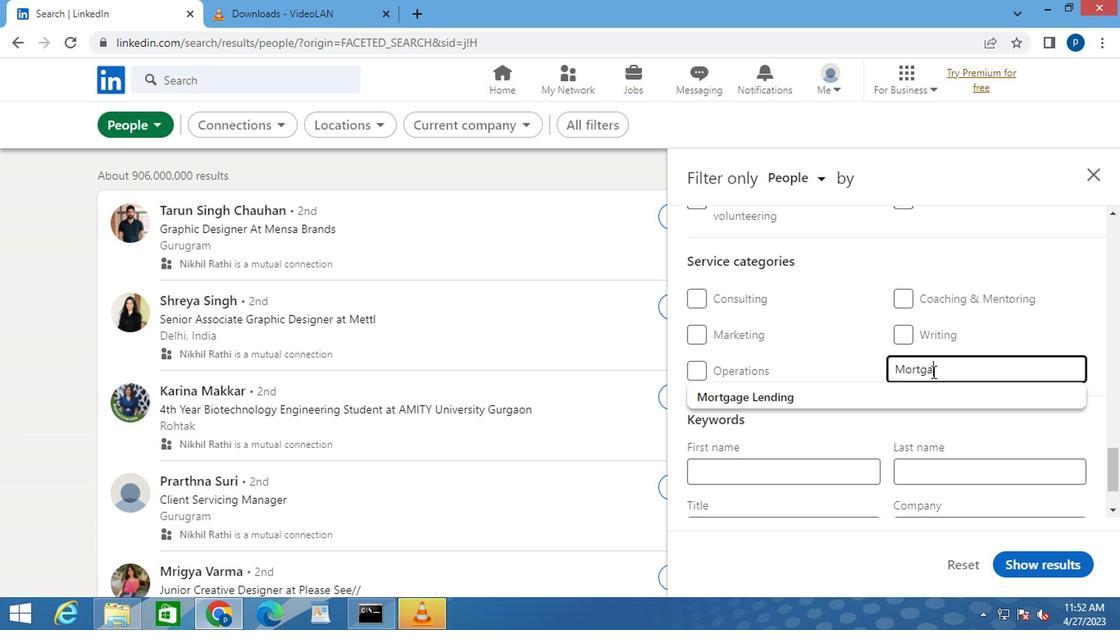 
Action: Mouse moved to (765, 395)
Screenshot: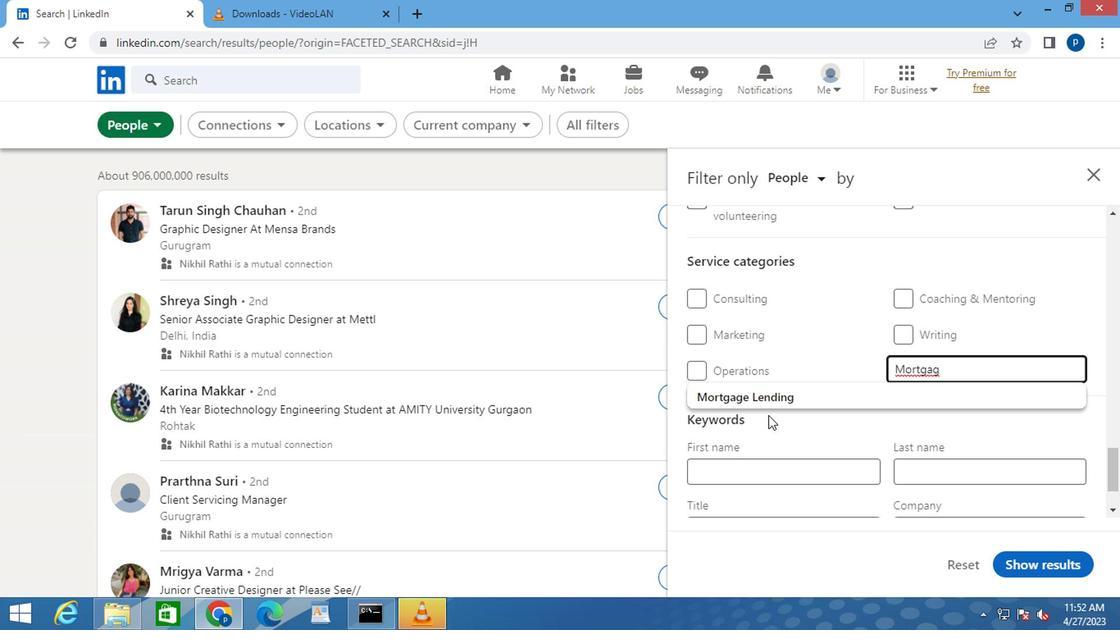 
Action: Mouse pressed left at (765, 395)
Screenshot: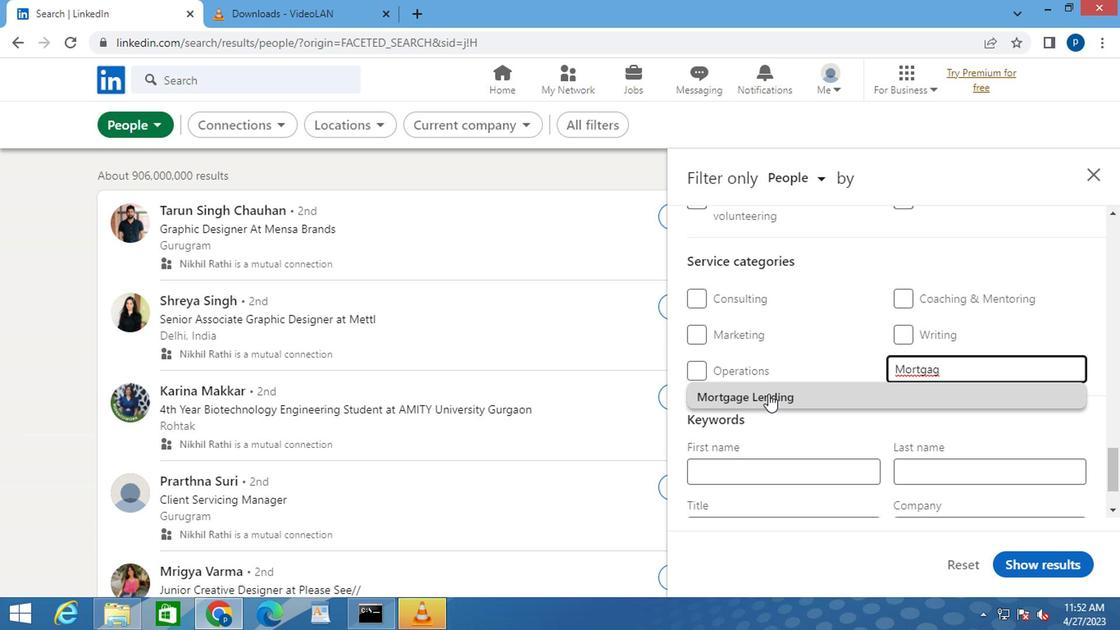 
Action: Mouse moved to (778, 406)
Screenshot: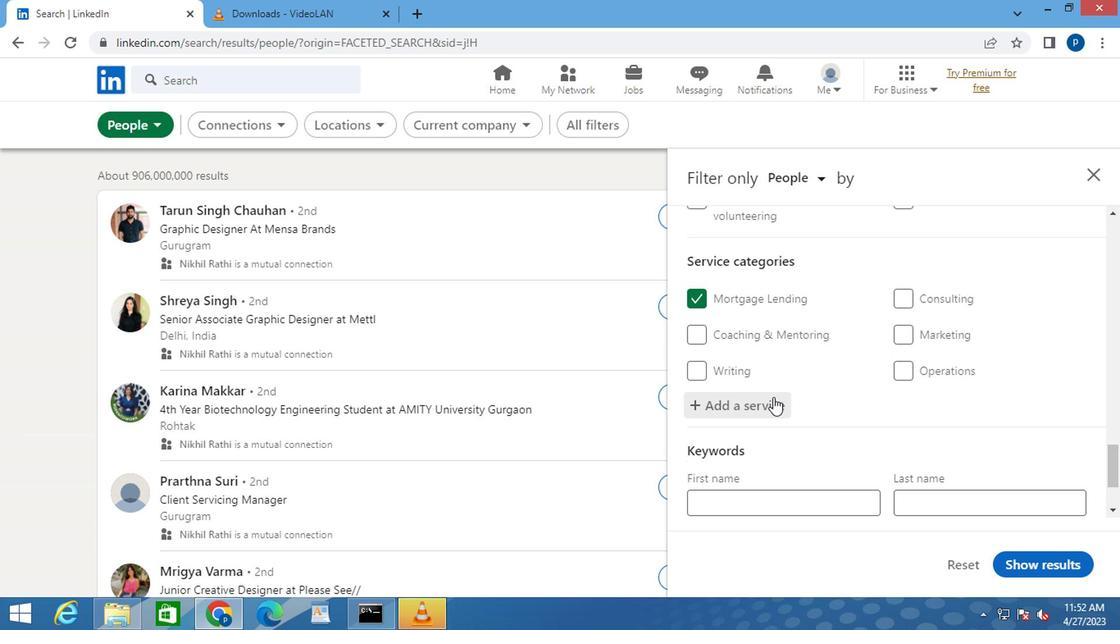 
Action: Mouse scrolled (778, 405) with delta (0, 0)
Screenshot: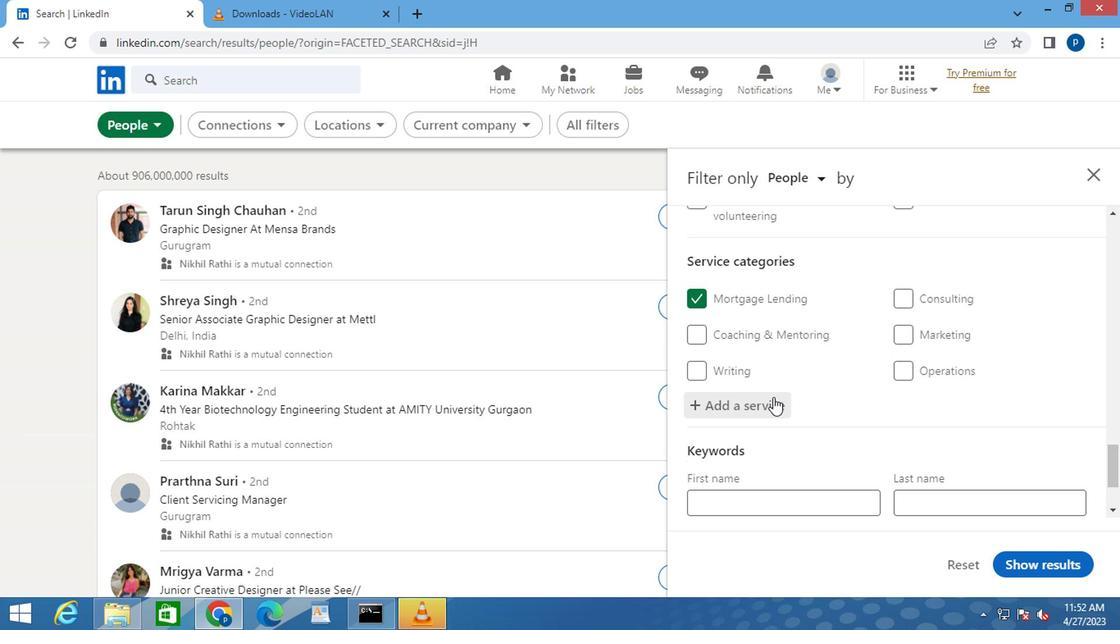 
Action: Mouse scrolled (778, 405) with delta (0, 0)
Screenshot: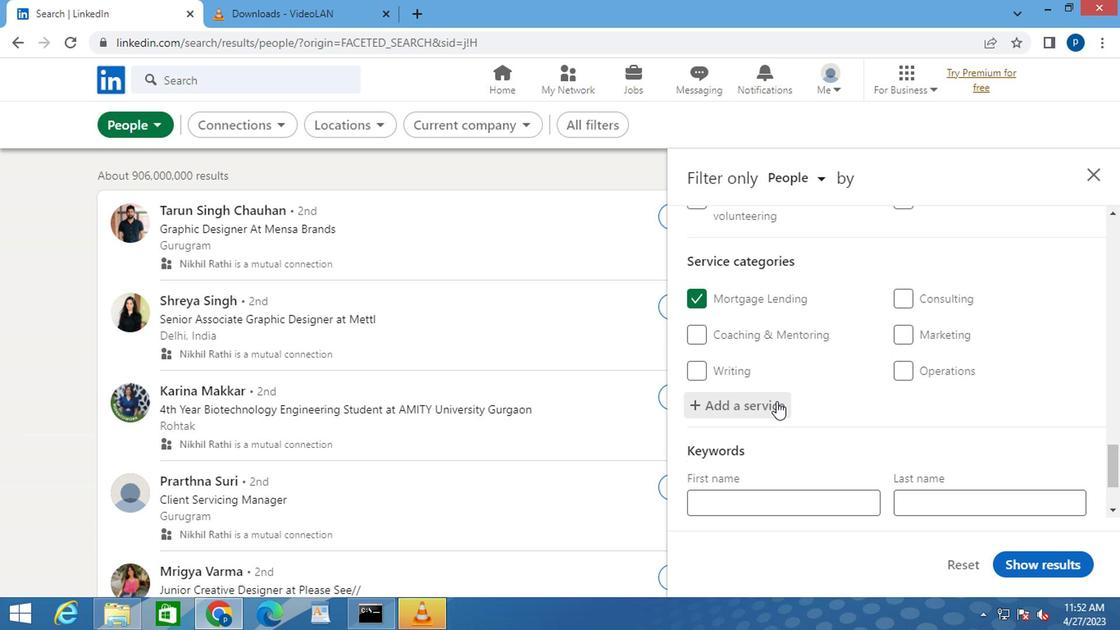 
Action: Mouse moved to (750, 444)
Screenshot: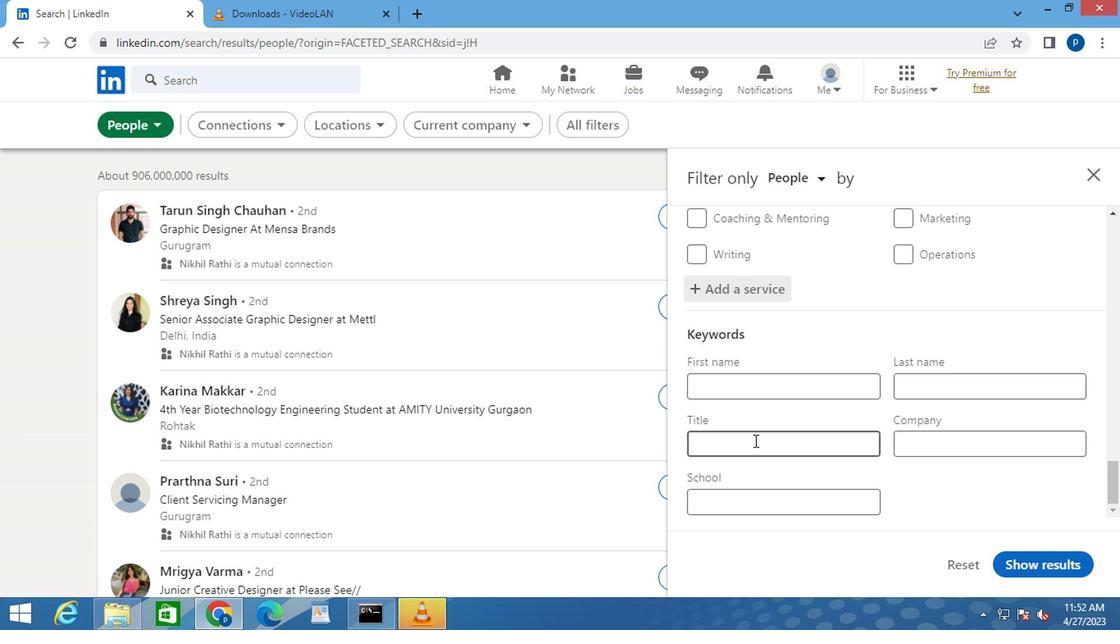 
Action: Mouse pressed left at (750, 444)
Screenshot: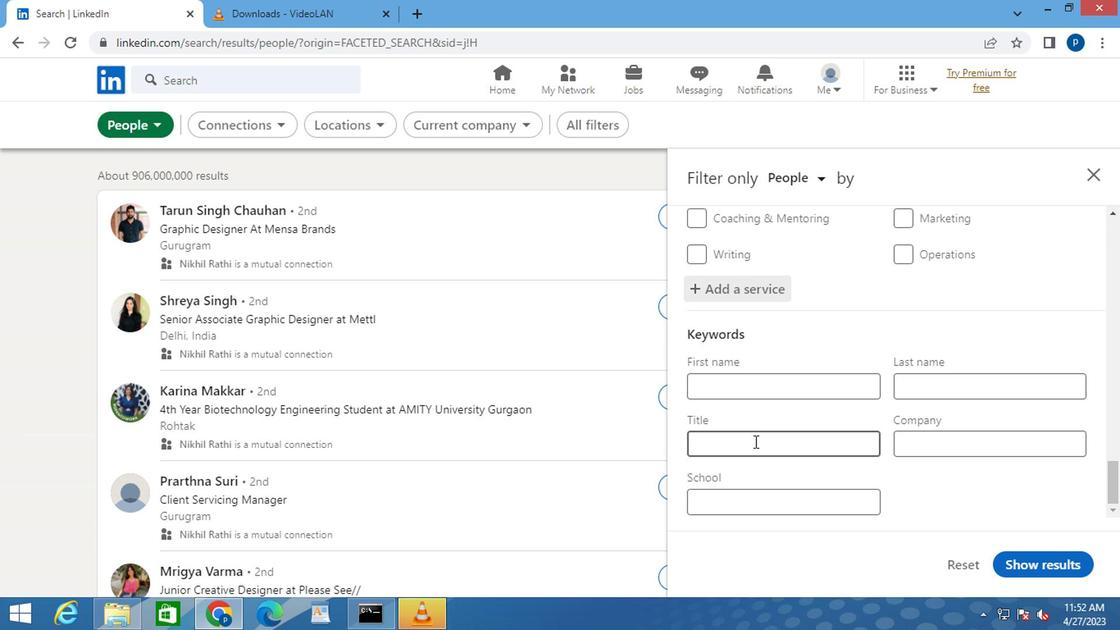 
Action: Key pressed <Key.caps_lock>G<Key.caps_lock>RAPHIC<Key.space><Key.caps_lock>D<Key.caps_lock>ESIGNER<Key.space>
Screenshot: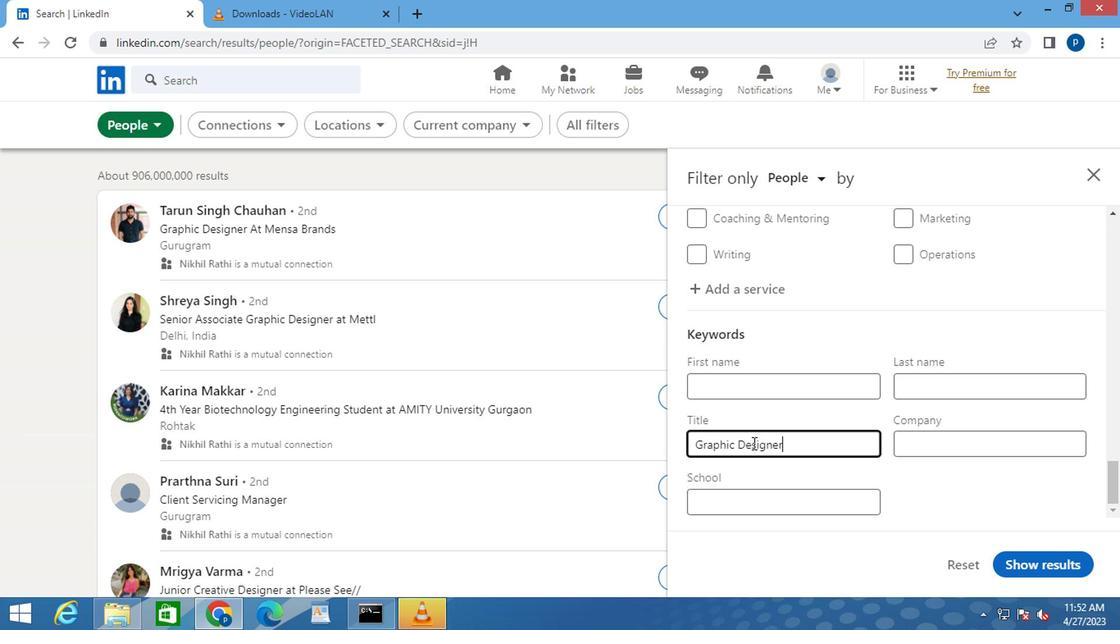 
Action: Mouse moved to (1044, 558)
Screenshot: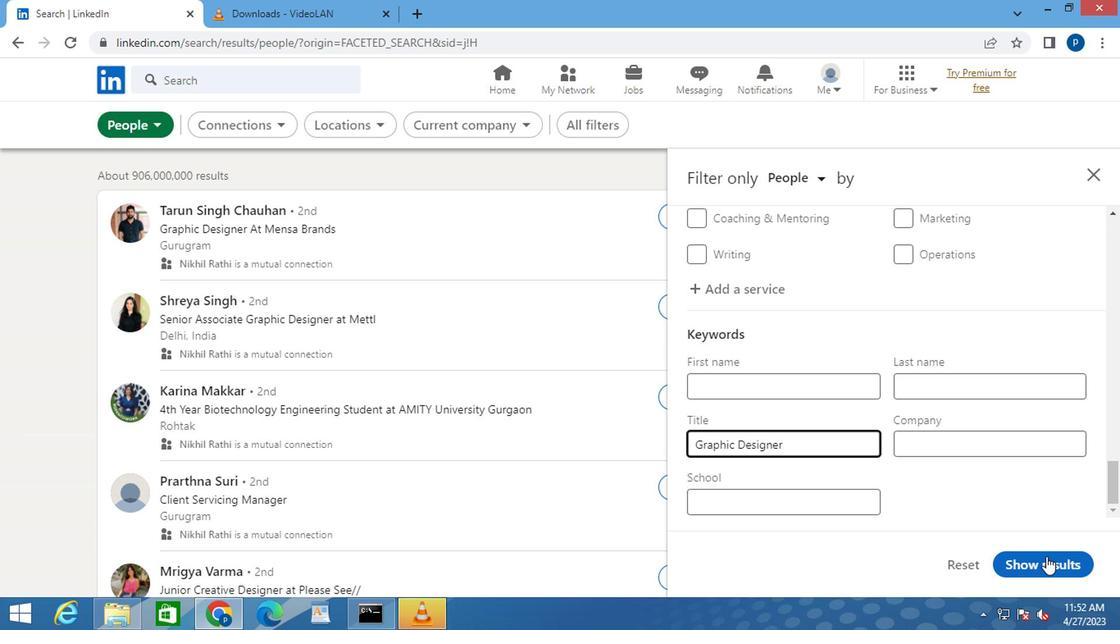 
Action: Mouse pressed left at (1044, 558)
Screenshot: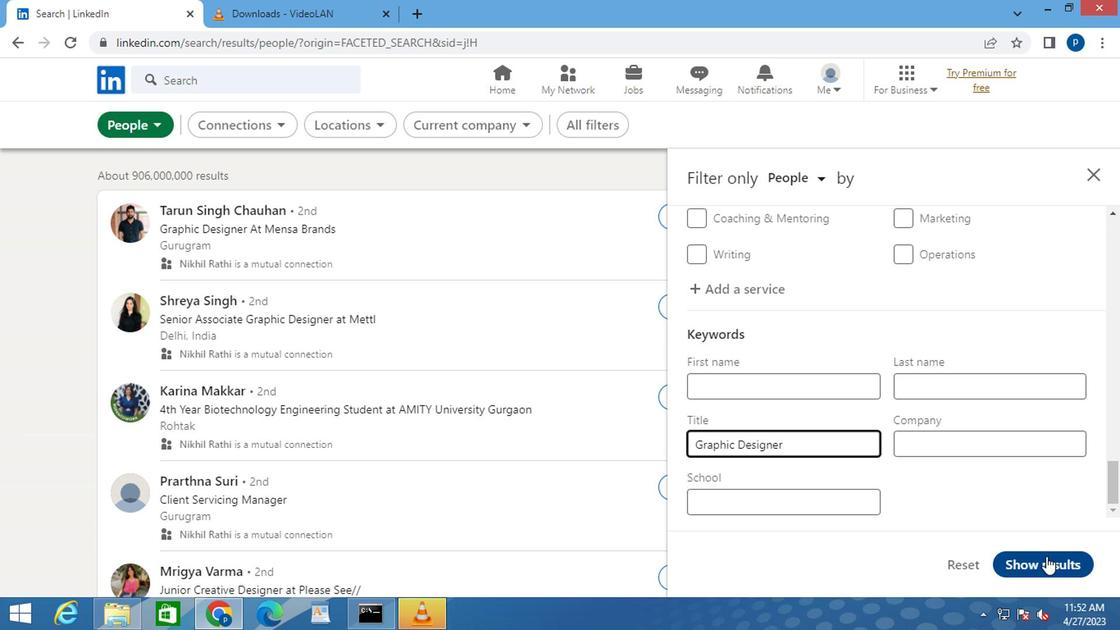 
